 Task: Find a house in Chaska, United States, for 8 guests from 12th to 16th July, with free parking, wifi, TV, gym, breakfast, and a price range of ₹10,000 to ₹16,000.
Action: Mouse moved to (621, 111)
Screenshot: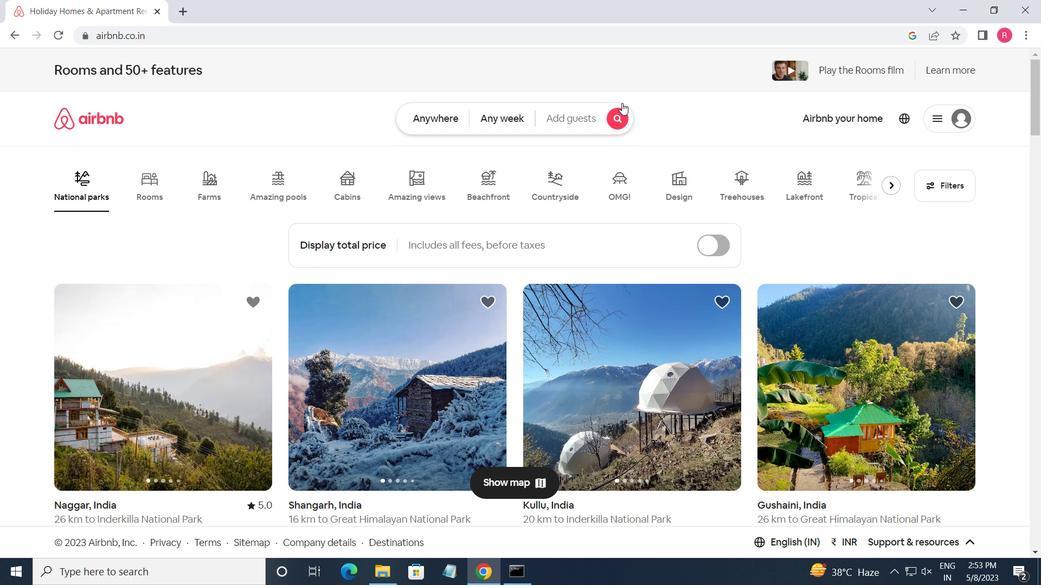 
Action: Mouse pressed left at (621, 111)
Screenshot: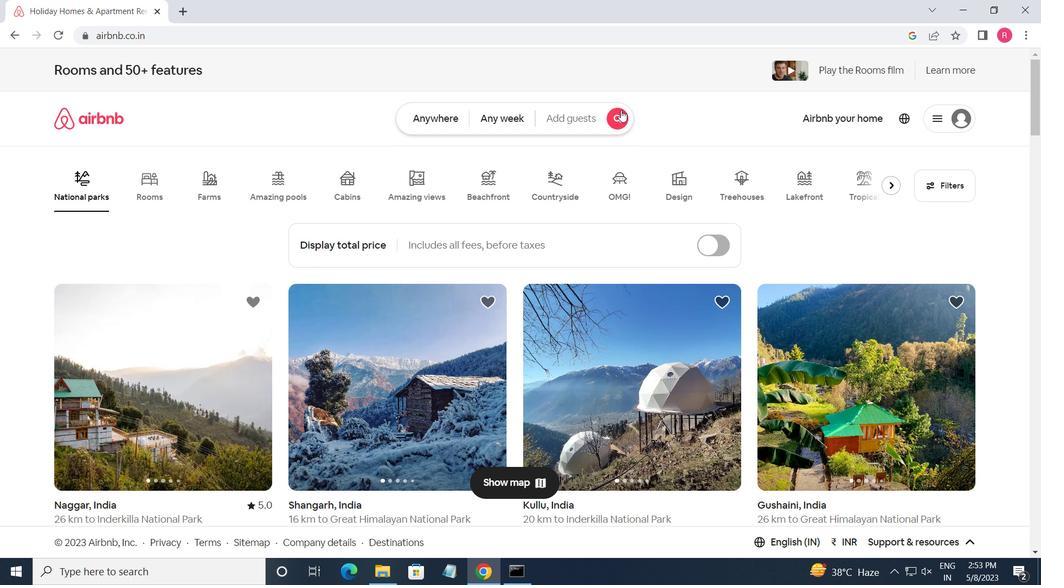 
Action: Mouse moved to (331, 177)
Screenshot: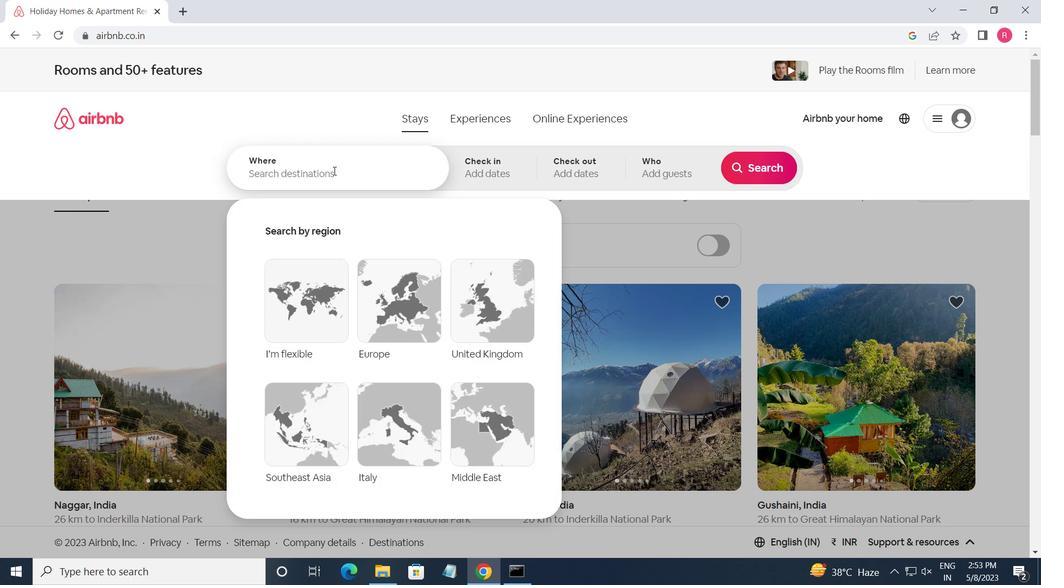 
Action: Mouse pressed left at (331, 177)
Screenshot: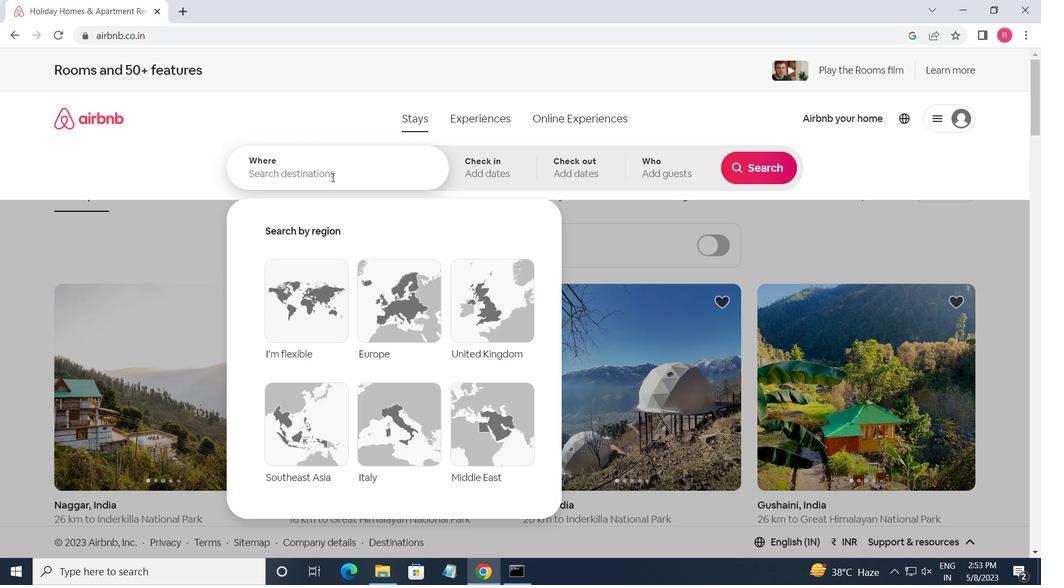 
Action: Mouse moved to (329, 175)
Screenshot: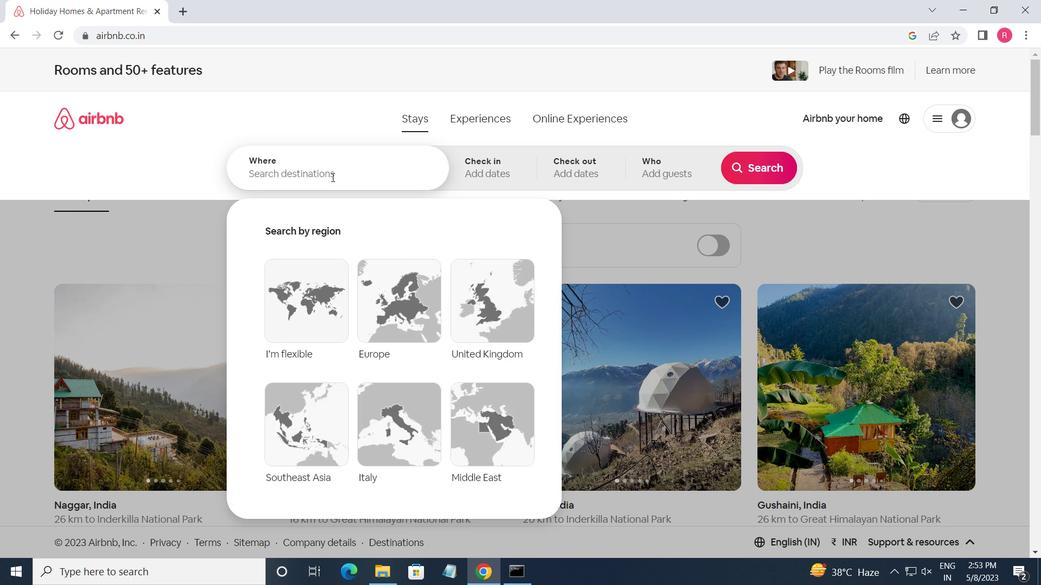 
Action: Key pressed <Key.shift>CHASKA<Key.space><Key.backspace>
Screenshot: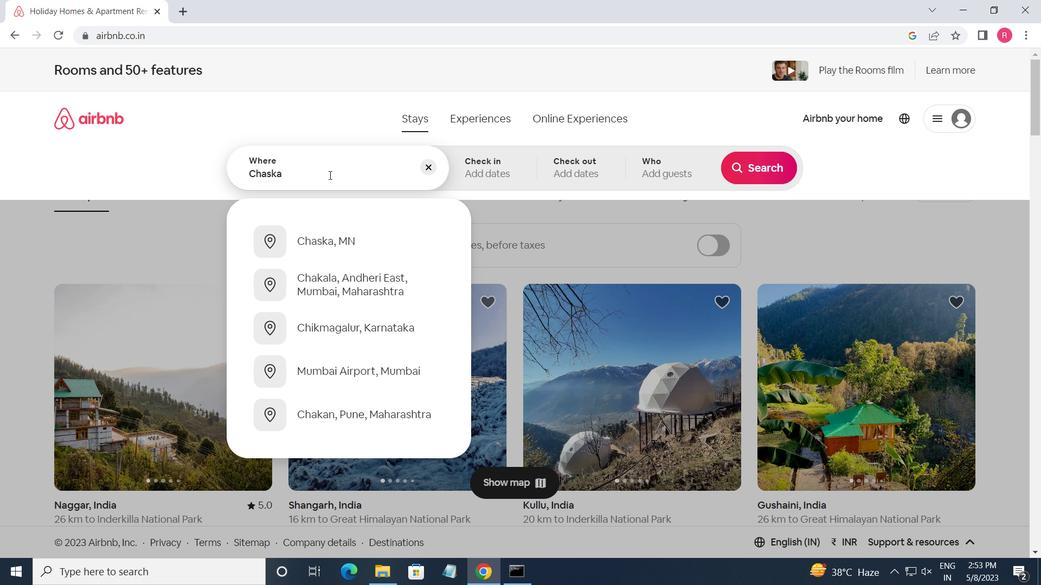 
Action: Mouse moved to (328, 175)
Screenshot: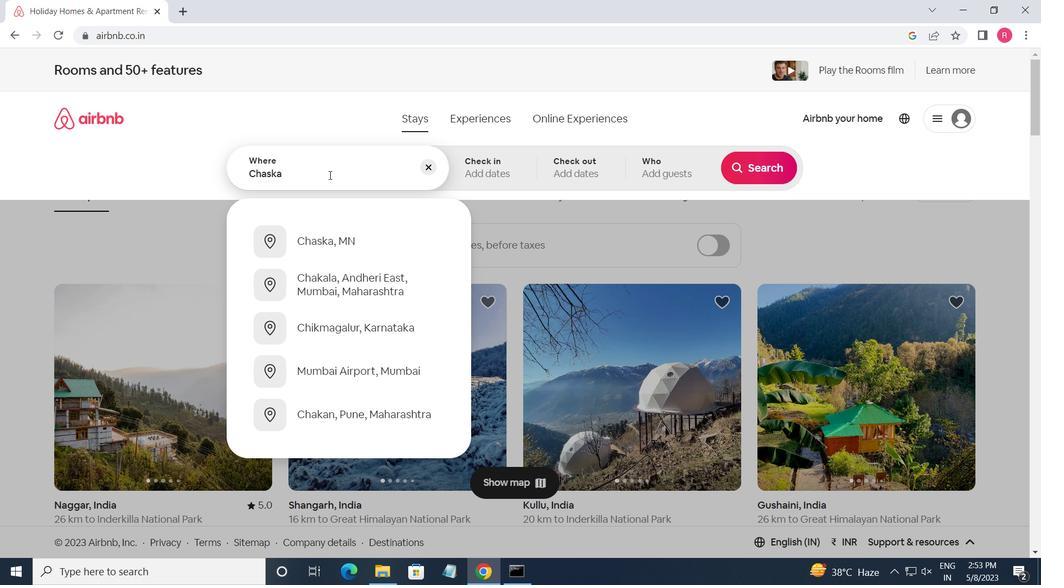 
Action: Key pressed ,<Key.space><Key.shift_r>UNITED<Key.space><Key.shift>STAR<Key.backspace>
Screenshot: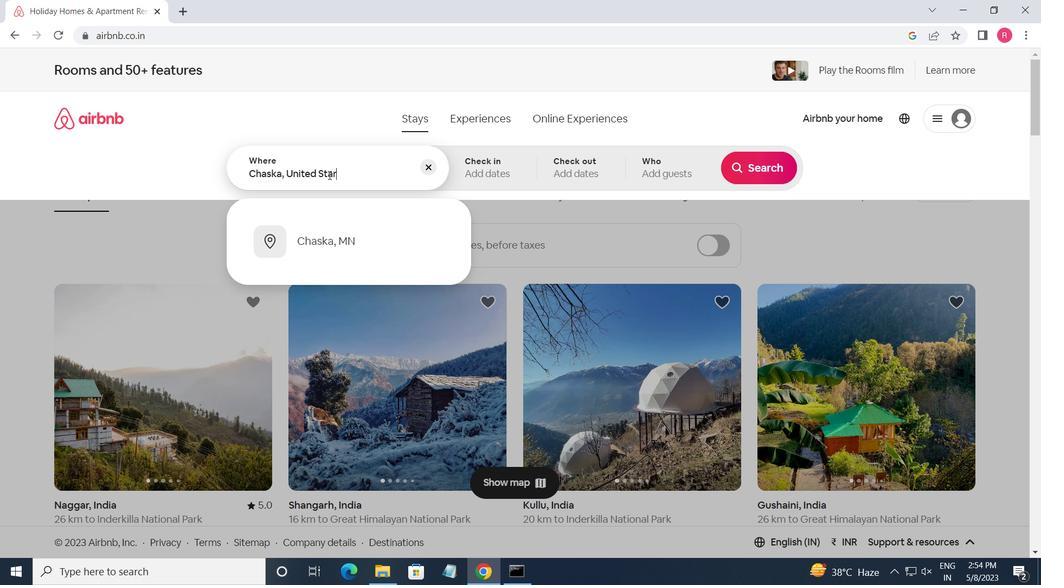 
Action: Mouse moved to (328, 174)
Screenshot: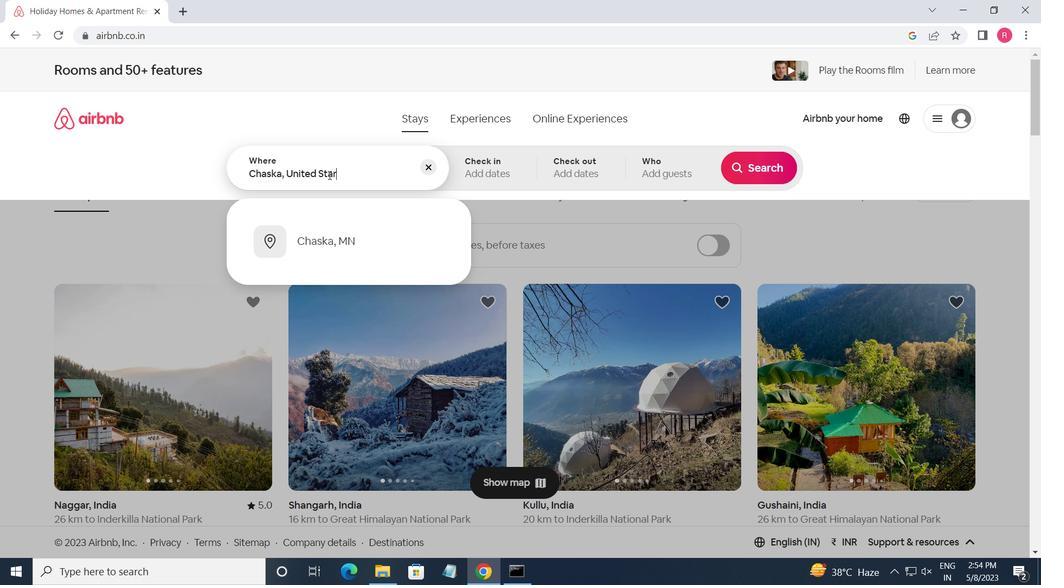 
Action: Key pressed TES<Key.enter><Key.enter>
Screenshot: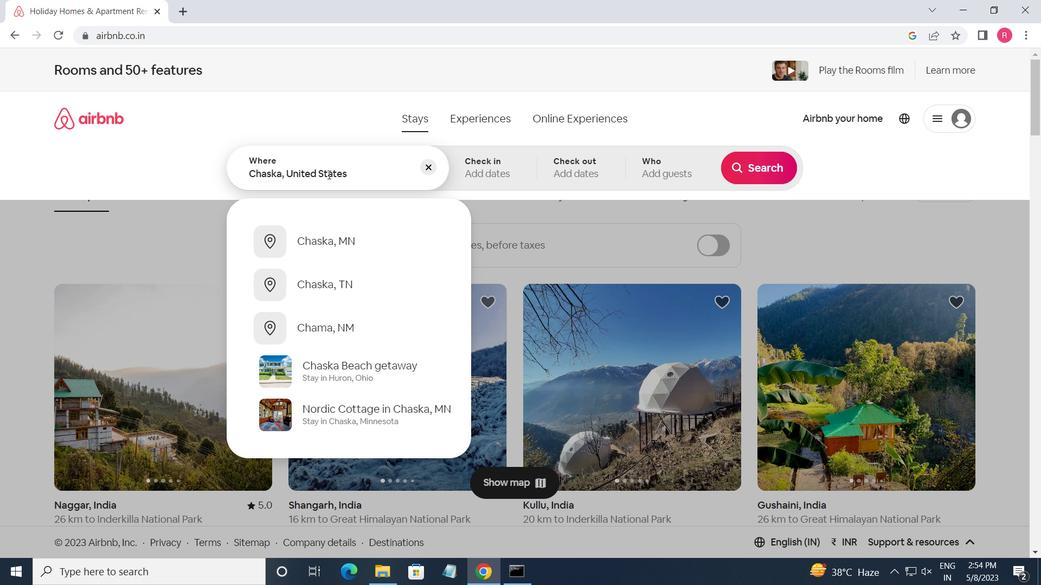 
Action: Mouse moved to (478, 199)
Screenshot: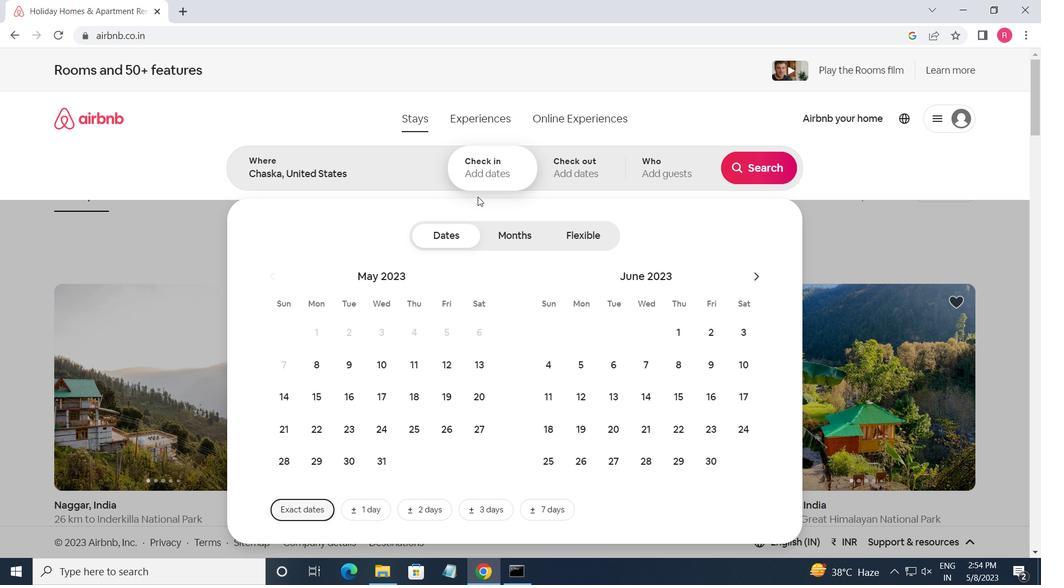 
Action: Mouse scrolled (478, 199) with delta (0, 0)
Screenshot: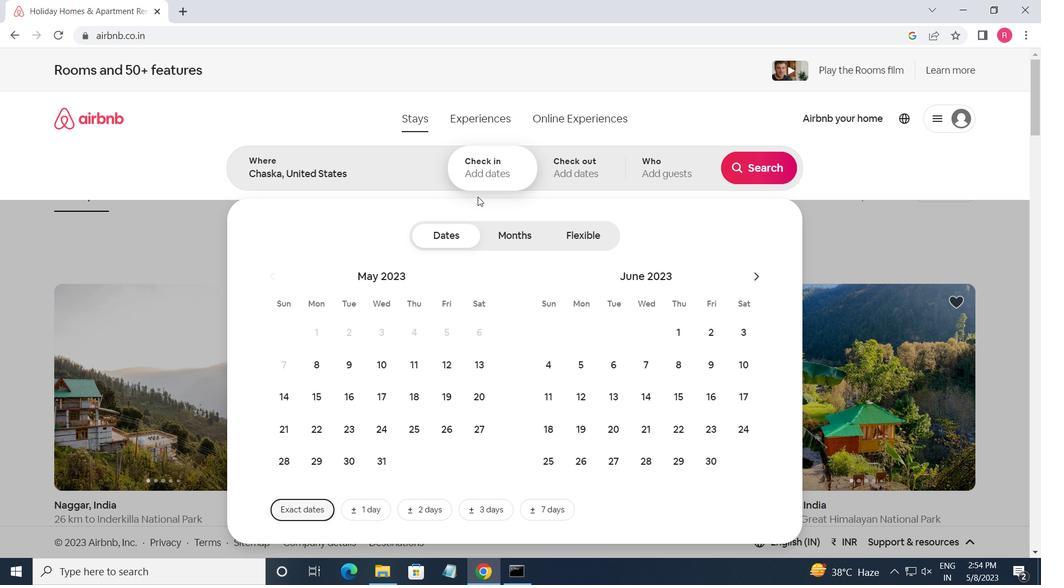 
Action: Mouse moved to (765, 278)
Screenshot: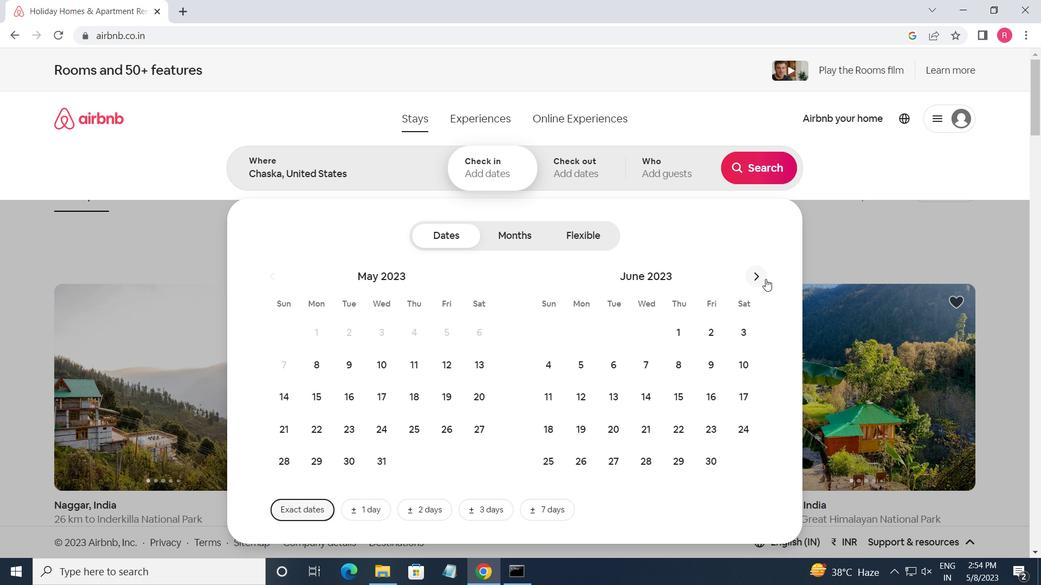 
Action: Mouse pressed left at (765, 278)
Screenshot: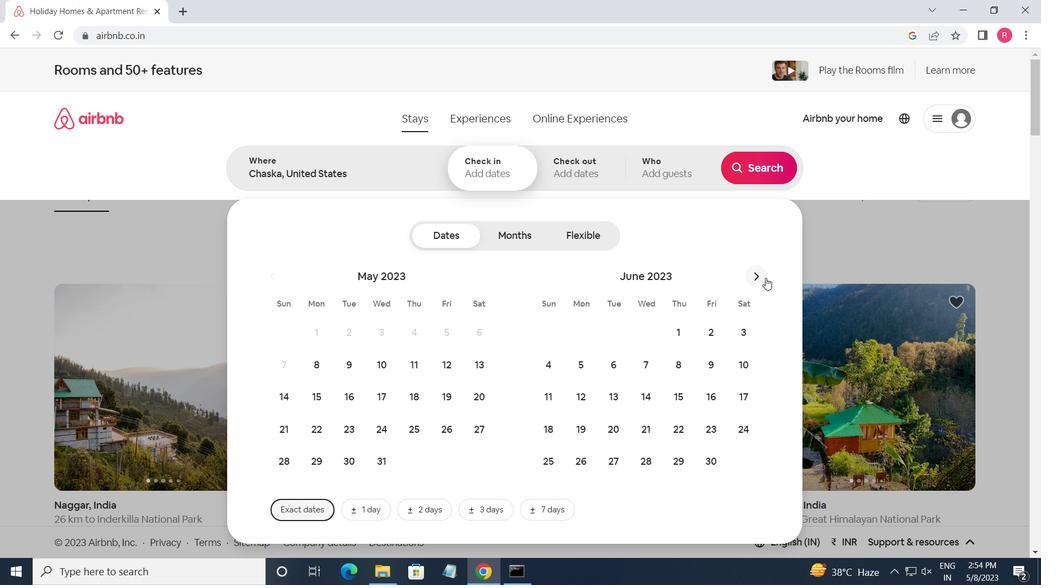 
Action: Mouse moved to (652, 398)
Screenshot: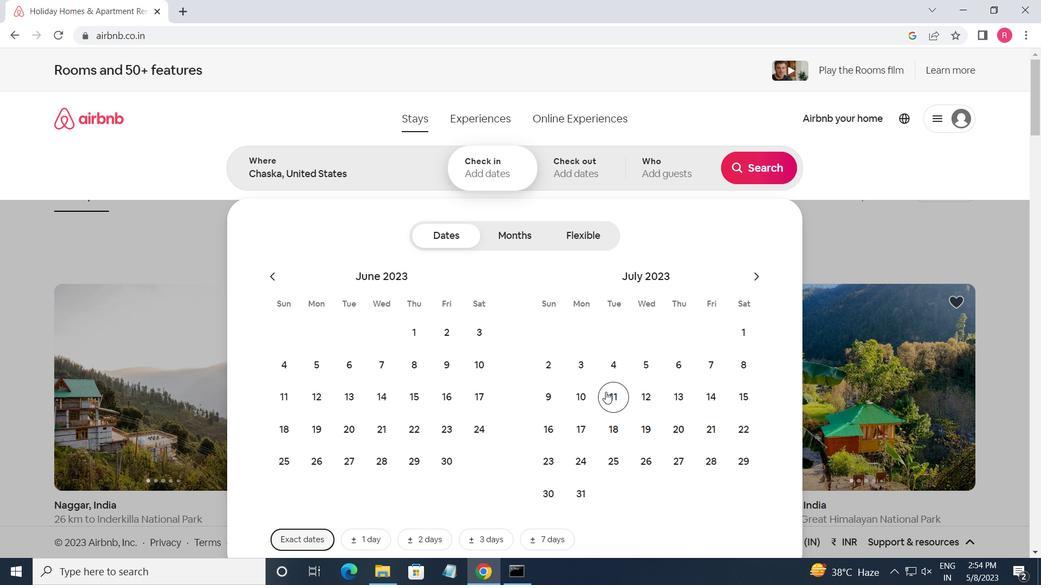 
Action: Mouse pressed left at (652, 398)
Screenshot: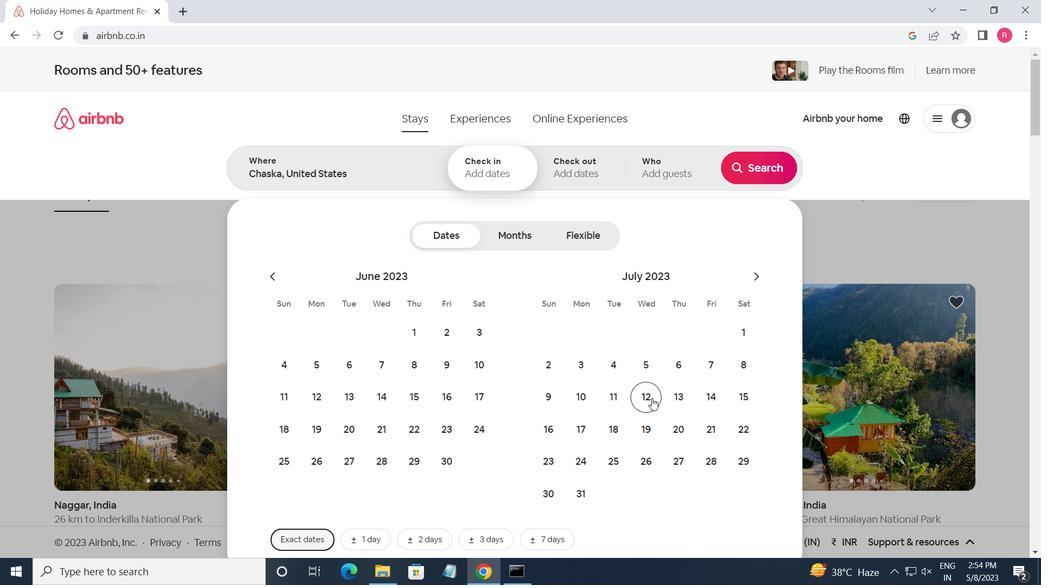 
Action: Mouse moved to (558, 430)
Screenshot: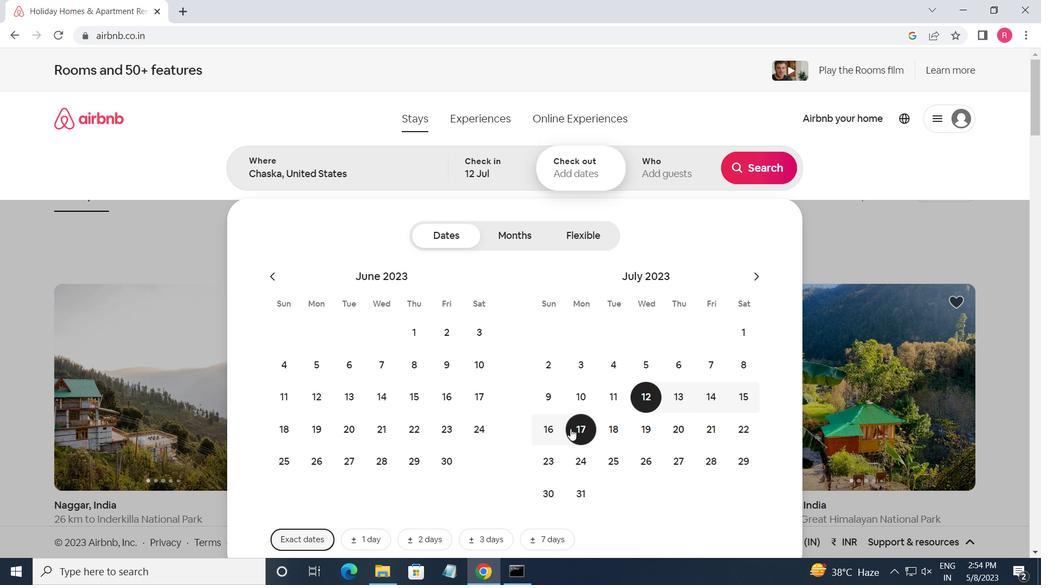 
Action: Mouse pressed left at (558, 430)
Screenshot: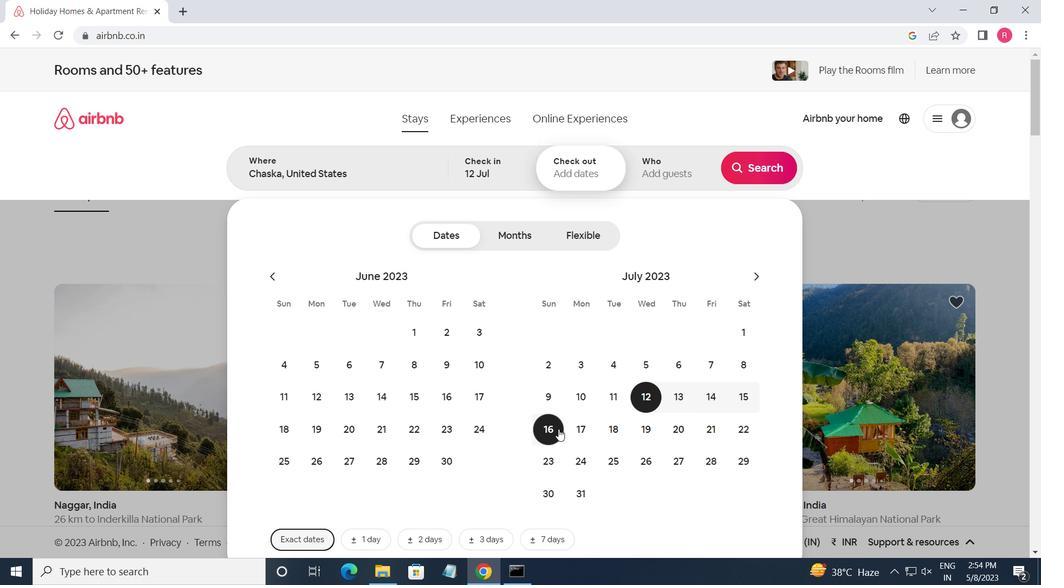 
Action: Mouse moved to (654, 180)
Screenshot: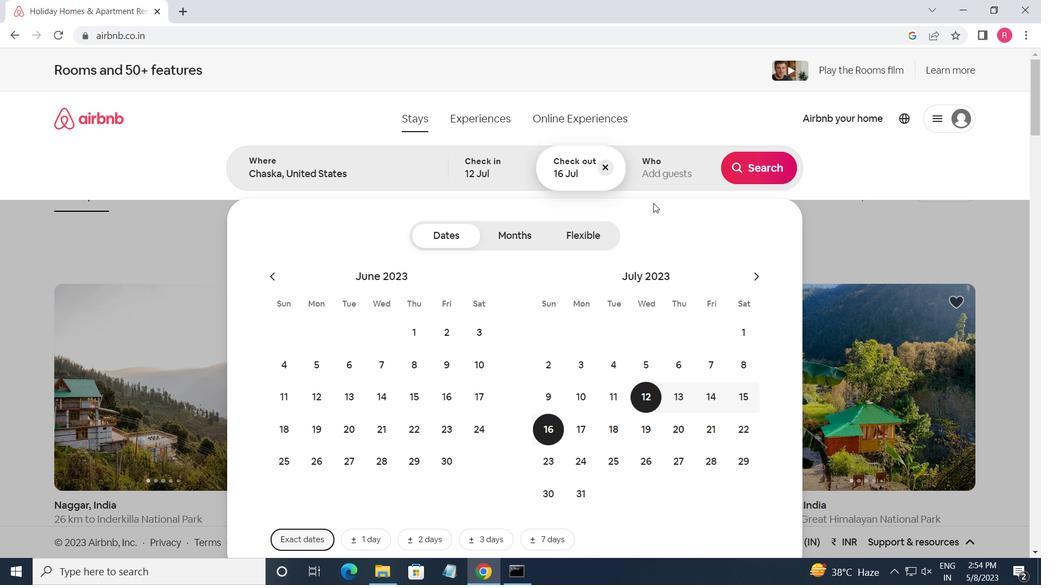 
Action: Mouse pressed left at (654, 180)
Screenshot: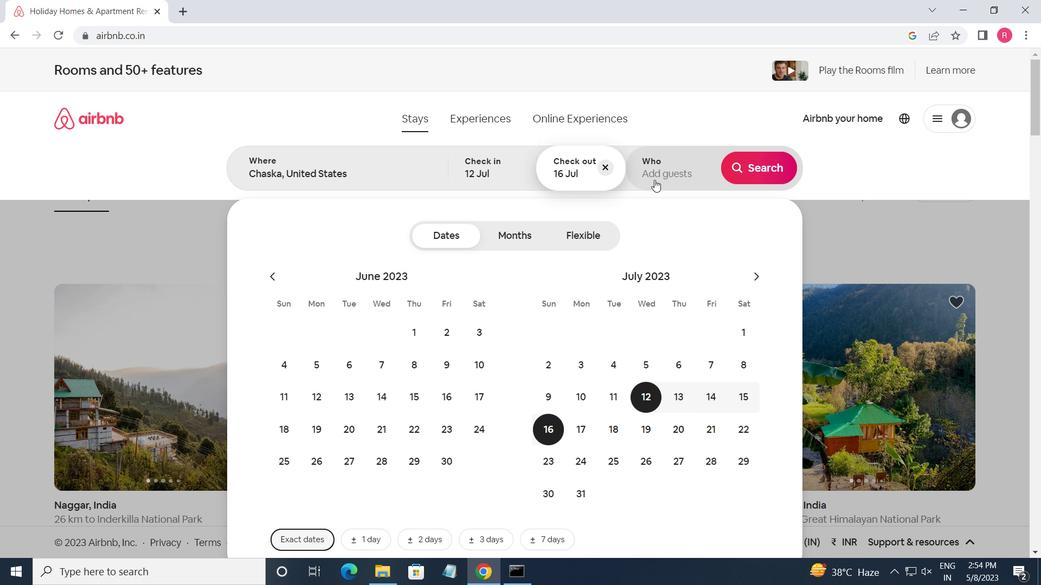 
Action: Mouse moved to (758, 245)
Screenshot: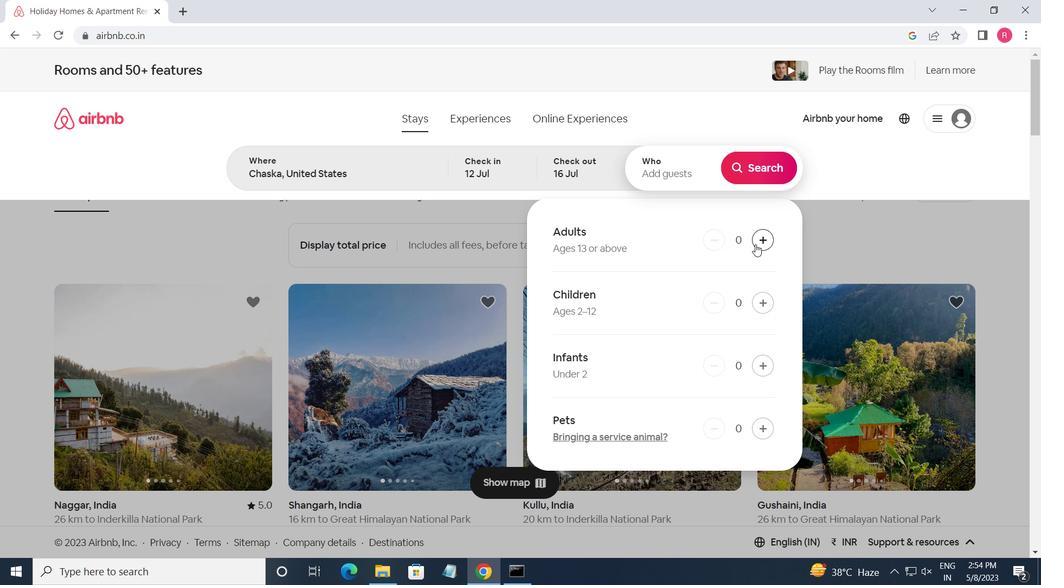 
Action: Mouse pressed left at (758, 245)
Screenshot: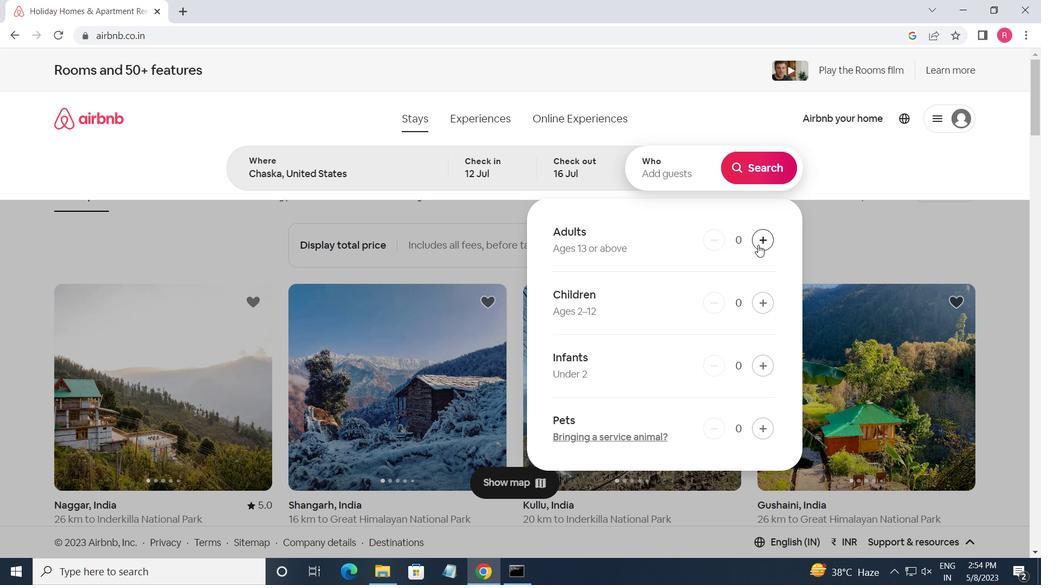 
Action: Mouse pressed left at (758, 245)
Screenshot: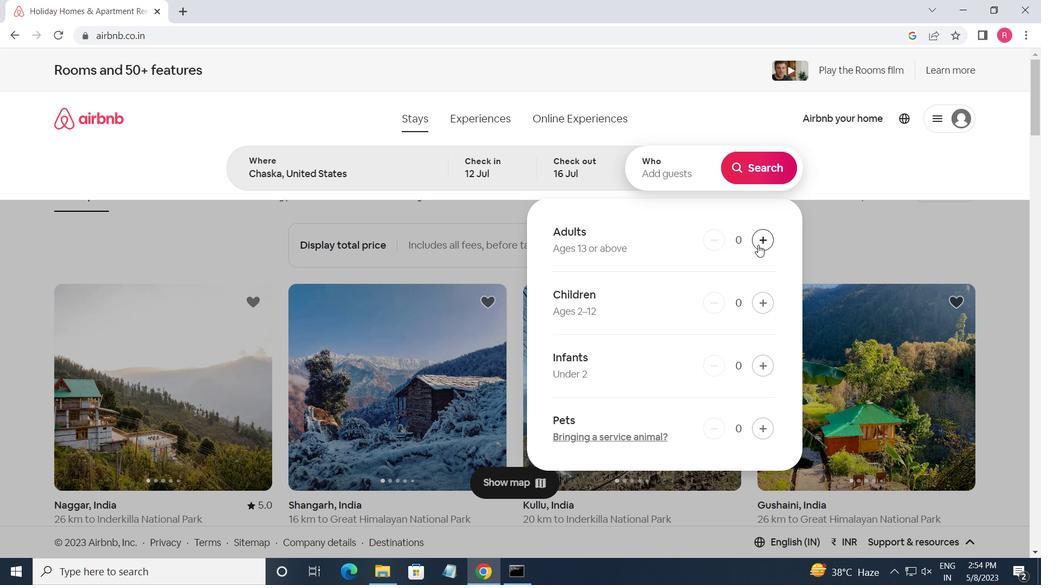 
Action: Mouse moved to (758, 246)
Screenshot: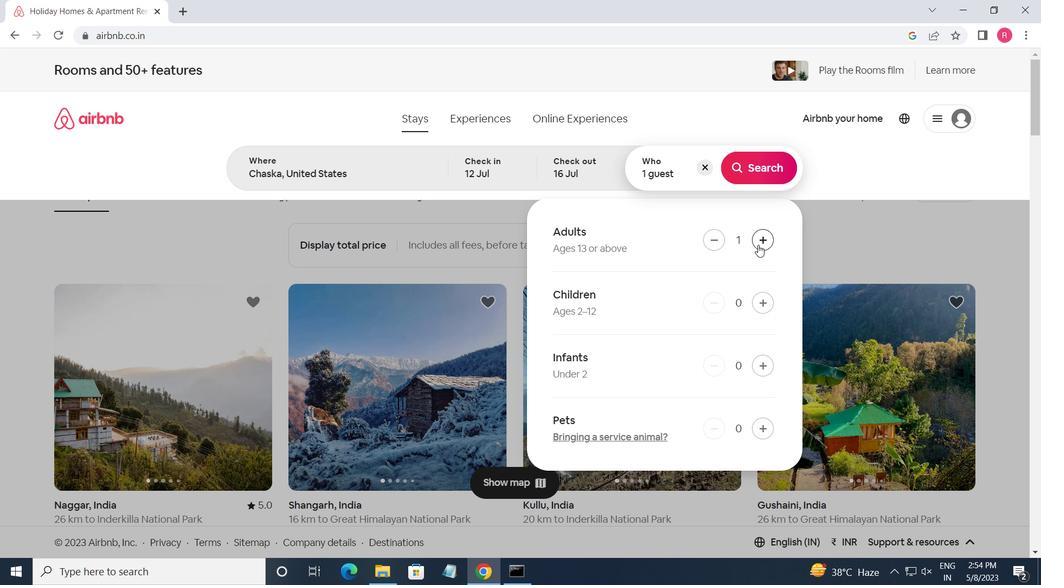
Action: Mouse pressed left at (758, 246)
Screenshot: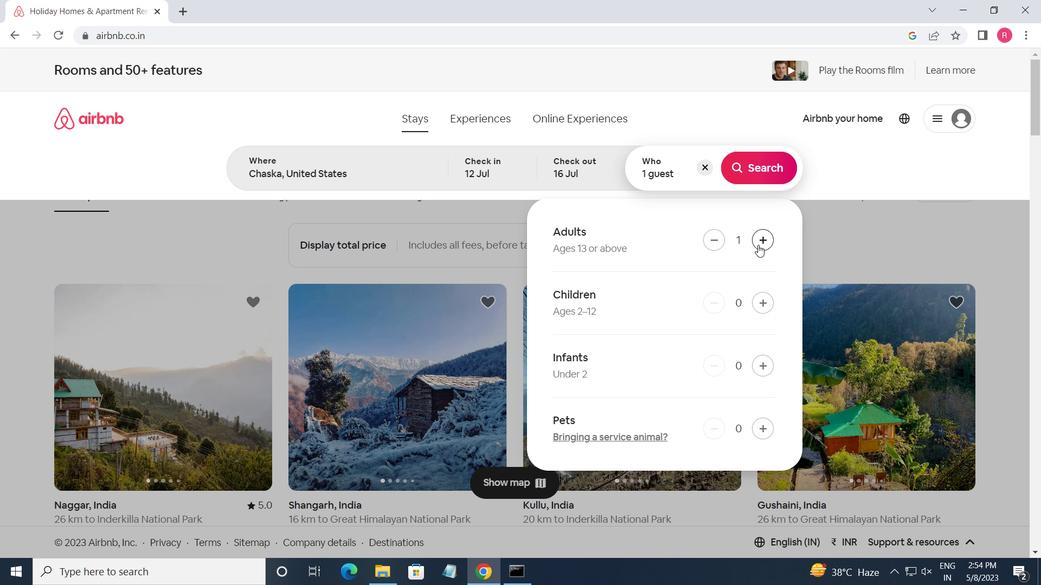 
Action: Mouse pressed left at (758, 246)
Screenshot: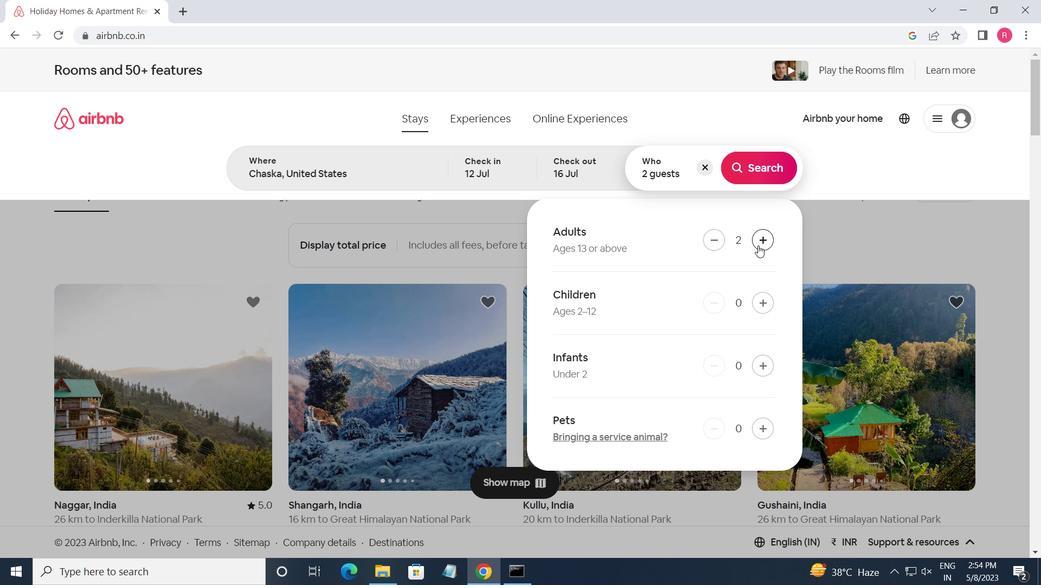 
Action: Mouse pressed left at (758, 246)
Screenshot: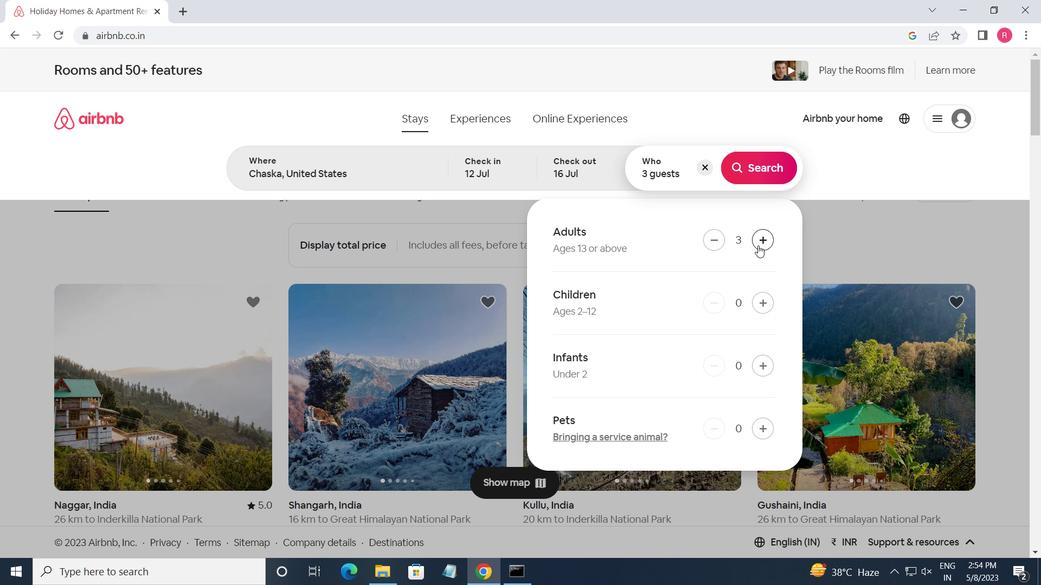 
Action: Mouse pressed left at (758, 246)
Screenshot: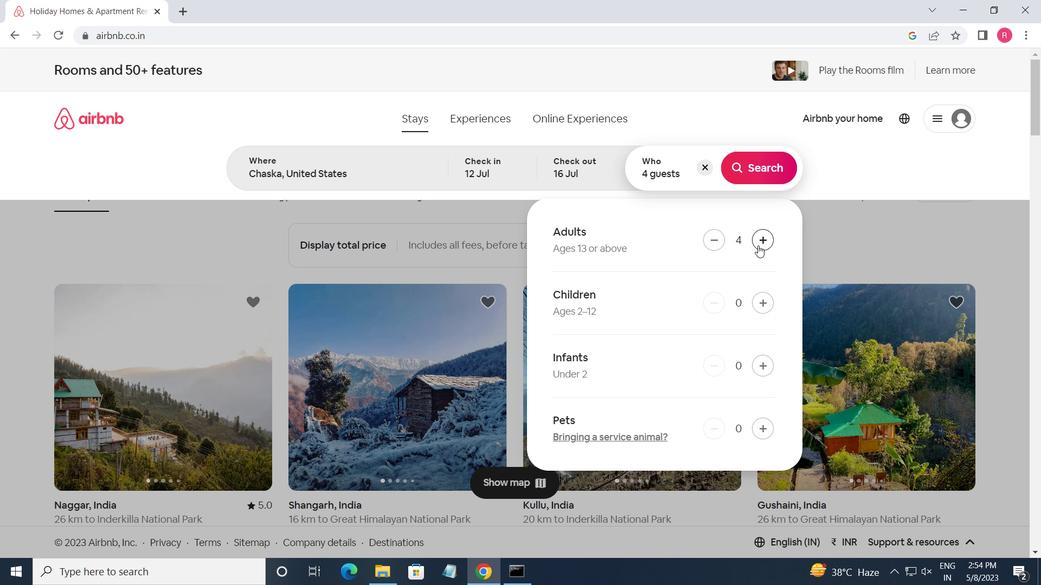 
Action: Mouse moved to (757, 245)
Screenshot: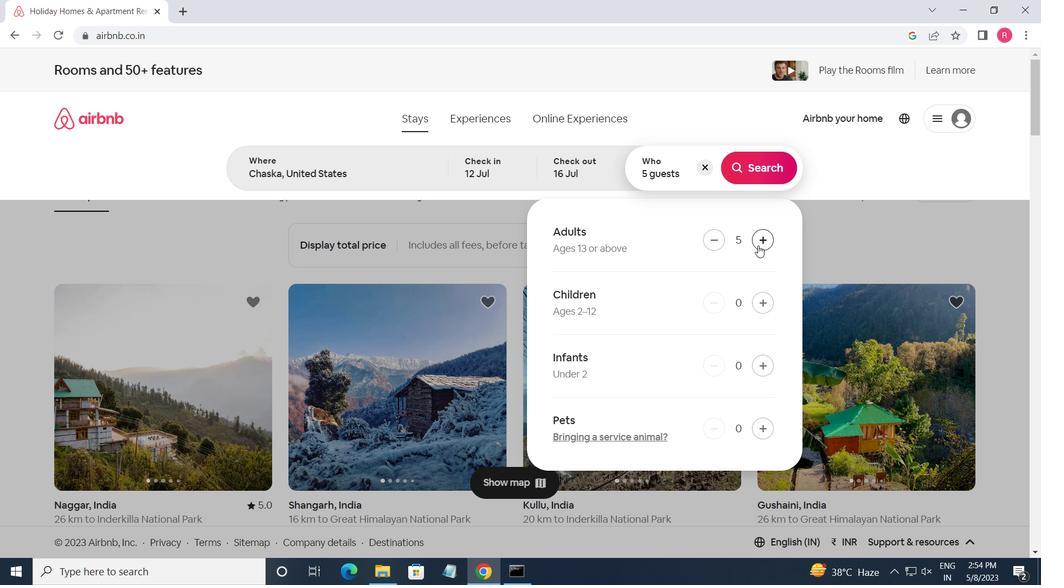 
Action: Mouse pressed left at (757, 245)
Screenshot: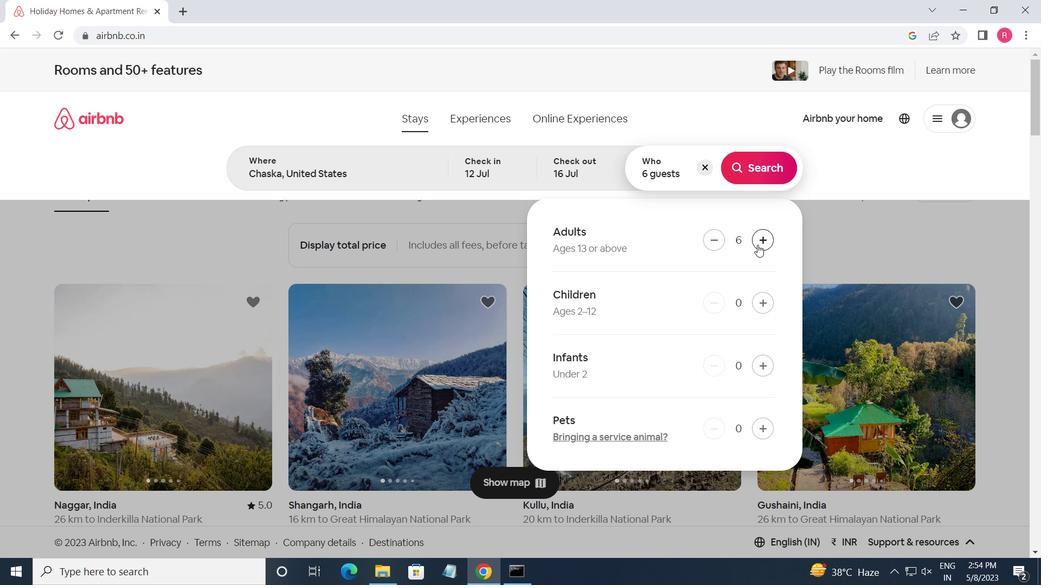 
Action: Mouse pressed left at (757, 245)
Screenshot: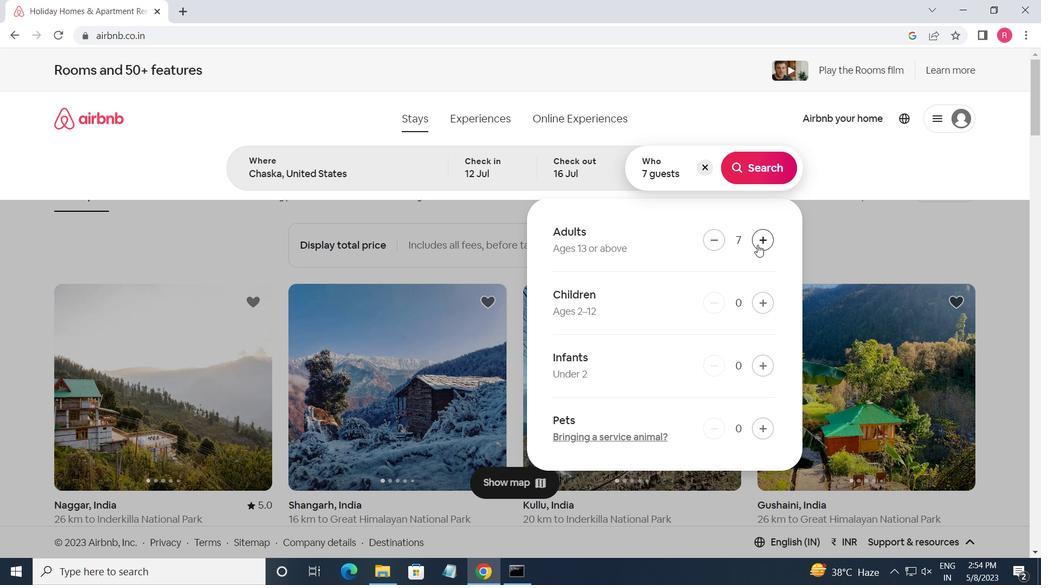 
Action: Mouse moved to (758, 170)
Screenshot: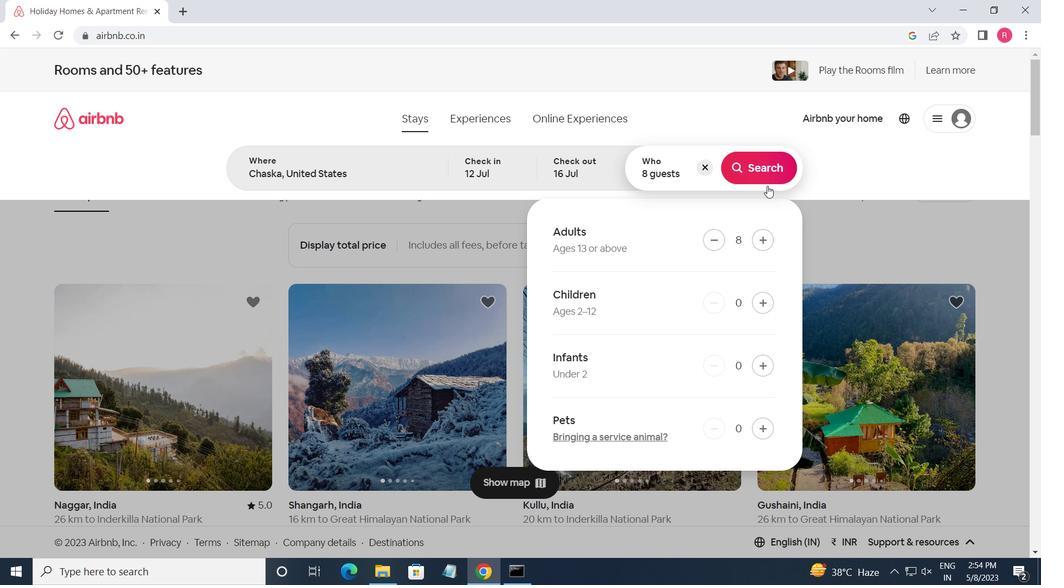
Action: Mouse pressed left at (758, 170)
Screenshot: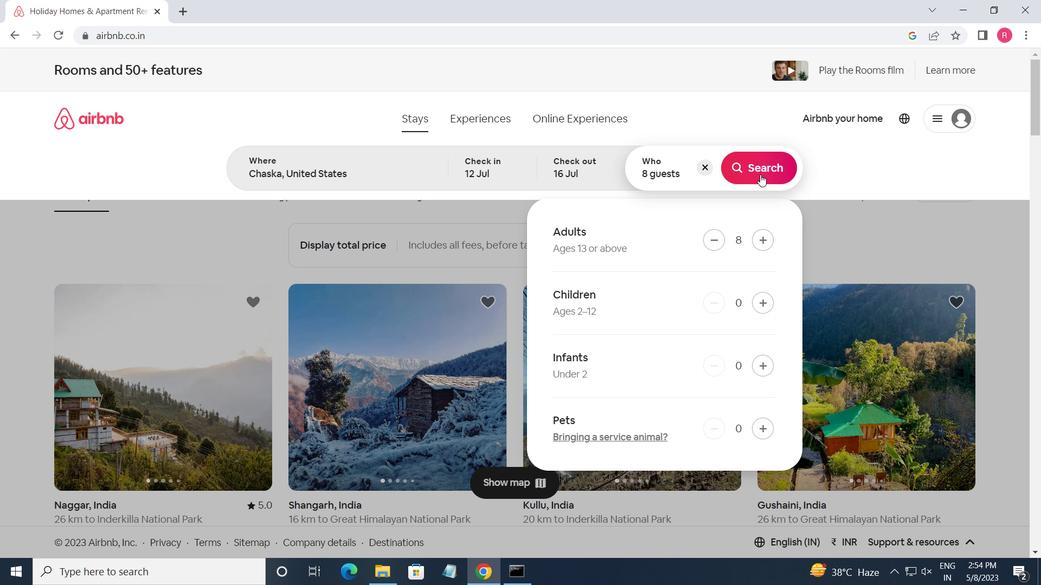 
Action: Mouse moved to (968, 128)
Screenshot: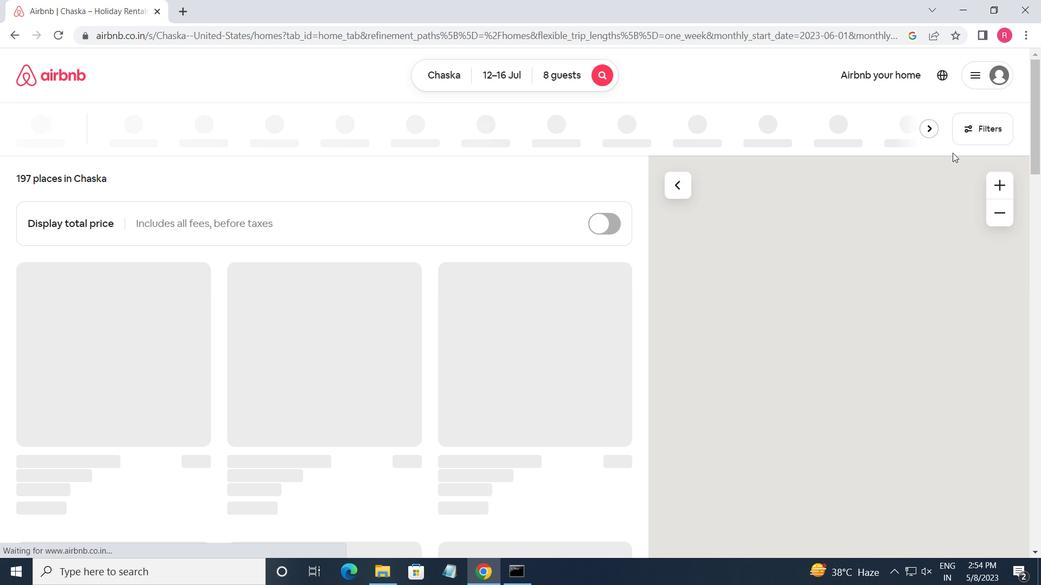
Action: Mouse pressed left at (968, 128)
Screenshot: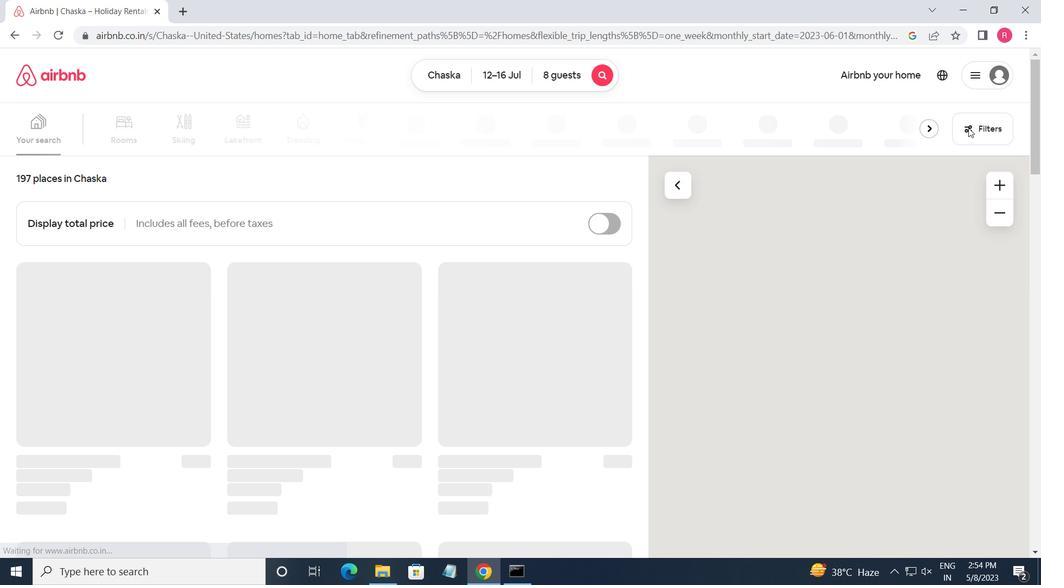 
Action: Mouse moved to (374, 465)
Screenshot: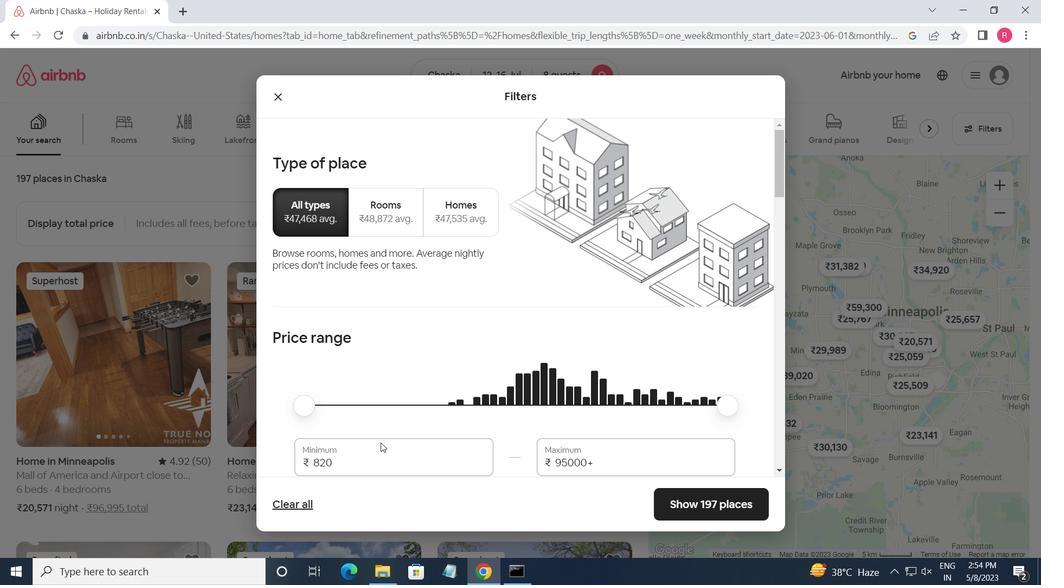 
Action: Mouse pressed left at (374, 465)
Screenshot: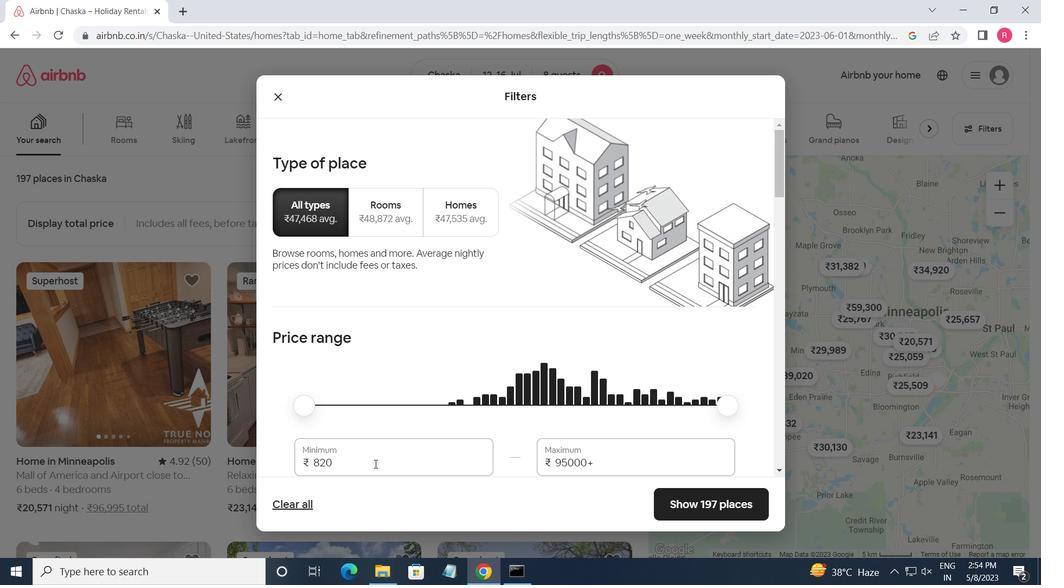 
Action: Mouse pressed left at (374, 465)
Screenshot: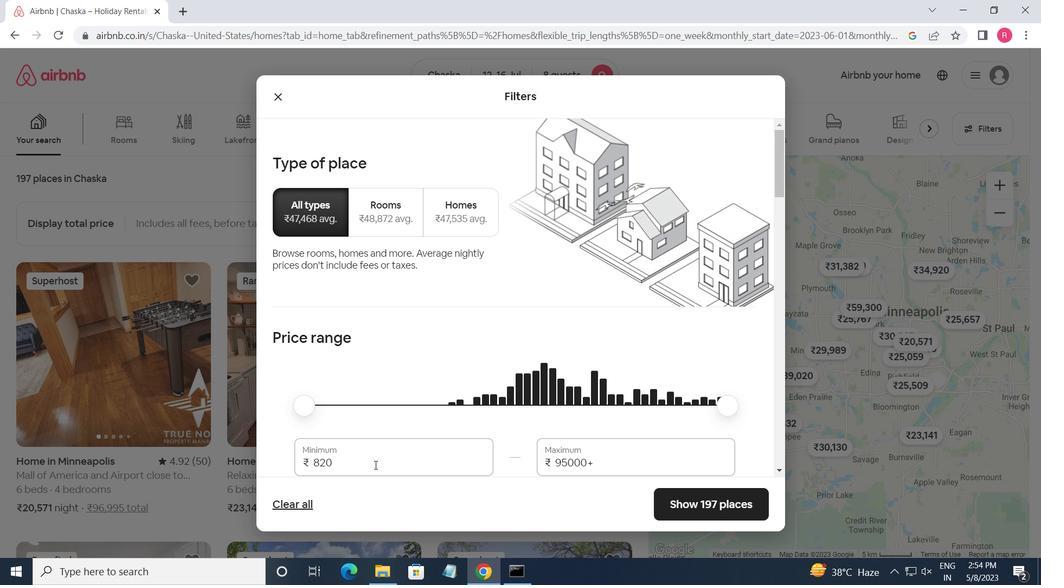 
Action: Mouse moved to (372, 465)
Screenshot: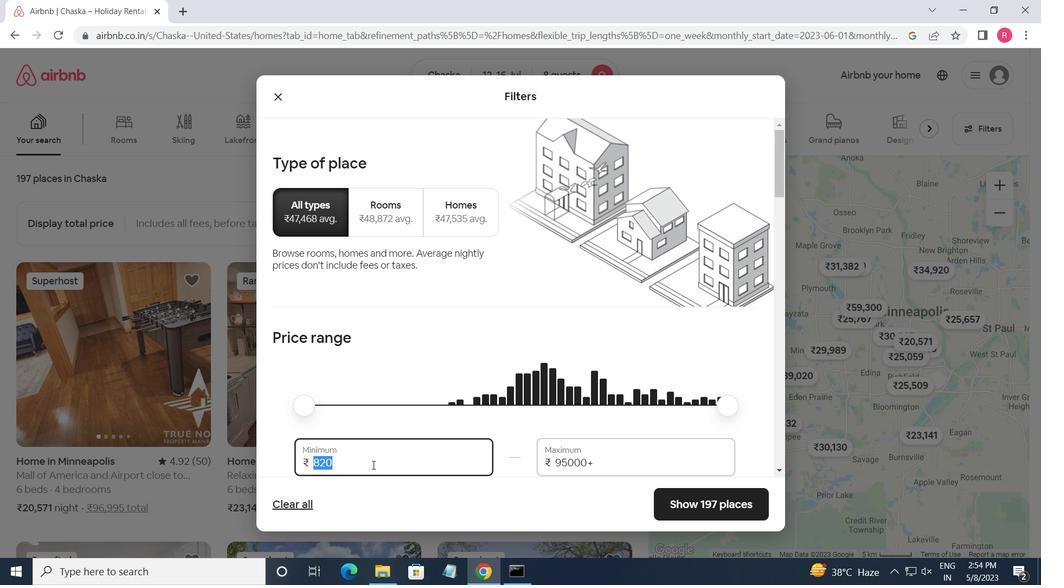 
Action: Key pressed 1
Screenshot: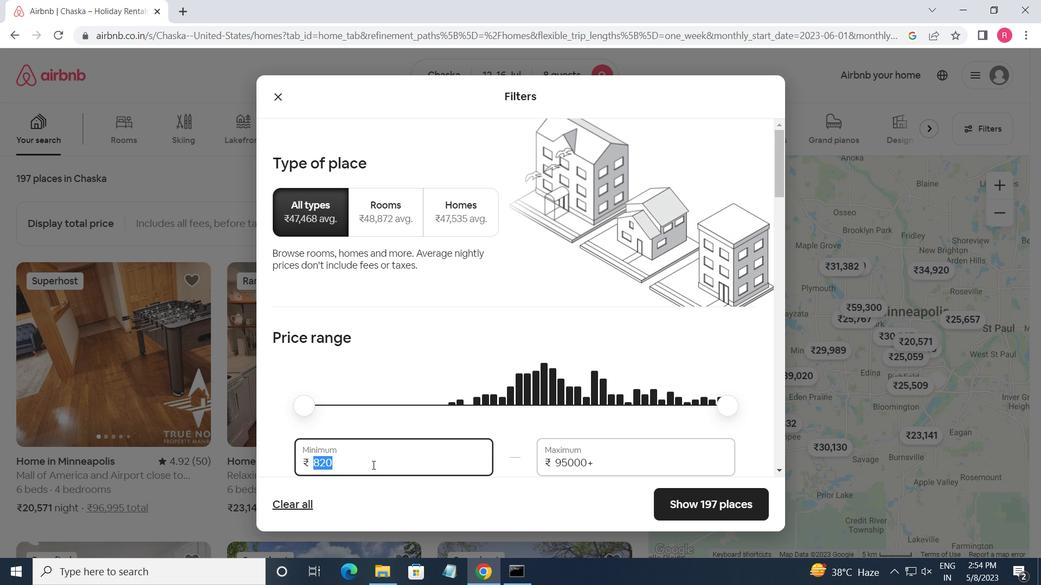 
Action: Mouse moved to (372, 465)
Screenshot: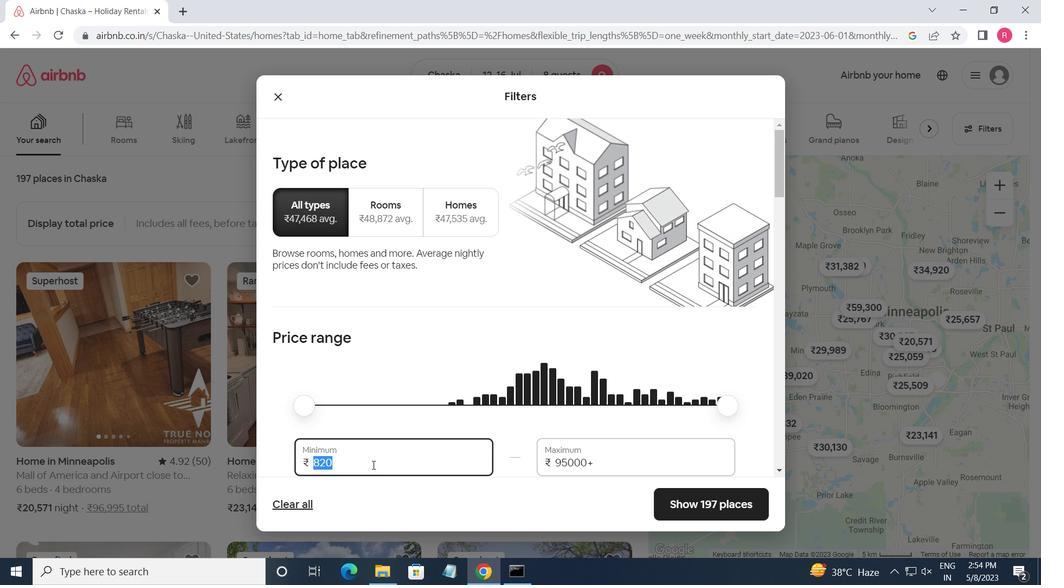 
Action: Key pressed 0000<Key.tab>16000
Screenshot: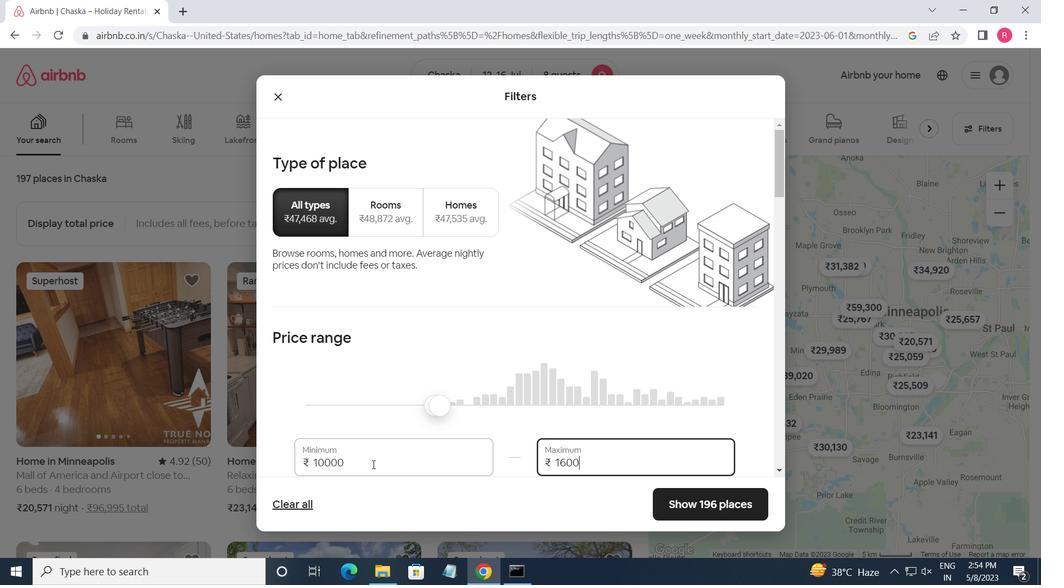 
Action: Mouse moved to (367, 455)
Screenshot: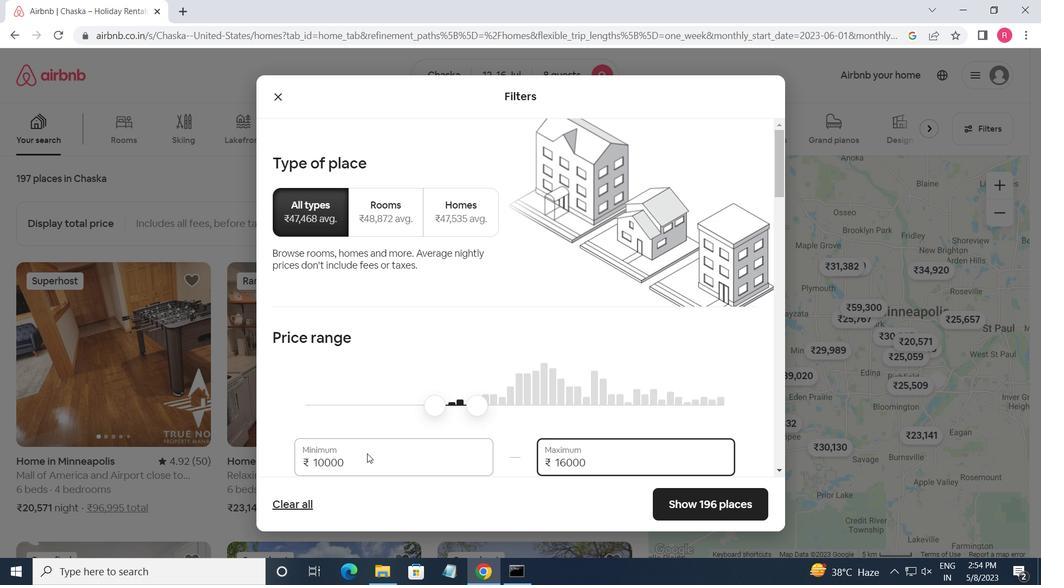 
Action: Mouse scrolled (367, 454) with delta (0, 0)
Screenshot: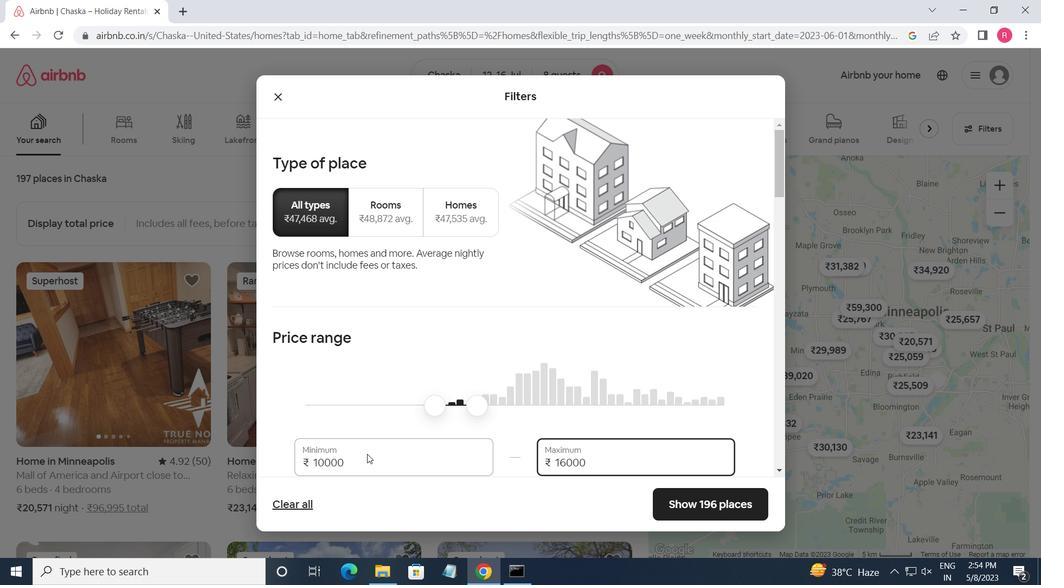 
Action: Mouse moved to (367, 456)
Screenshot: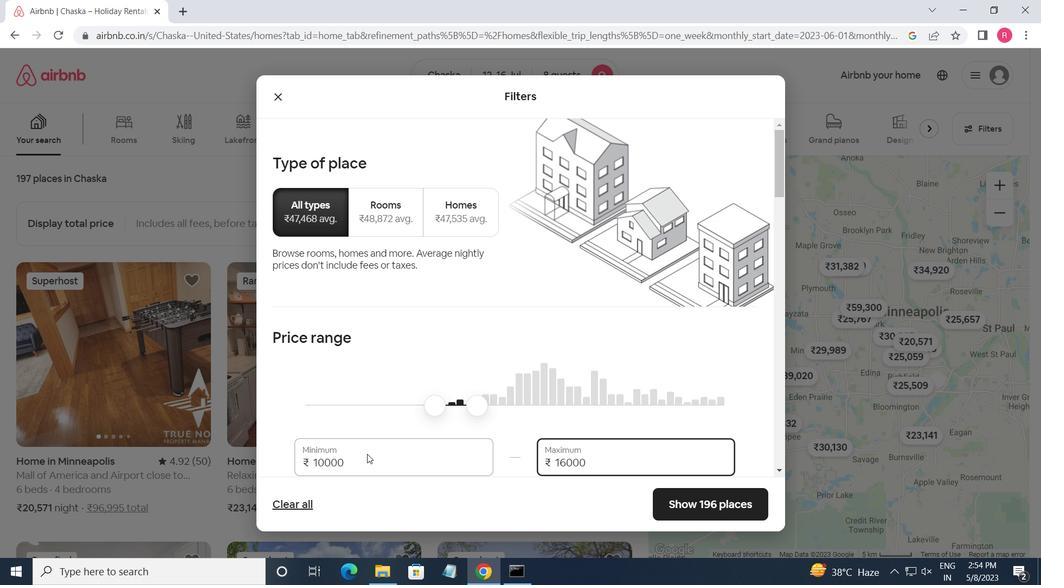 
Action: Mouse scrolled (367, 455) with delta (0, 0)
Screenshot: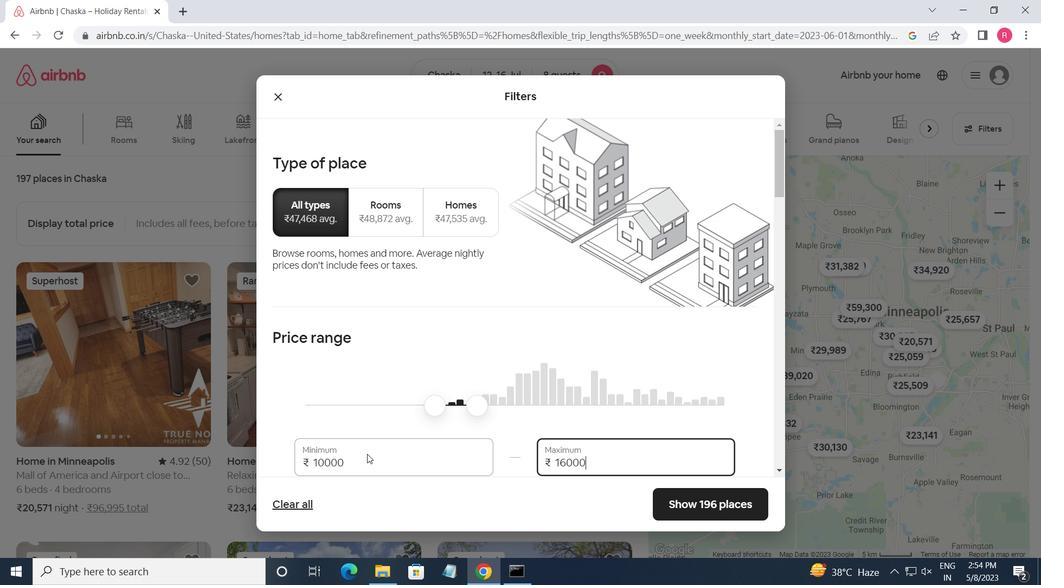 
Action: Mouse moved to (390, 379)
Screenshot: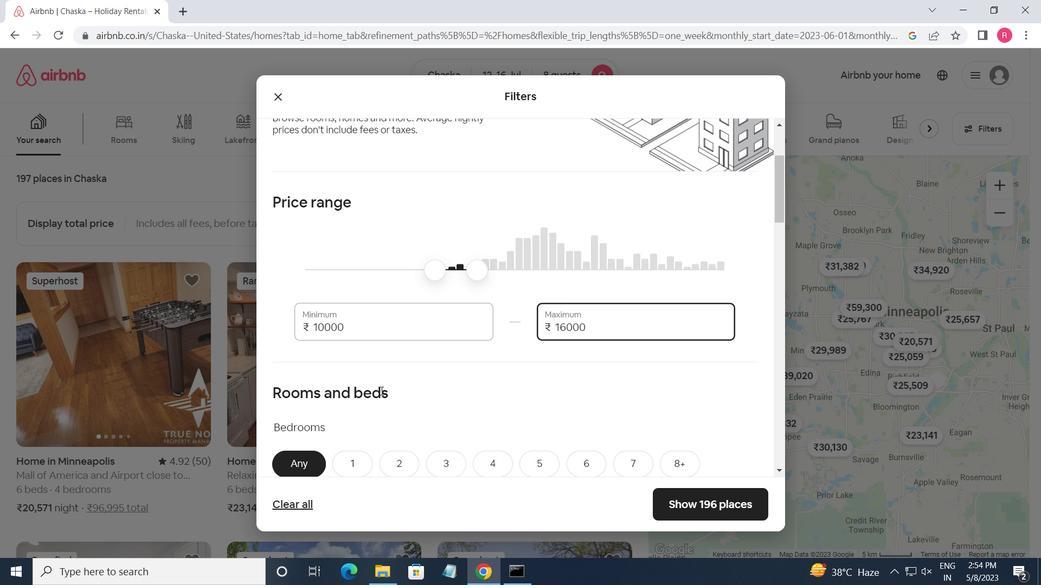 
Action: Mouse scrolled (390, 378) with delta (0, 0)
Screenshot: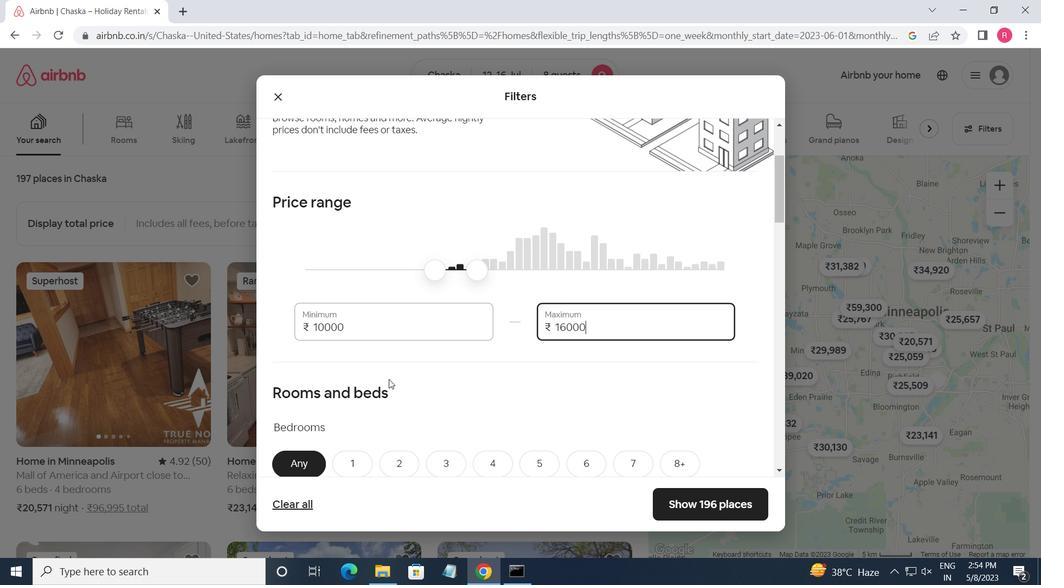 
Action: Mouse scrolled (390, 378) with delta (0, 0)
Screenshot: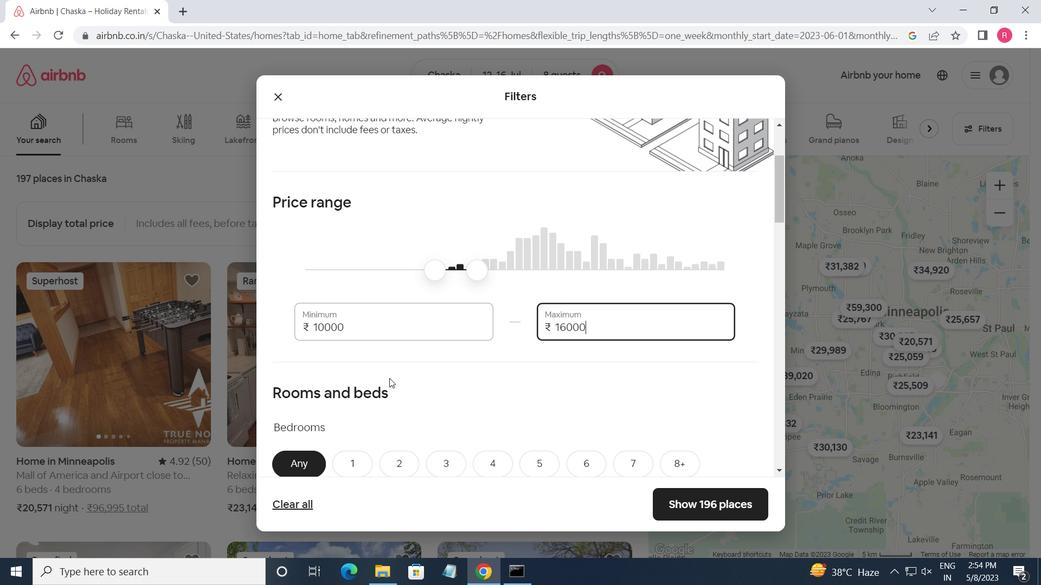 
Action: Mouse moved to (684, 324)
Screenshot: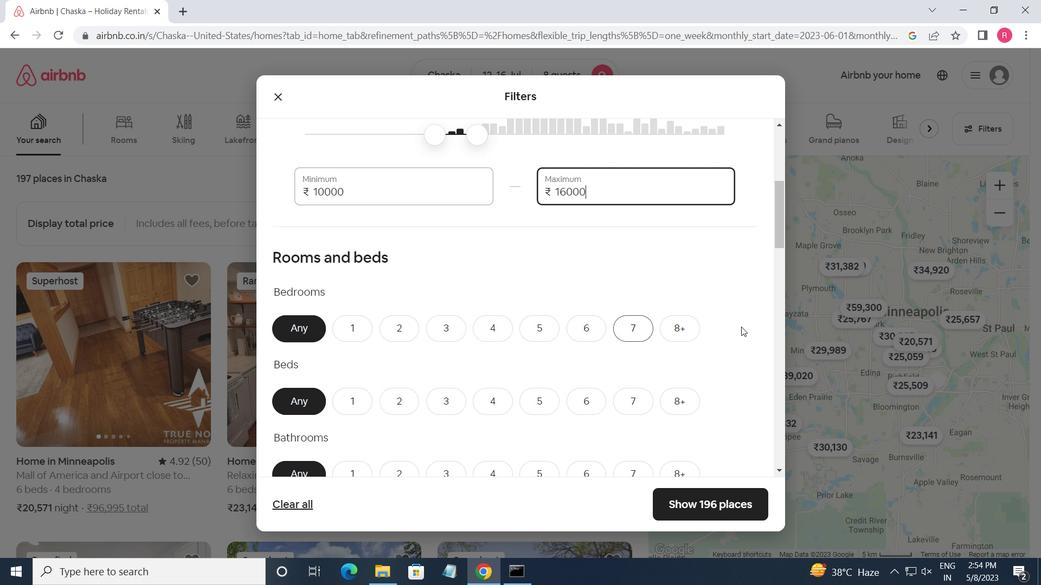 
Action: Mouse pressed left at (684, 324)
Screenshot: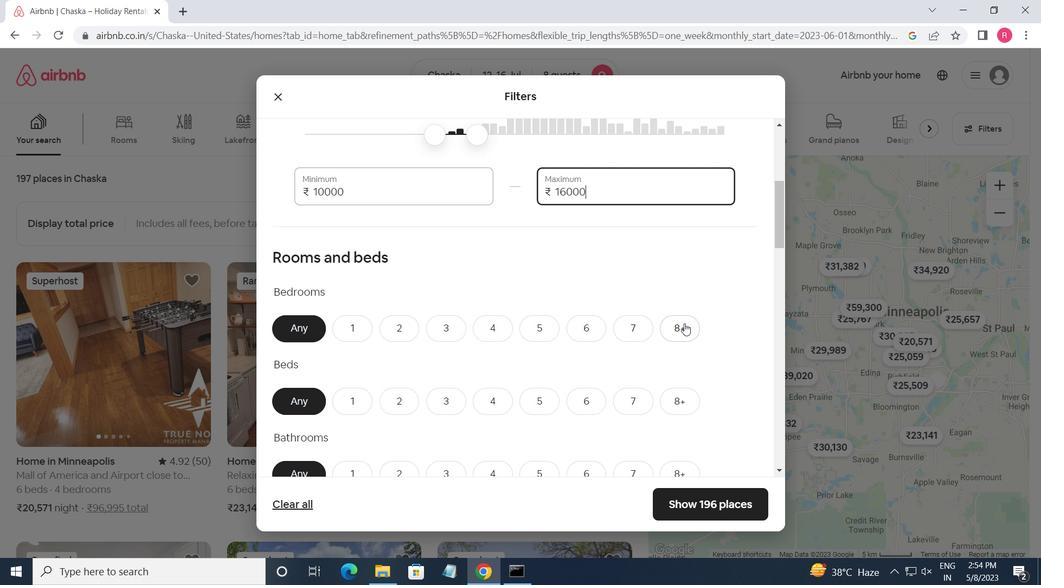 
Action: Mouse moved to (672, 396)
Screenshot: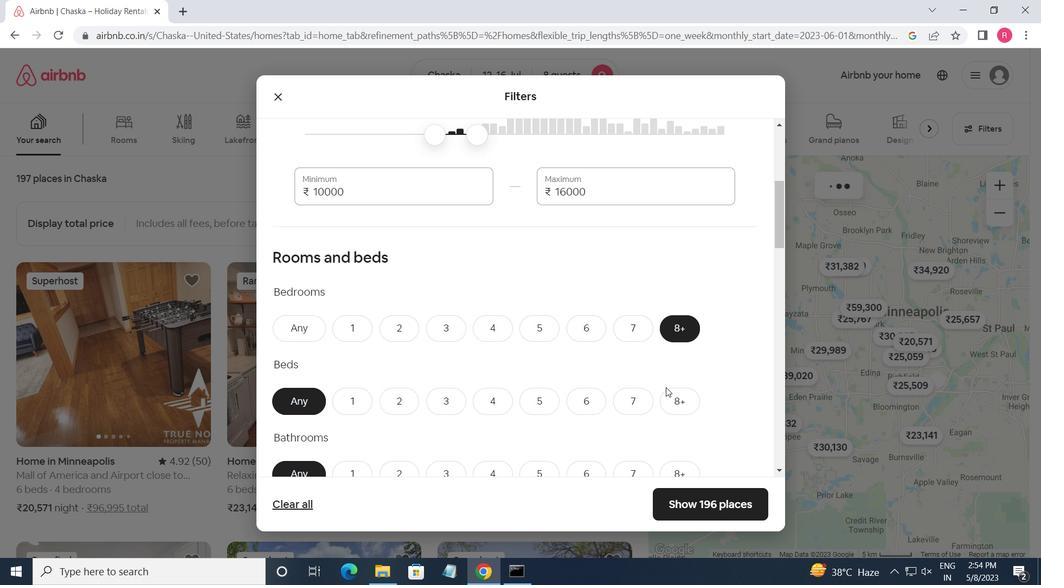 
Action: Mouse pressed left at (672, 396)
Screenshot: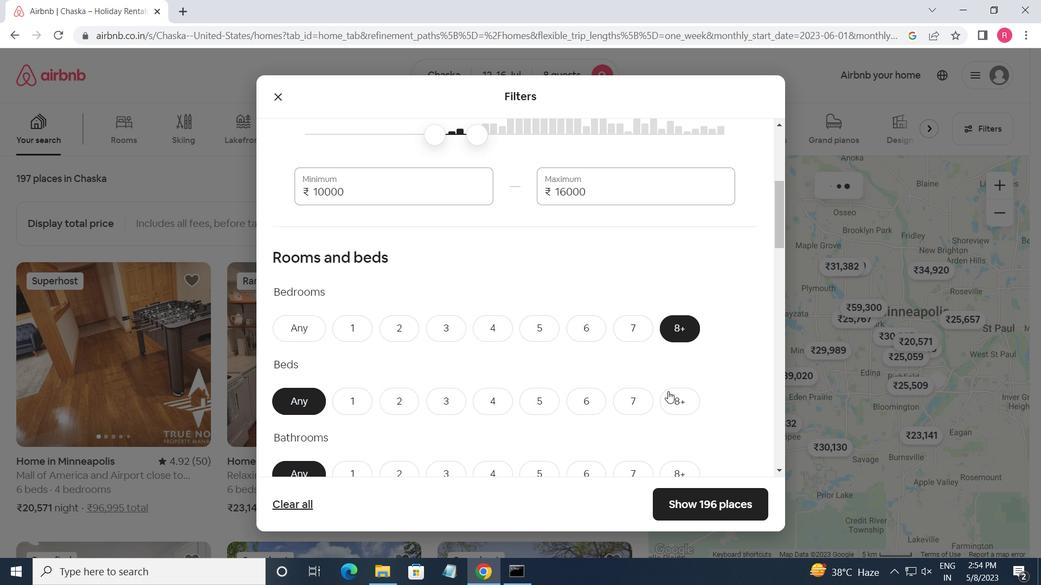 
Action: Mouse moved to (687, 467)
Screenshot: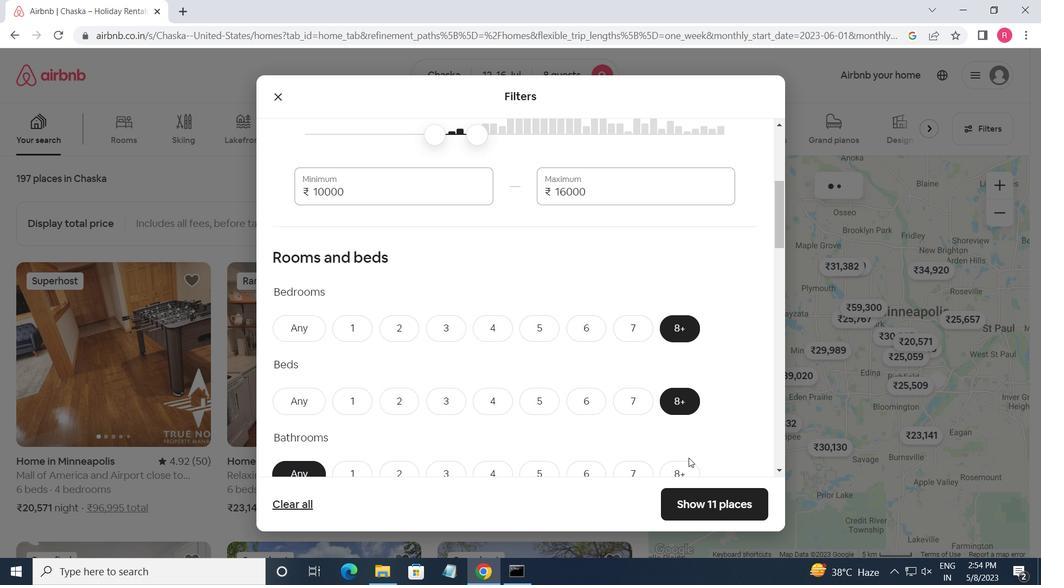 
Action: Mouse pressed left at (687, 467)
Screenshot: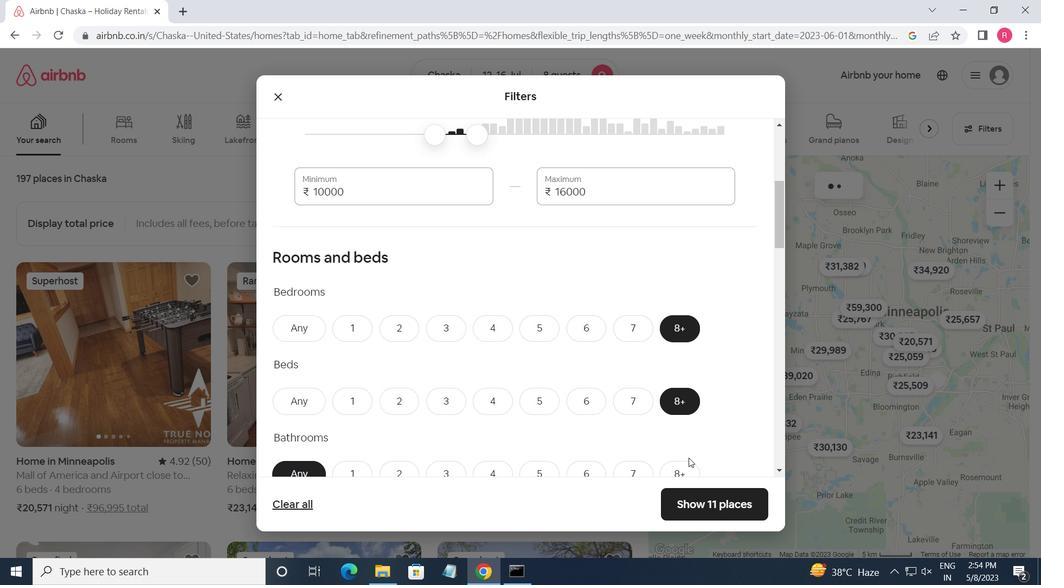 
Action: Mouse moved to (656, 399)
Screenshot: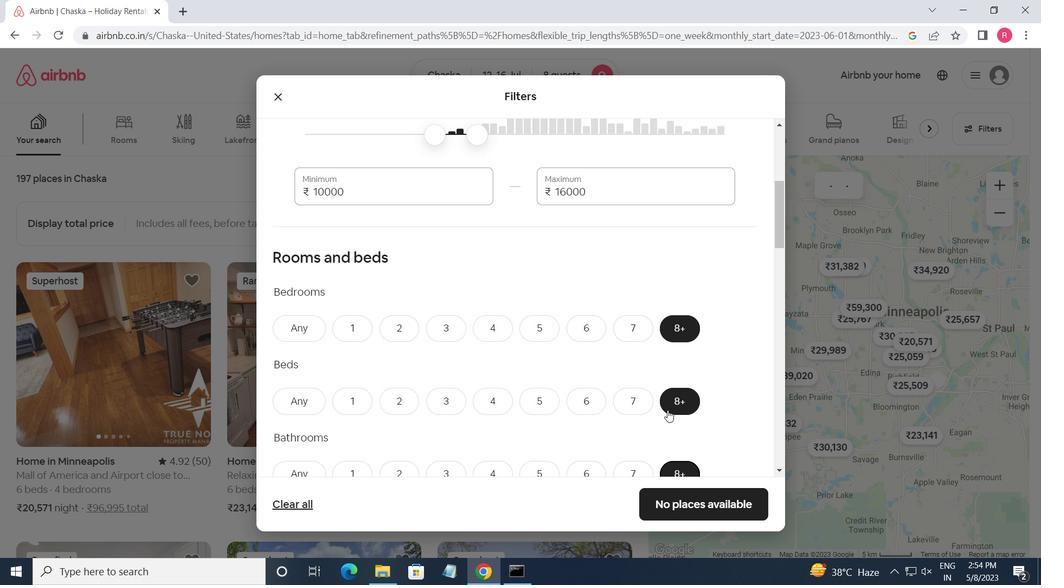 
Action: Mouse scrolled (656, 398) with delta (0, 0)
Screenshot: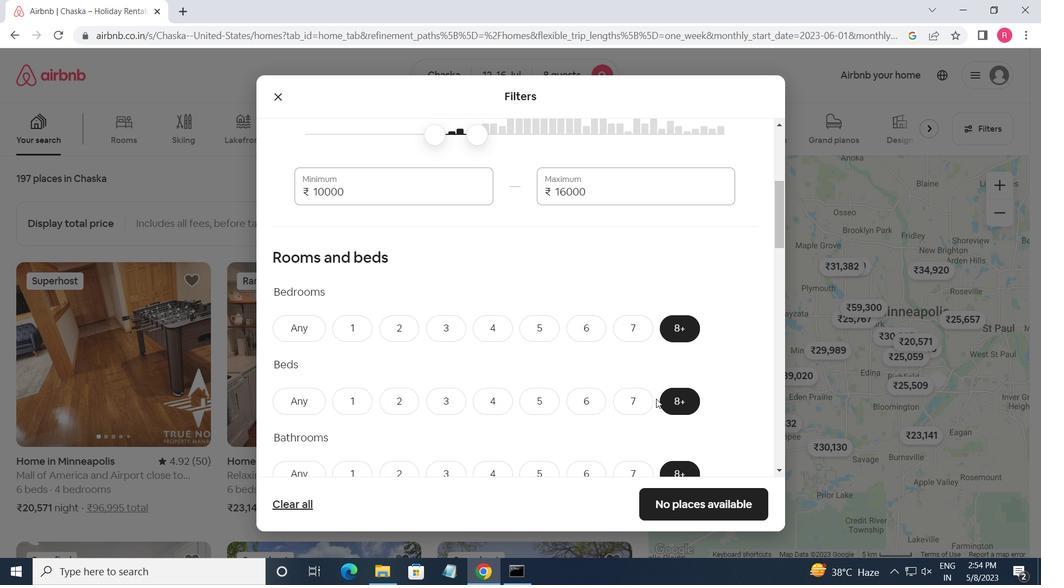 
Action: Mouse scrolled (656, 398) with delta (0, 0)
Screenshot: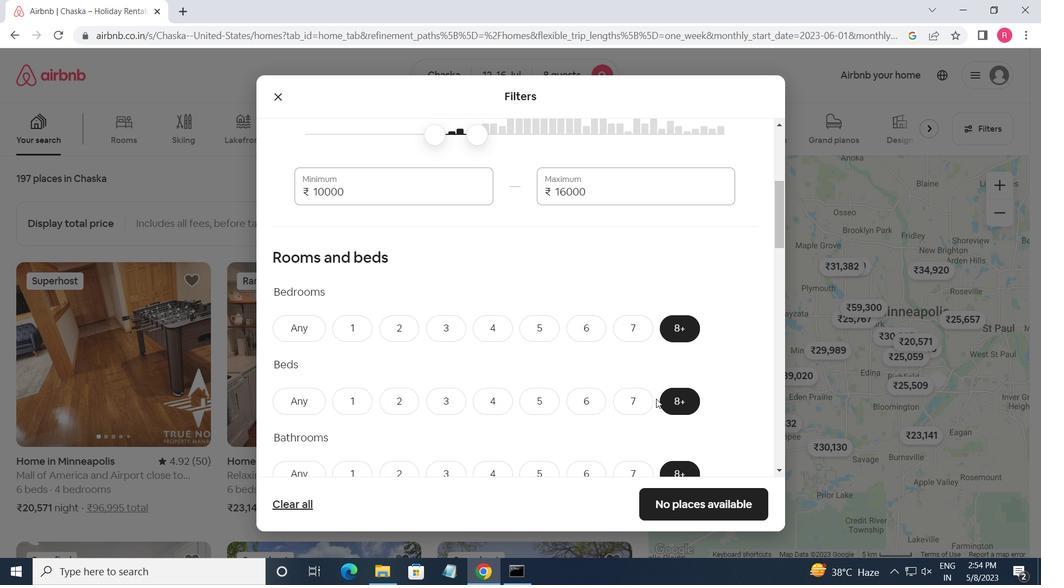 
Action: Mouse moved to (542, 399)
Screenshot: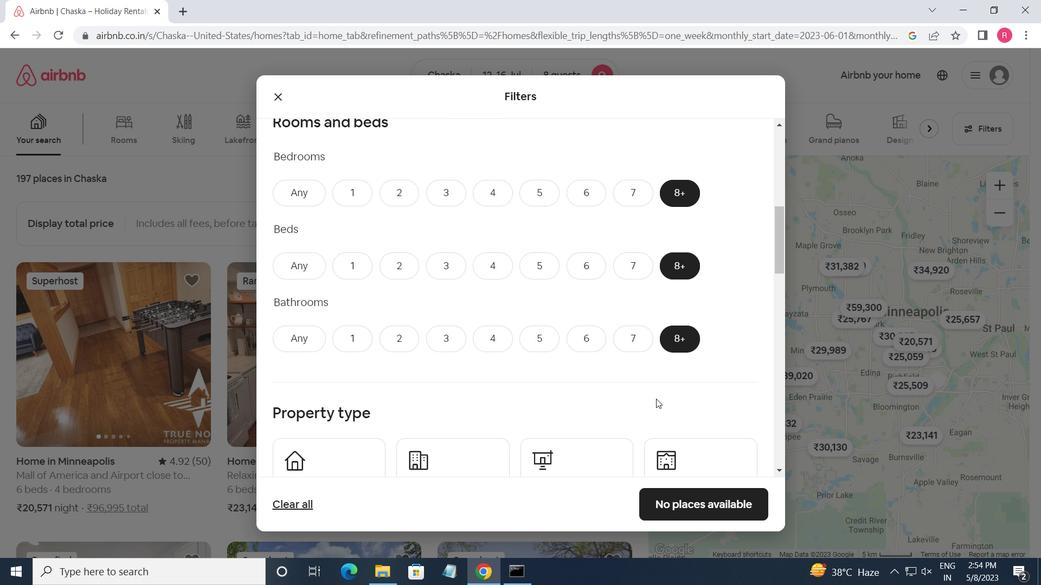 
Action: Mouse scrolled (542, 399) with delta (0, 0)
Screenshot: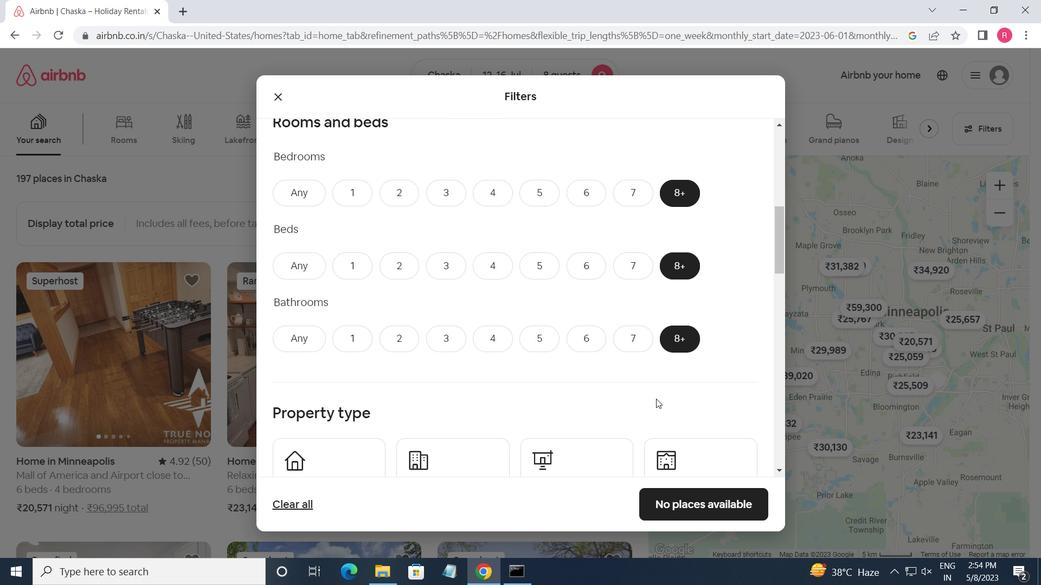 
Action: Mouse moved to (541, 399)
Screenshot: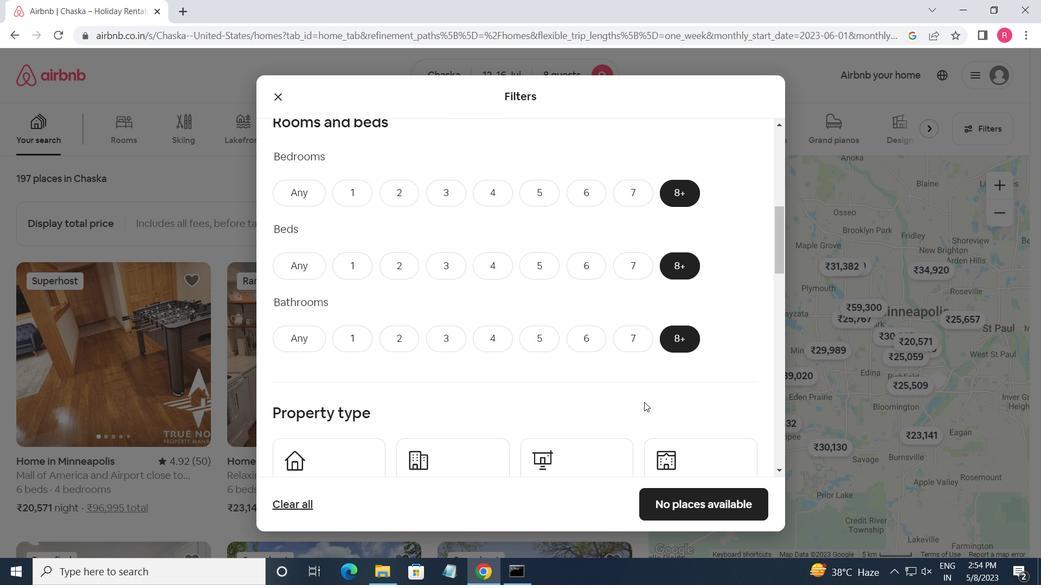 
Action: Mouse scrolled (541, 399) with delta (0, 0)
Screenshot: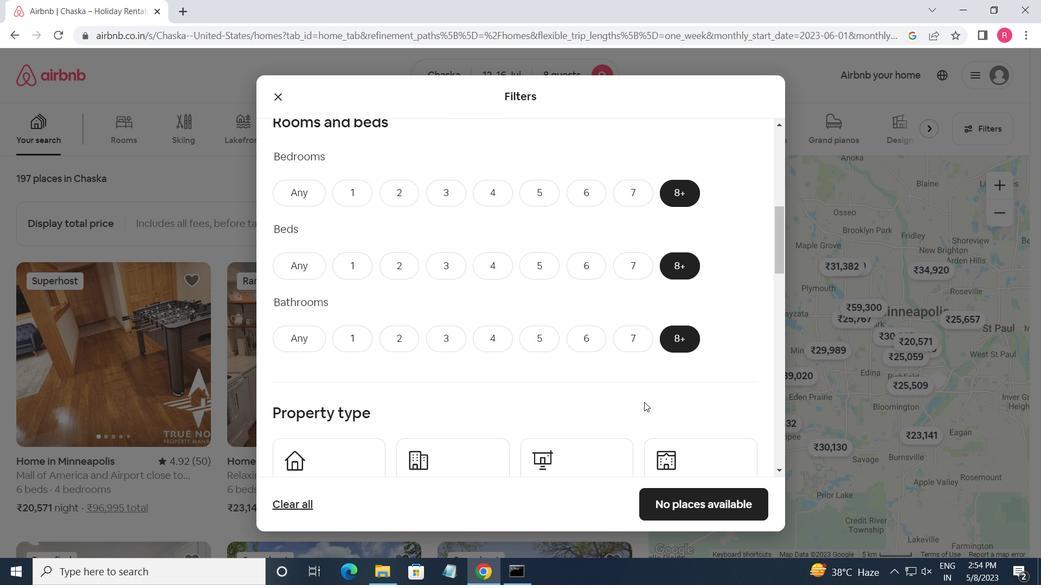 
Action: Mouse moved to (341, 352)
Screenshot: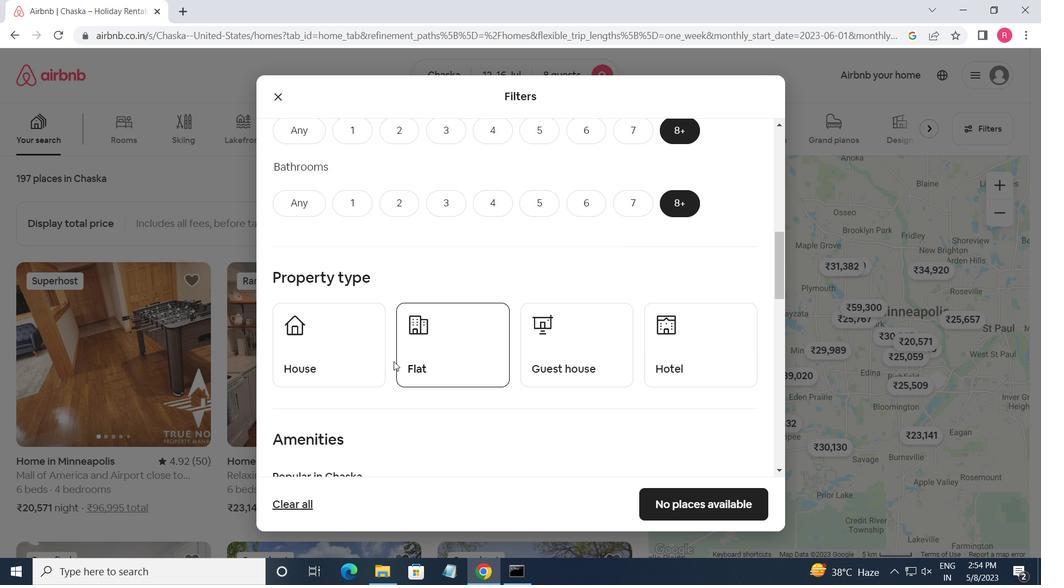 
Action: Mouse pressed left at (341, 352)
Screenshot: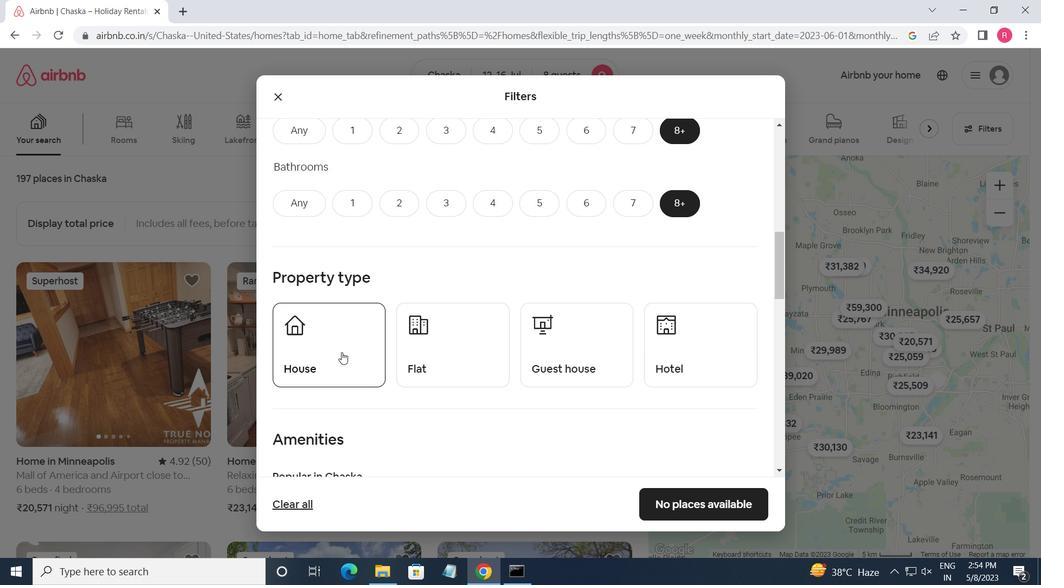 
Action: Mouse moved to (490, 347)
Screenshot: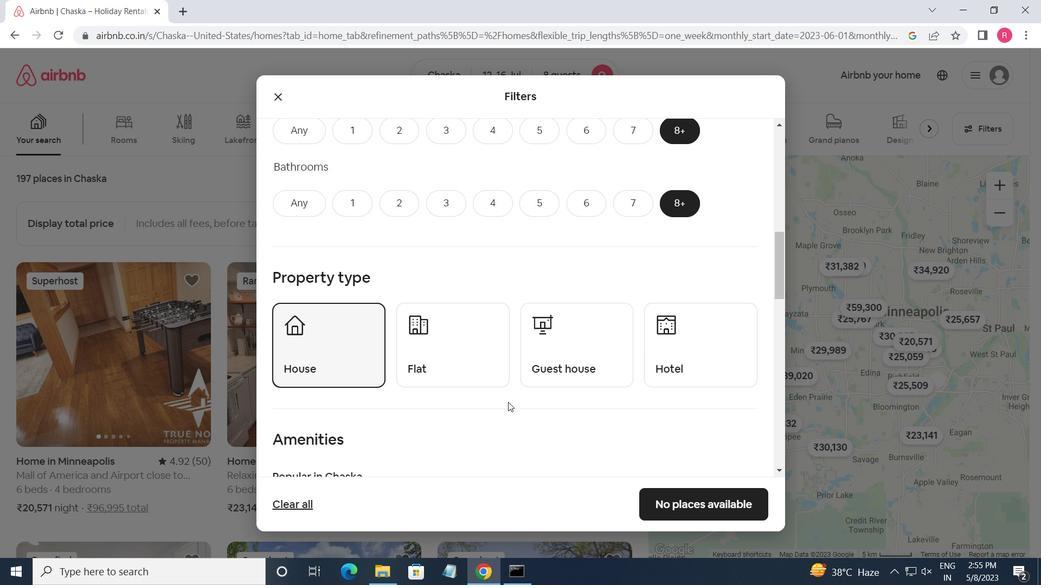 
Action: Mouse pressed left at (490, 347)
Screenshot: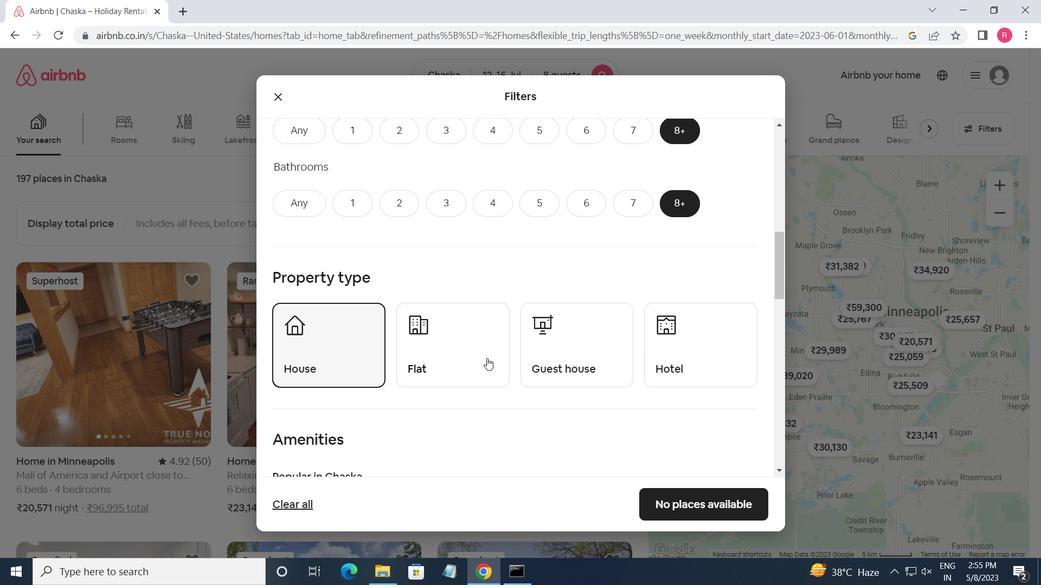 
Action: Mouse moved to (593, 360)
Screenshot: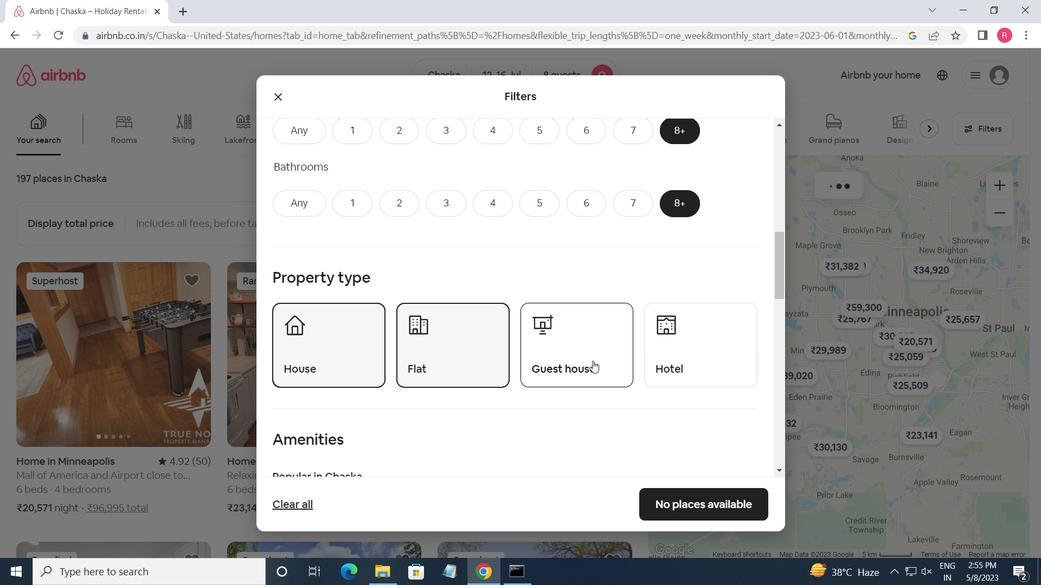 
Action: Mouse pressed left at (593, 360)
Screenshot: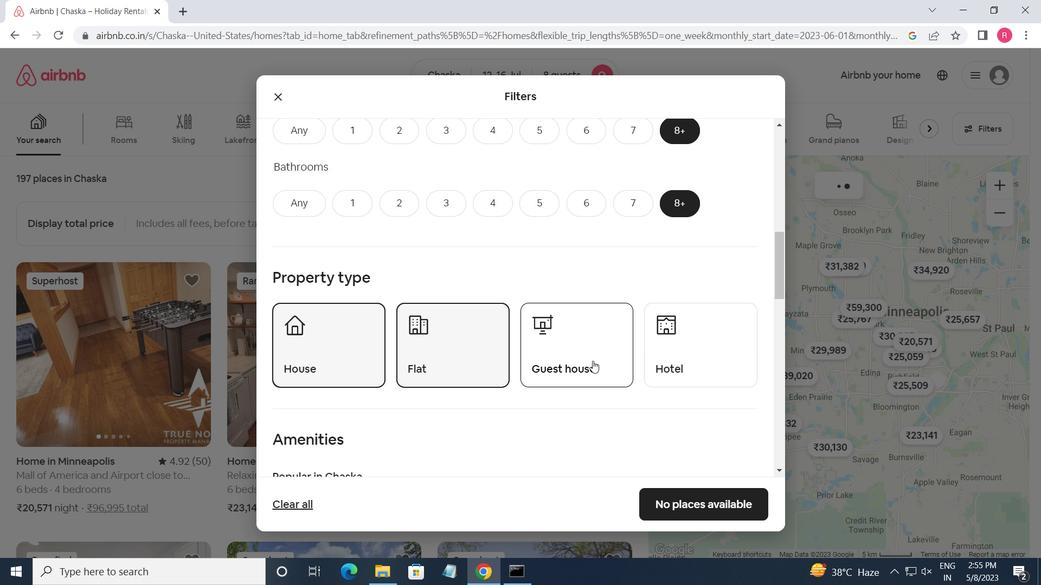 
Action: Mouse moved to (587, 356)
Screenshot: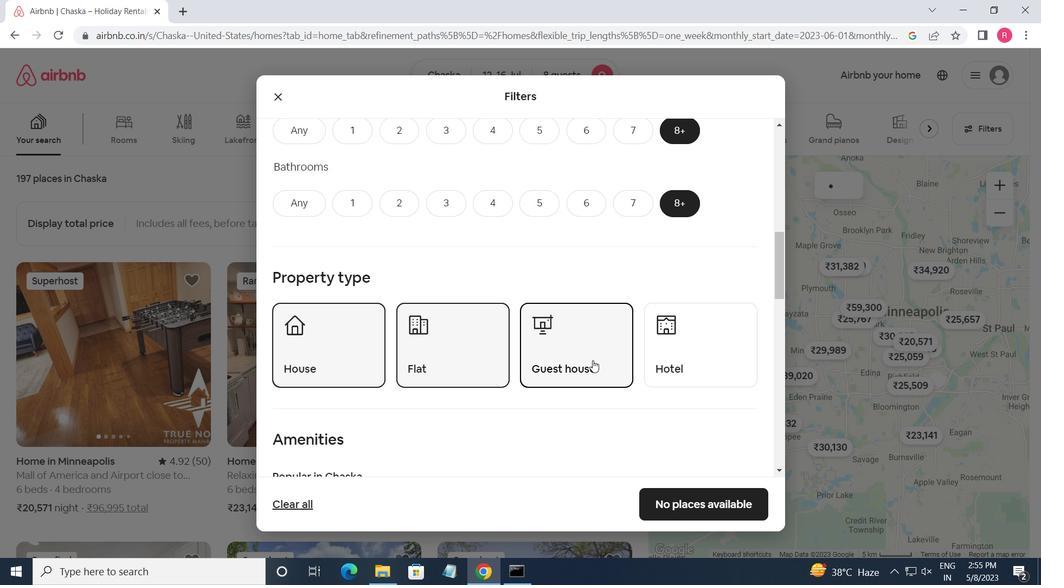 
Action: Mouse scrolled (587, 356) with delta (0, 0)
Screenshot: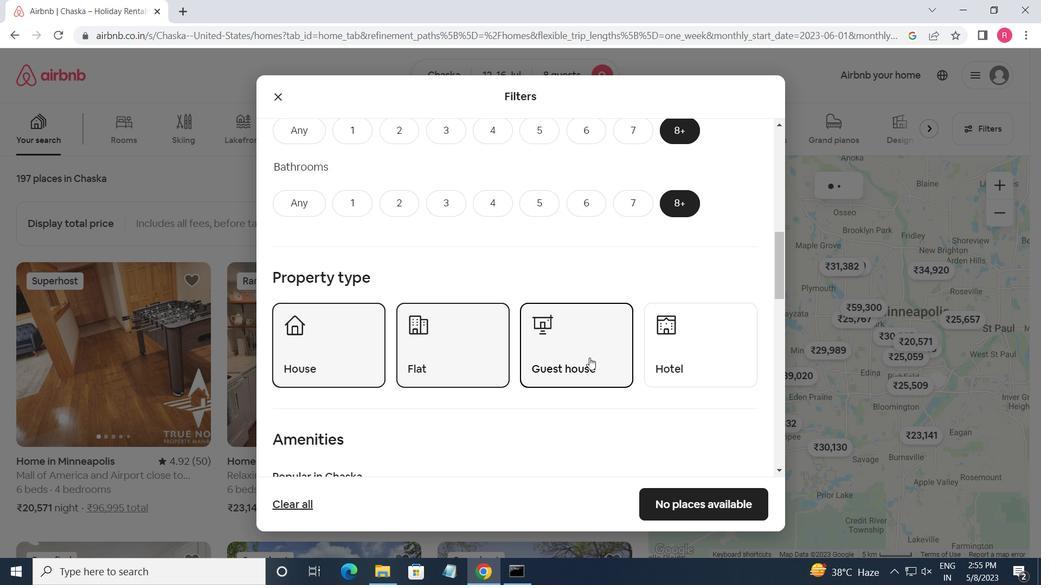 
Action: Mouse scrolled (587, 356) with delta (0, 0)
Screenshot: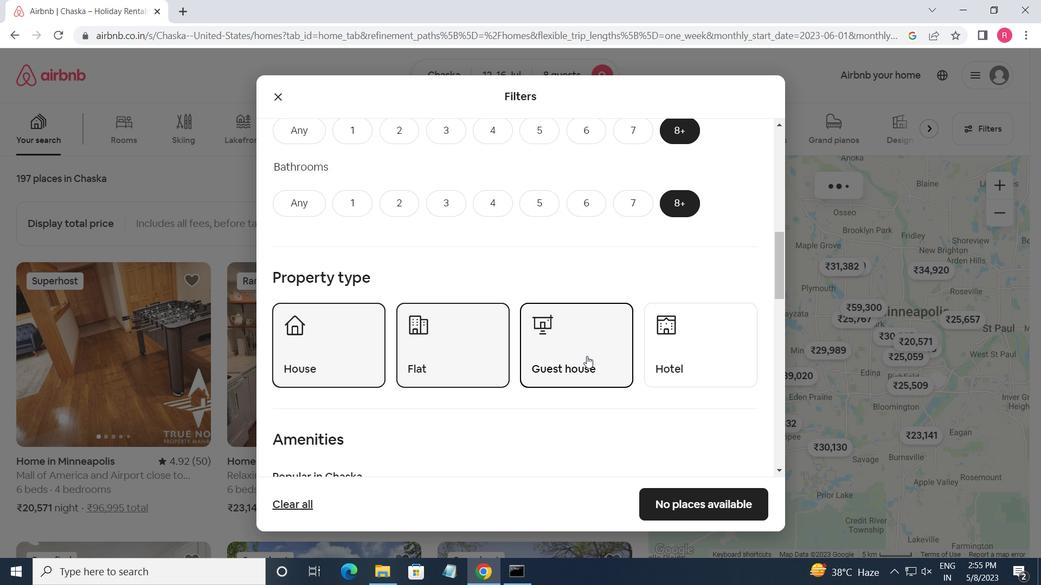
Action: Mouse moved to (587, 356)
Screenshot: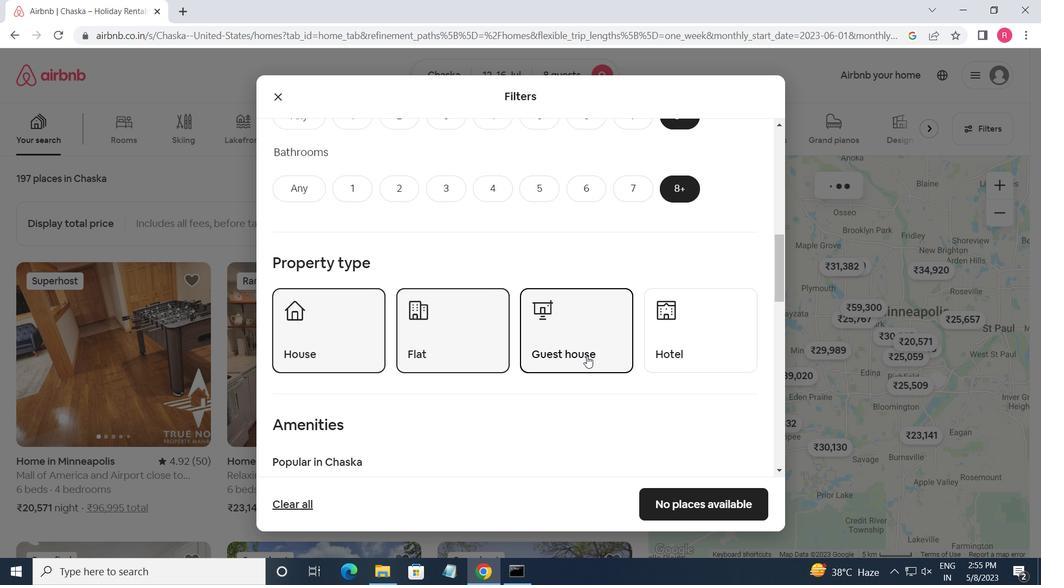 
Action: Mouse scrolled (587, 355) with delta (0, 0)
Screenshot: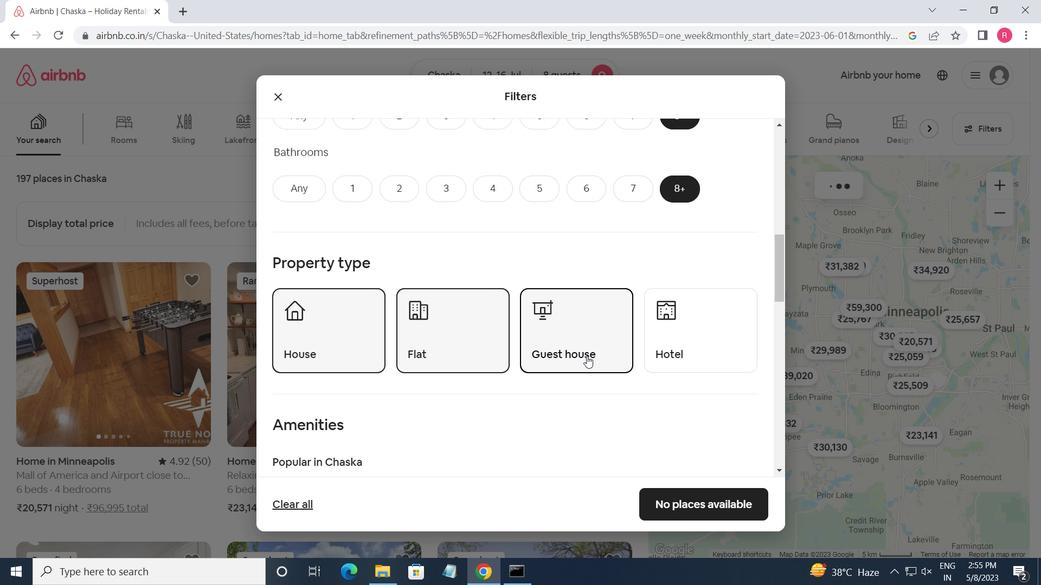 
Action: Mouse moved to (292, 405)
Screenshot: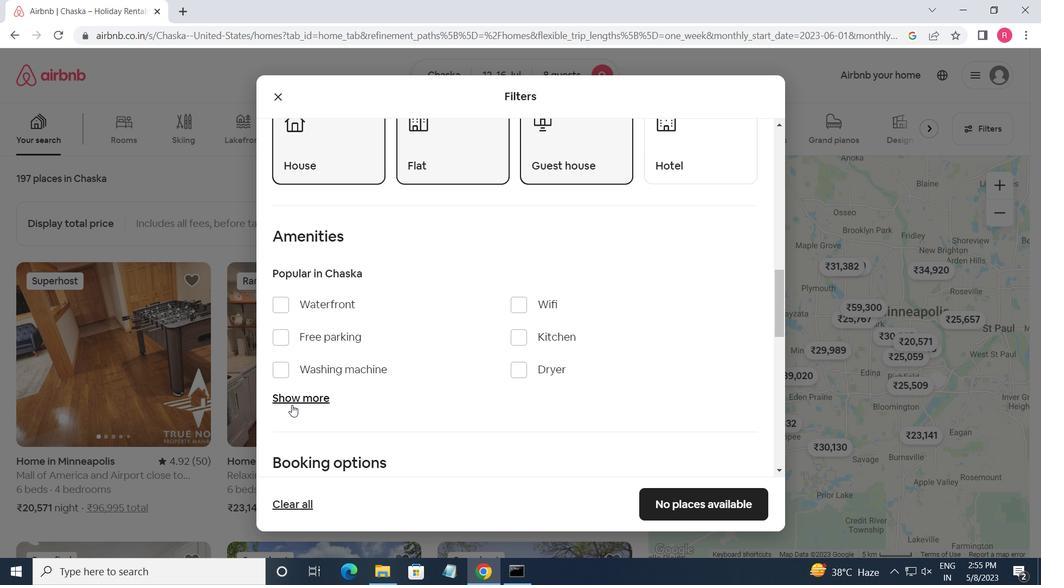 
Action: Mouse pressed left at (292, 405)
Screenshot: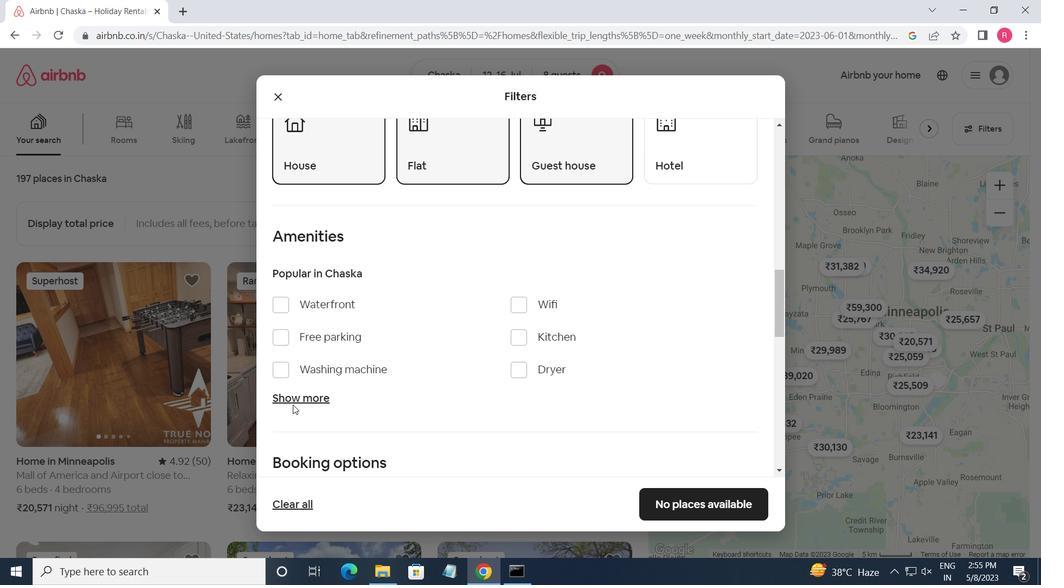 
Action: Mouse moved to (519, 307)
Screenshot: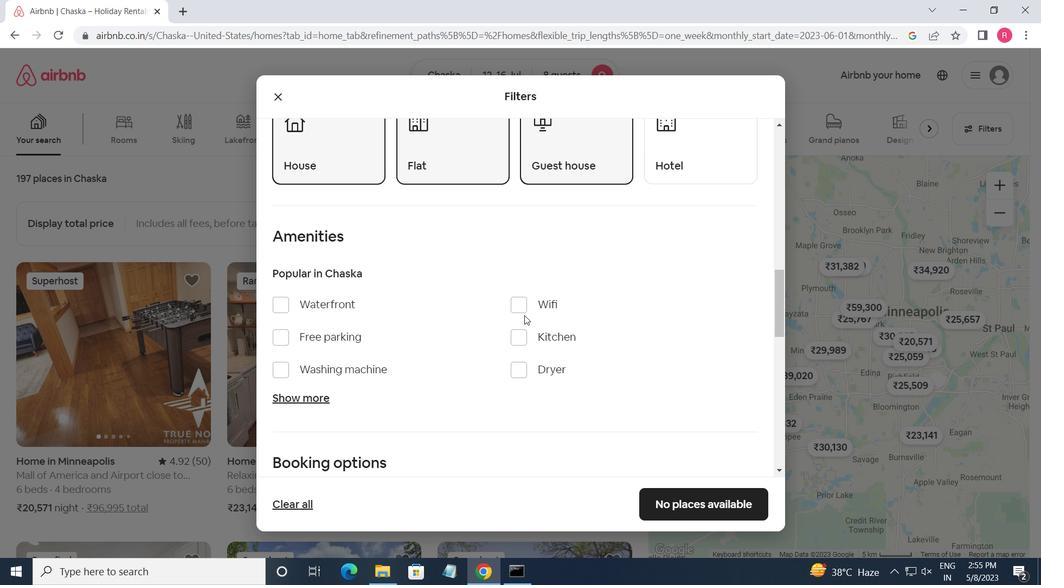 
Action: Mouse pressed left at (519, 307)
Screenshot: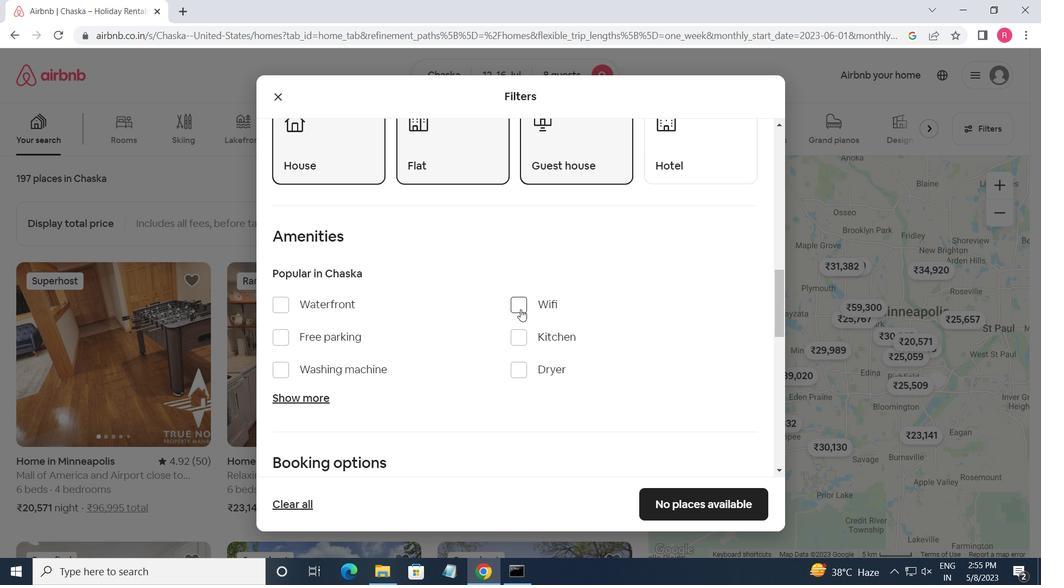 
Action: Mouse moved to (276, 341)
Screenshot: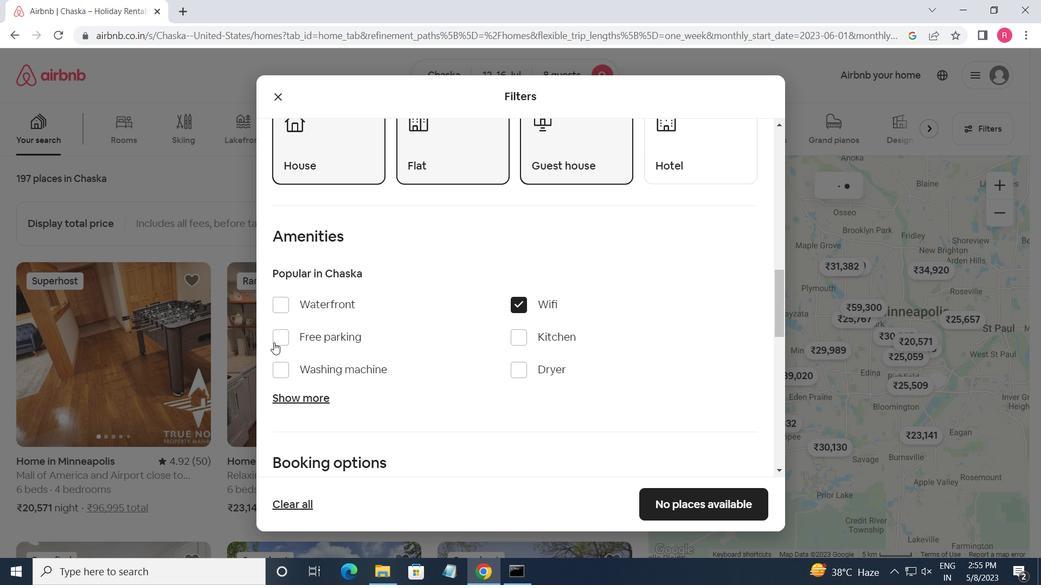 
Action: Mouse pressed left at (276, 341)
Screenshot: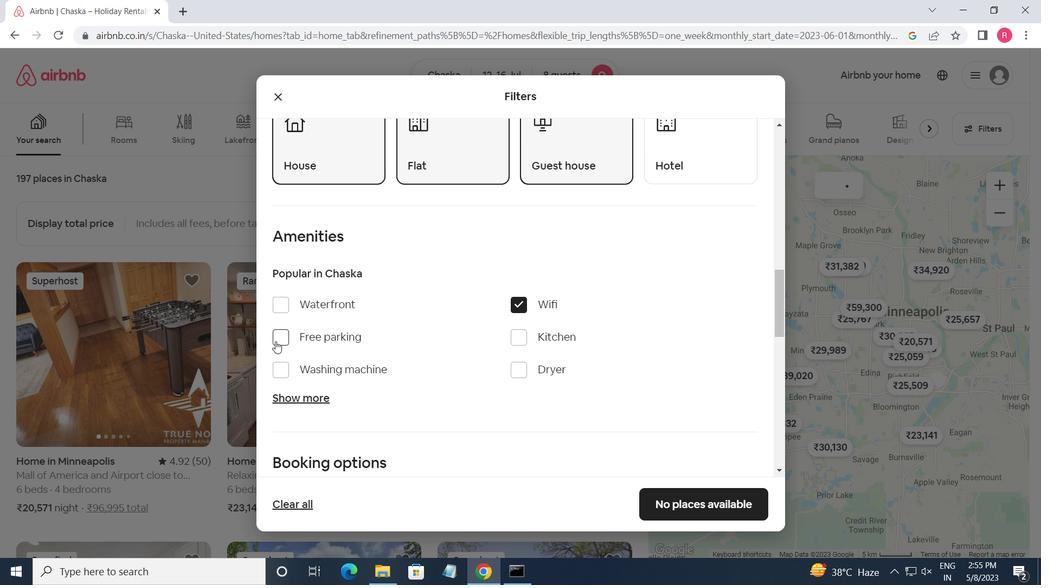 
Action: Mouse moved to (275, 342)
Screenshot: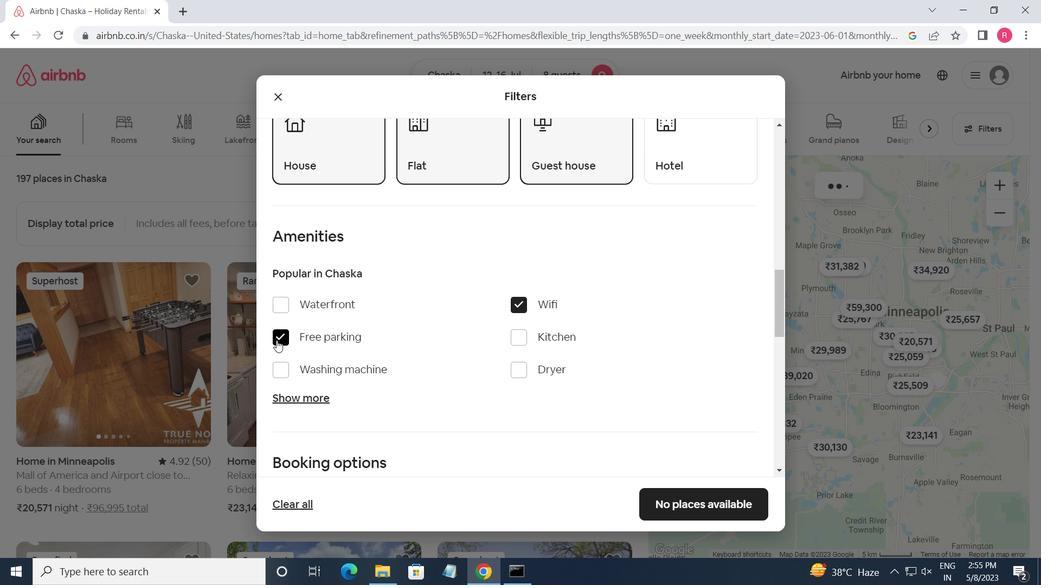 
Action: Mouse scrolled (275, 341) with delta (0, 0)
Screenshot: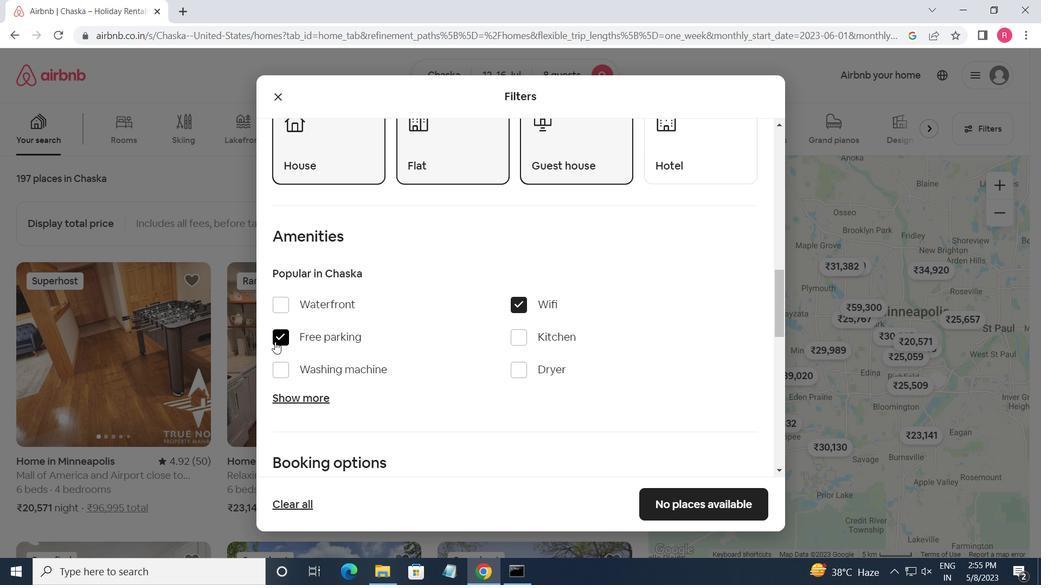 
Action: Mouse scrolled (275, 341) with delta (0, 0)
Screenshot: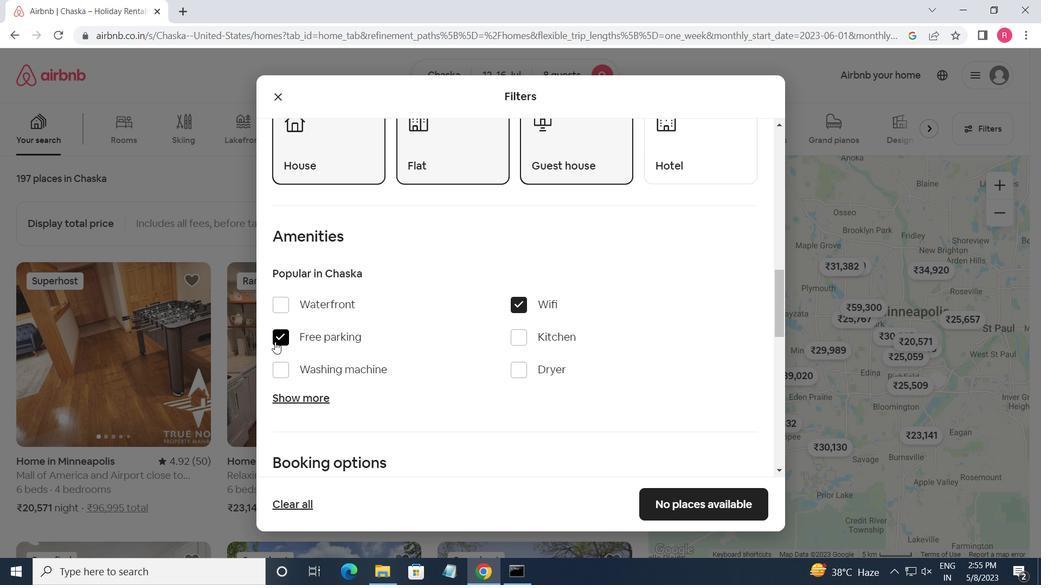 
Action: Mouse moved to (311, 263)
Screenshot: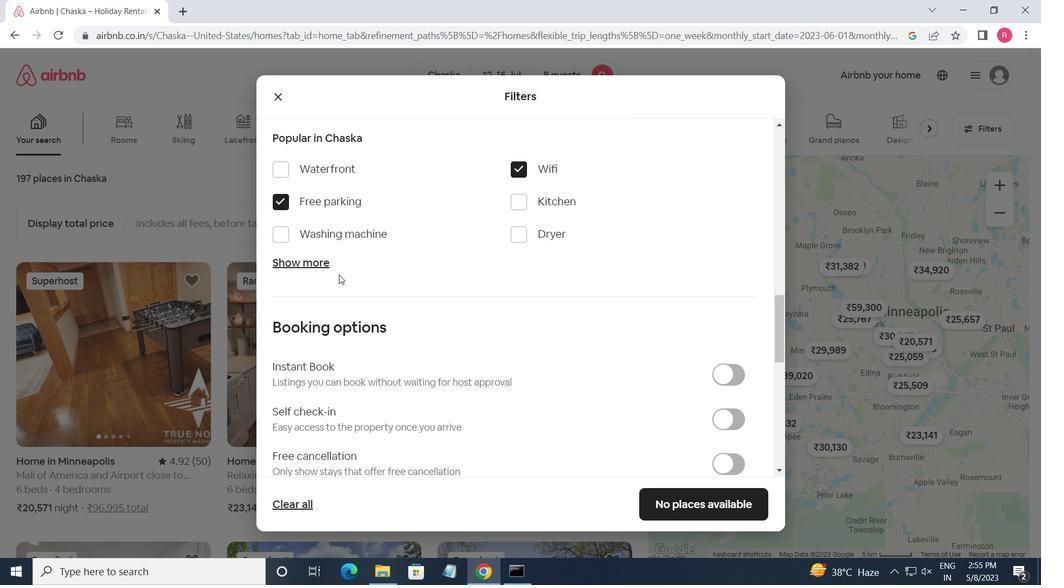 
Action: Mouse pressed left at (311, 263)
Screenshot: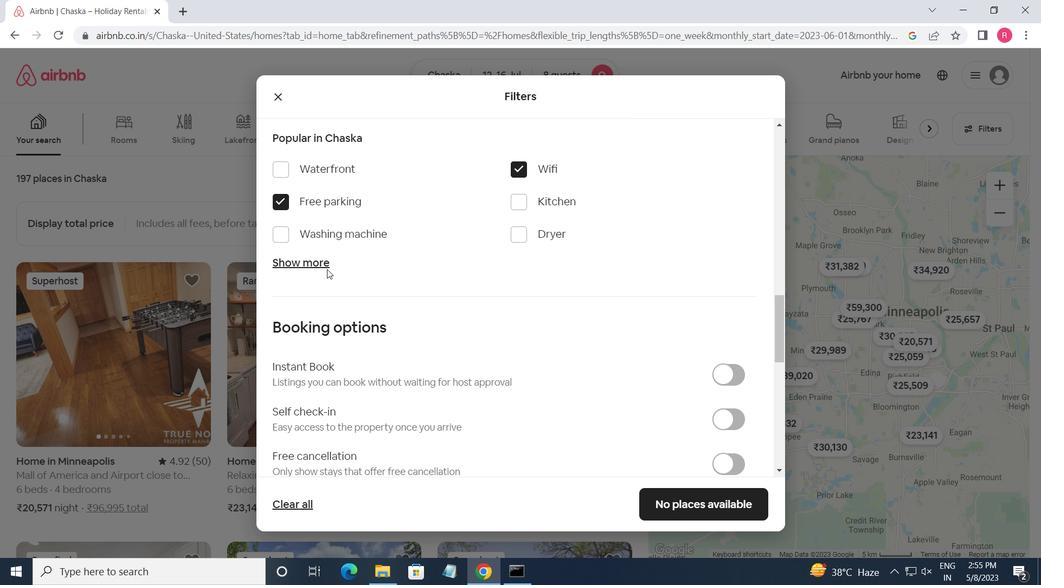 
Action: Mouse moved to (524, 344)
Screenshot: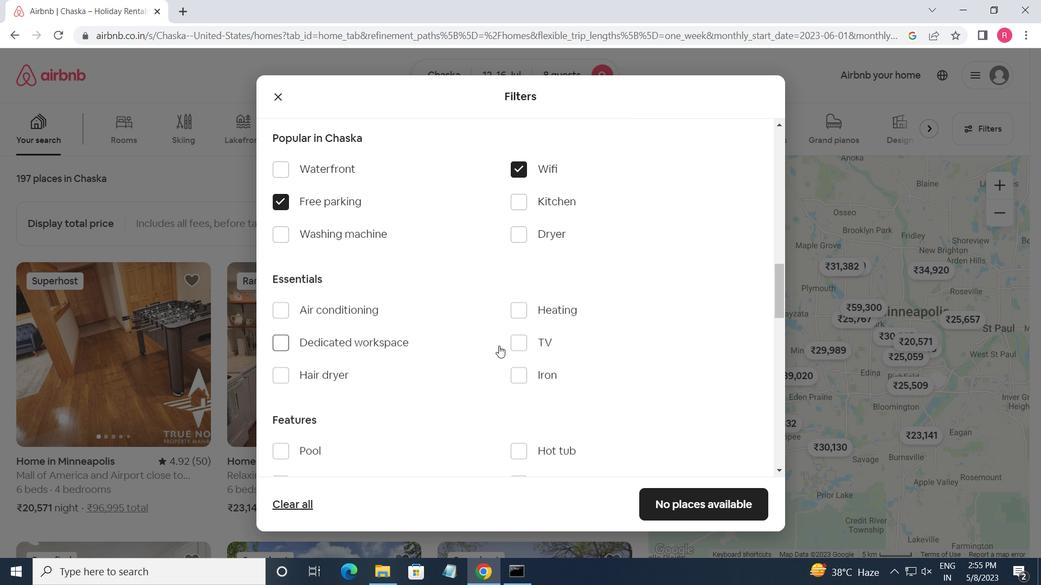 
Action: Mouse pressed left at (524, 344)
Screenshot: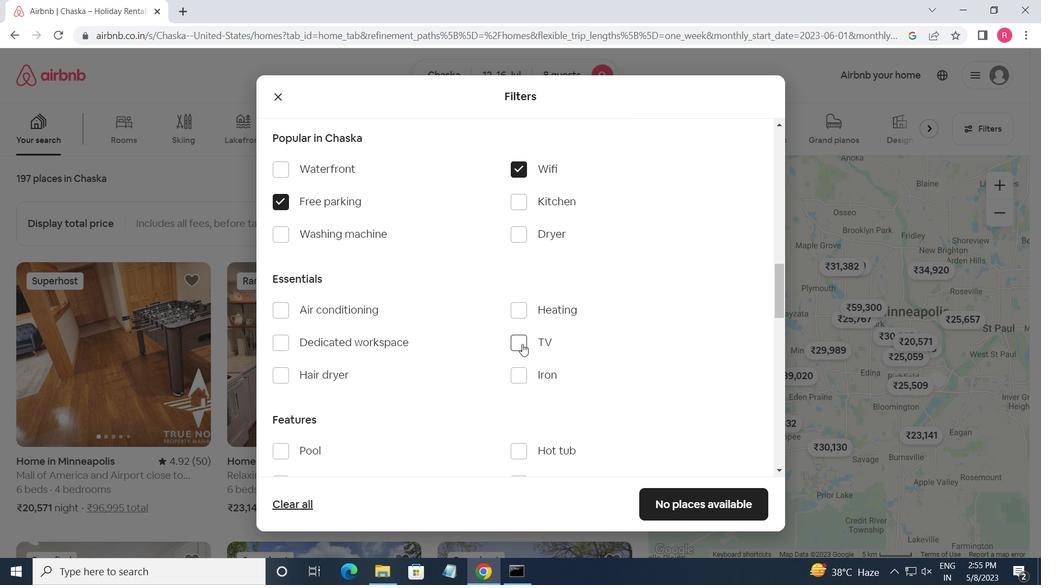 
Action: Mouse moved to (456, 385)
Screenshot: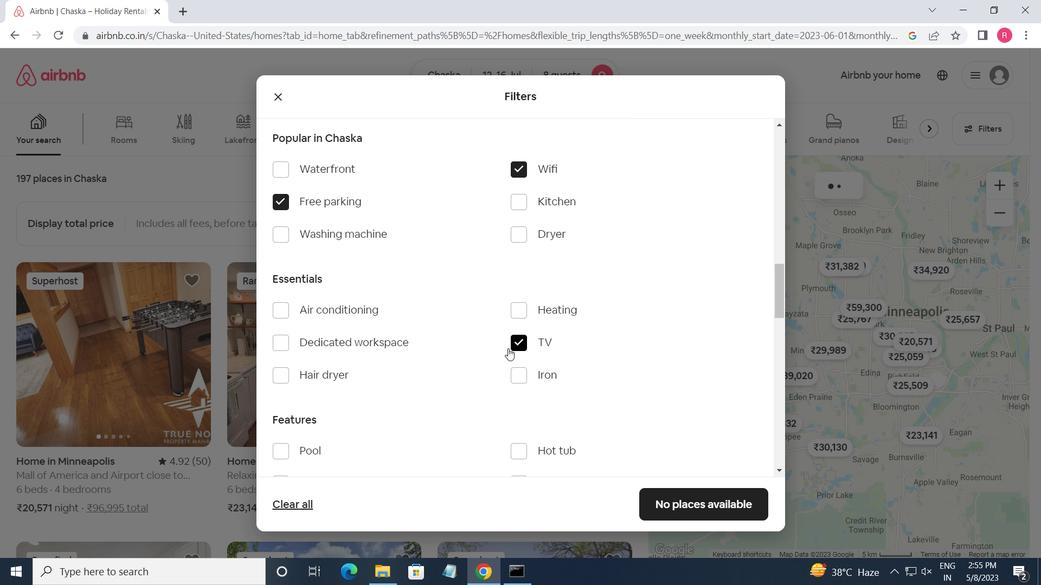 
Action: Mouse scrolled (456, 385) with delta (0, 0)
Screenshot: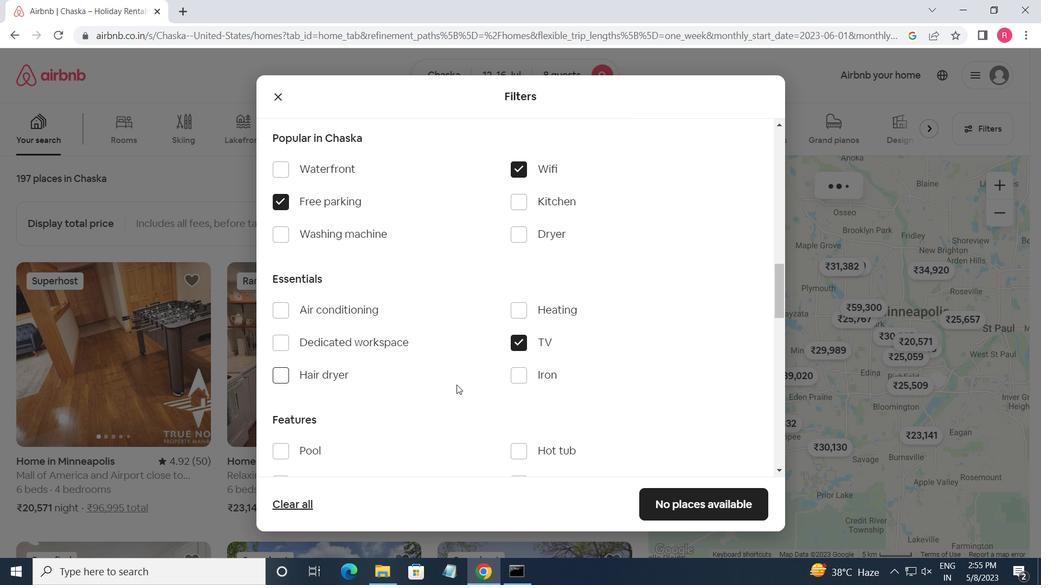 
Action: Mouse scrolled (456, 385) with delta (0, 0)
Screenshot: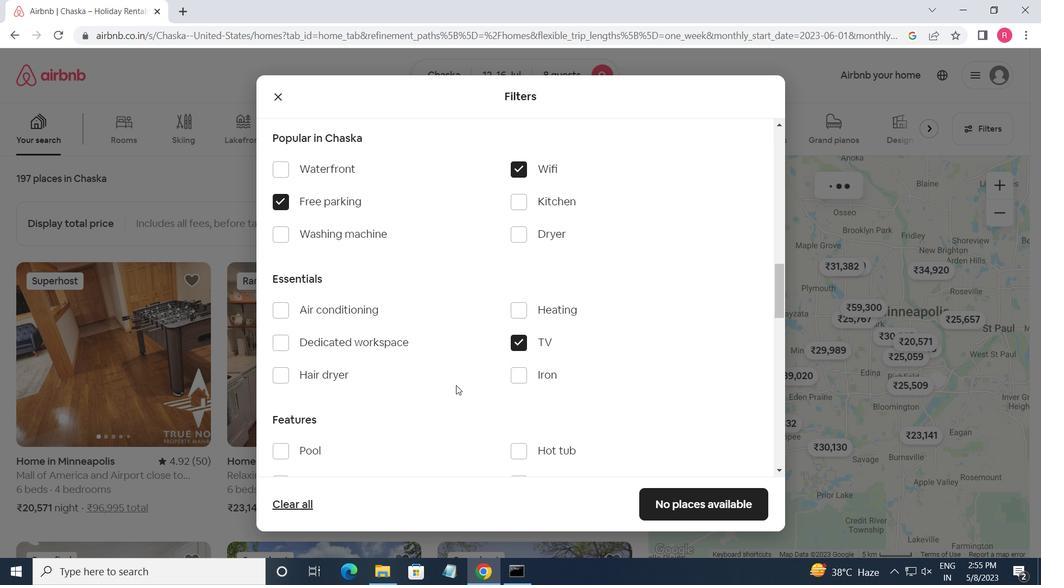 
Action: Mouse moved to (283, 380)
Screenshot: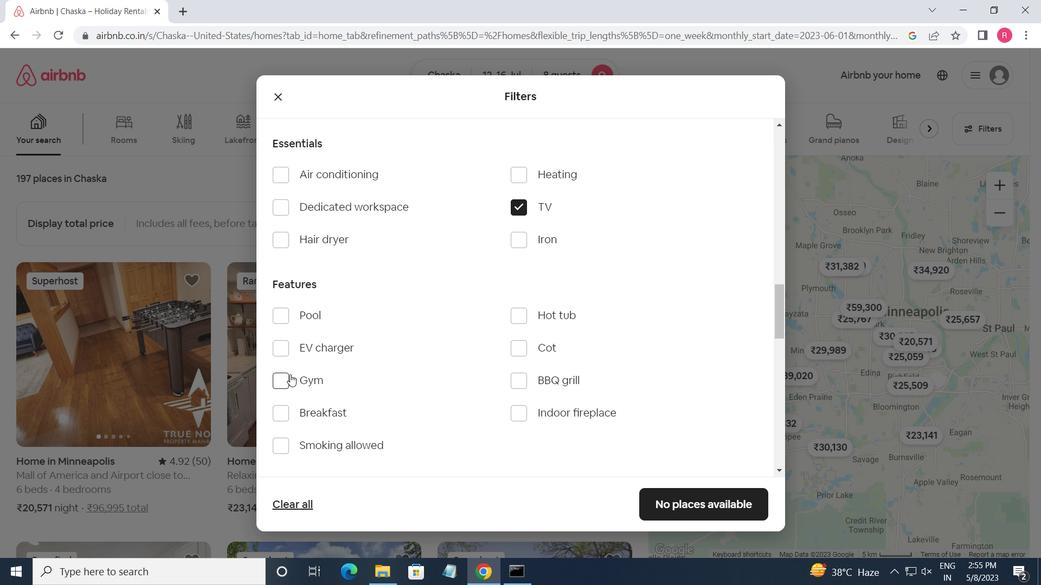 
Action: Mouse pressed left at (283, 380)
Screenshot: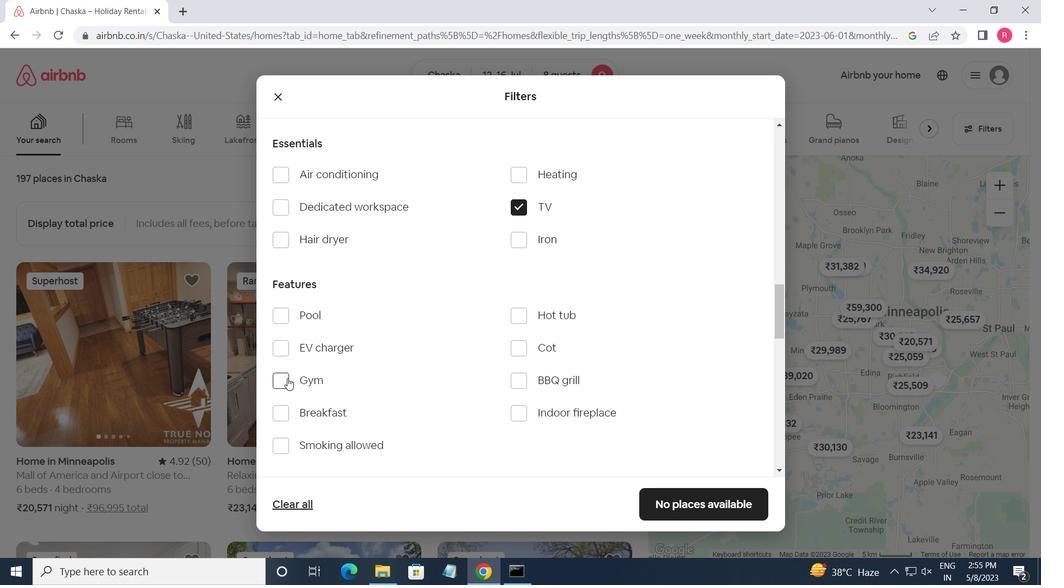 
Action: Mouse moved to (284, 414)
Screenshot: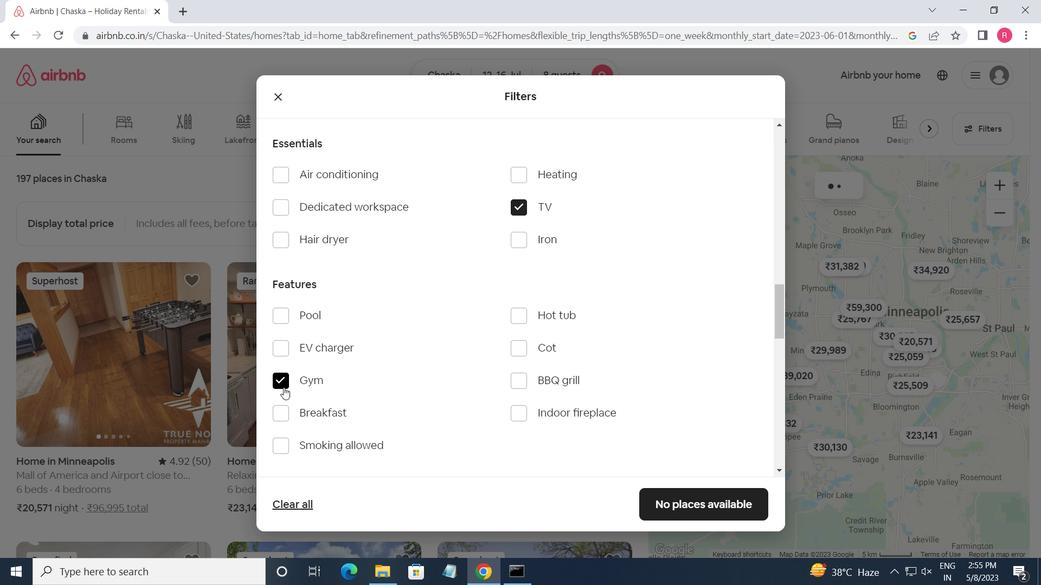 
Action: Mouse pressed left at (284, 414)
Screenshot: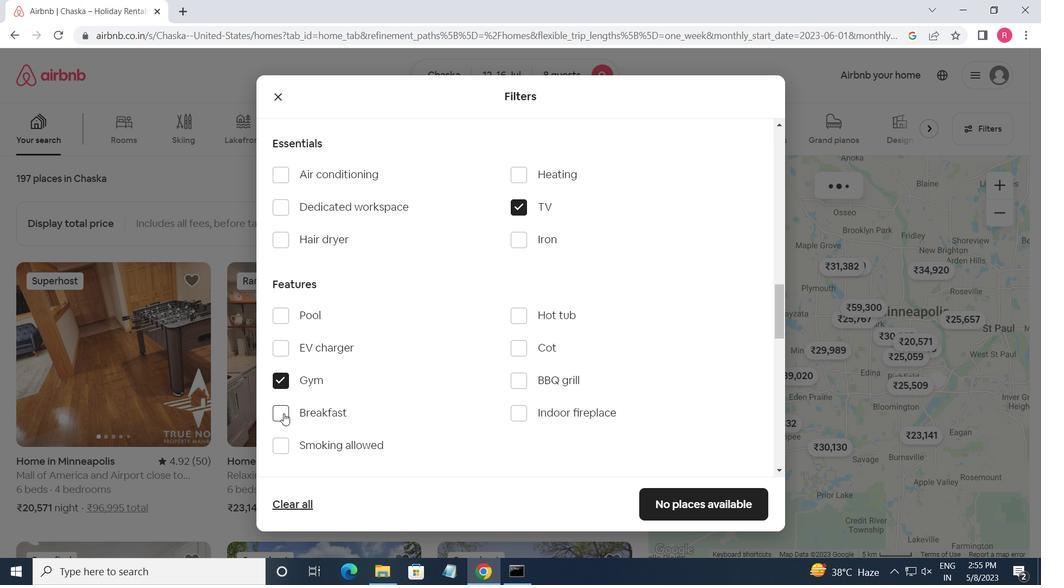 
Action: Mouse moved to (321, 414)
Screenshot: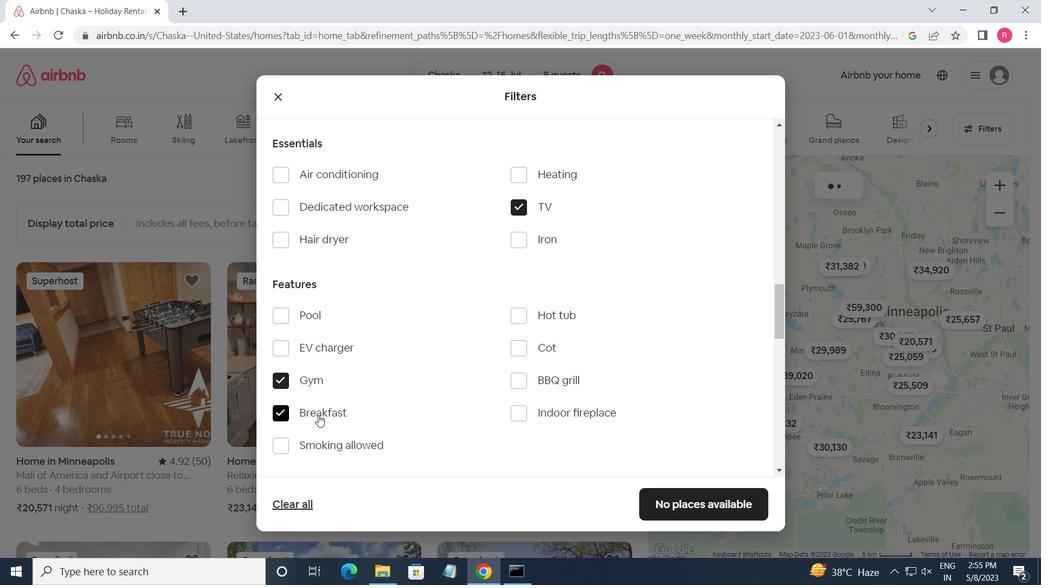 
Action: Mouse scrolled (321, 413) with delta (0, 0)
Screenshot: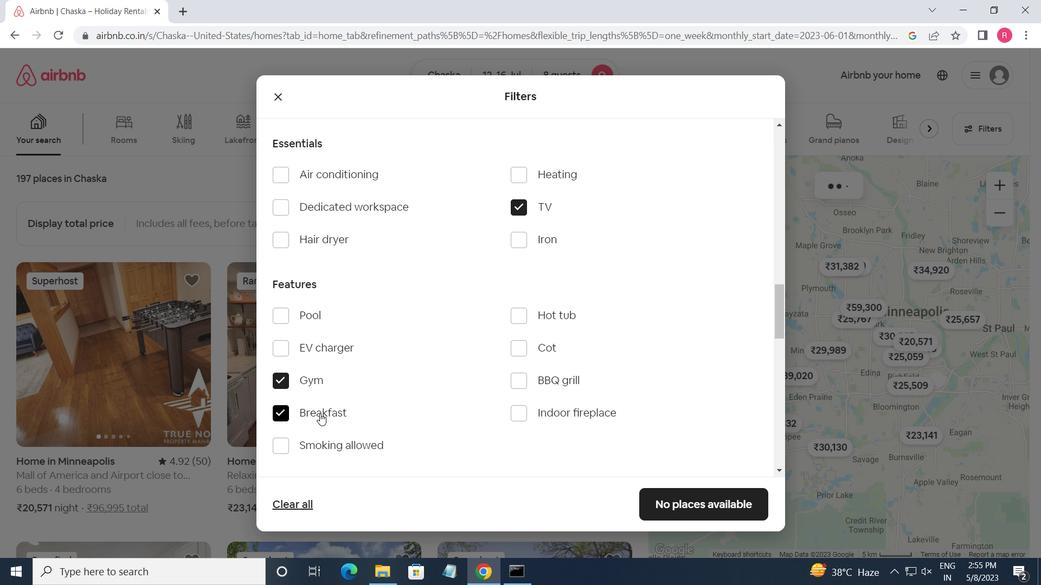 
Action: Mouse moved to (321, 414)
Screenshot: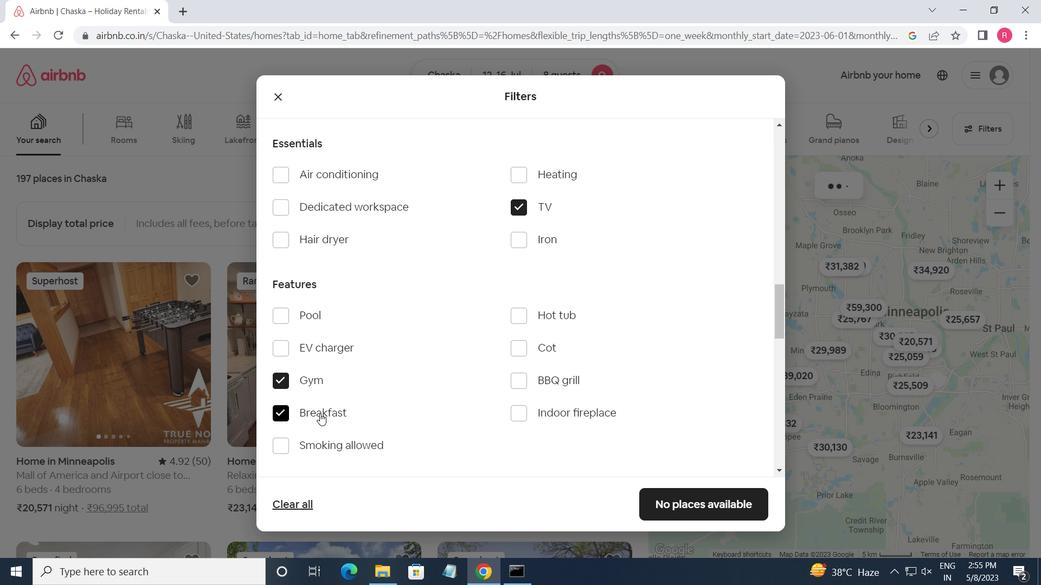 
Action: Mouse scrolled (321, 413) with delta (0, 0)
Screenshot: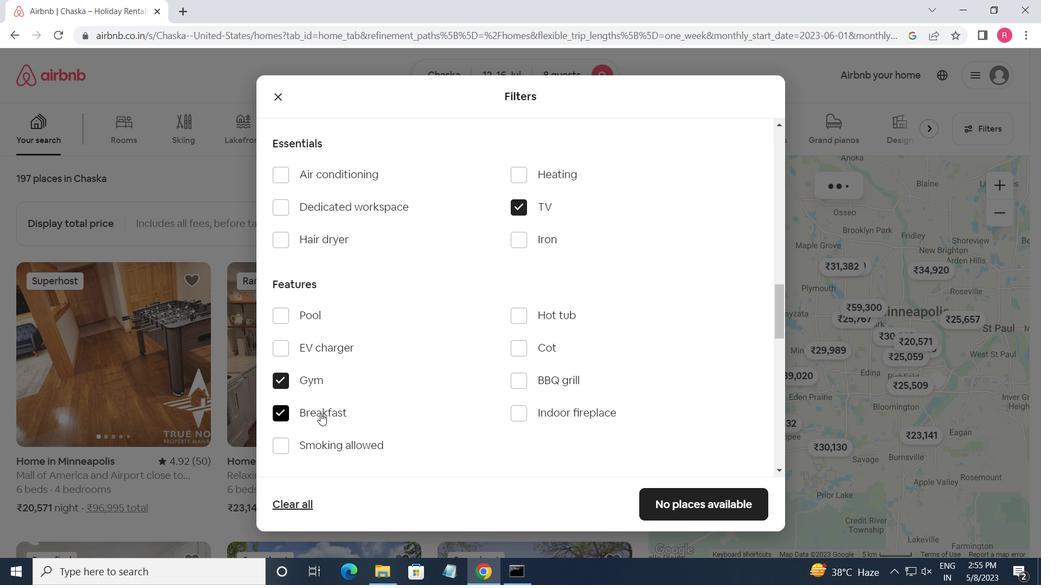 
Action: Mouse scrolled (321, 413) with delta (0, 0)
Screenshot: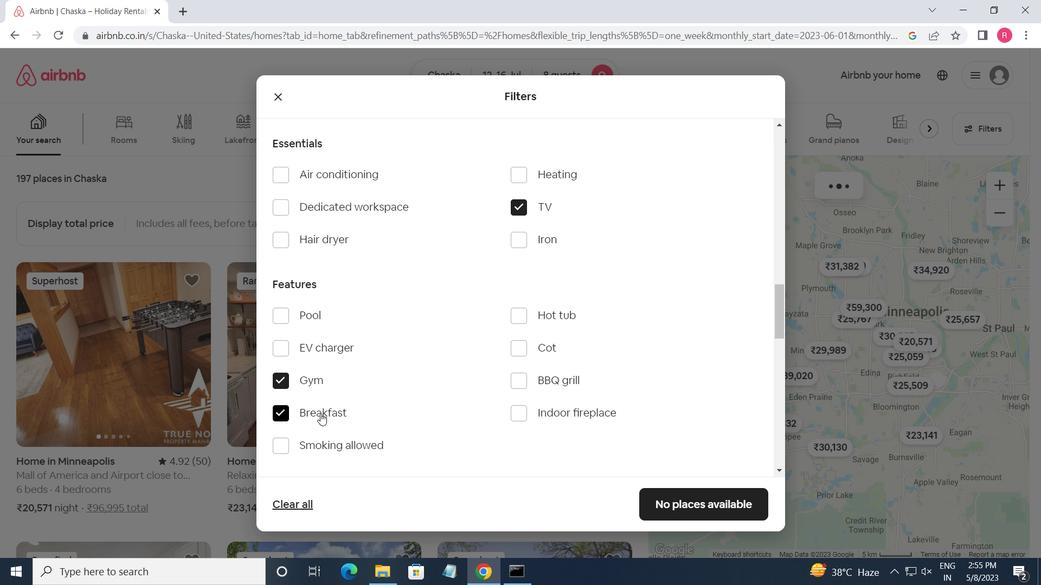 
Action: Mouse moved to (322, 414)
Screenshot: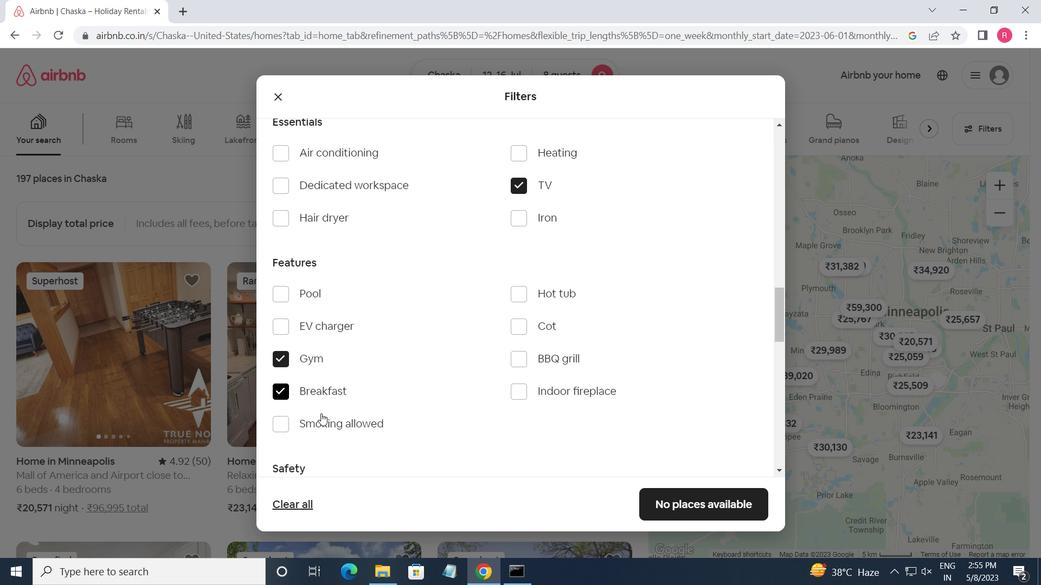
Action: Mouse scrolled (322, 413) with delta (0, 0)
Screenshot: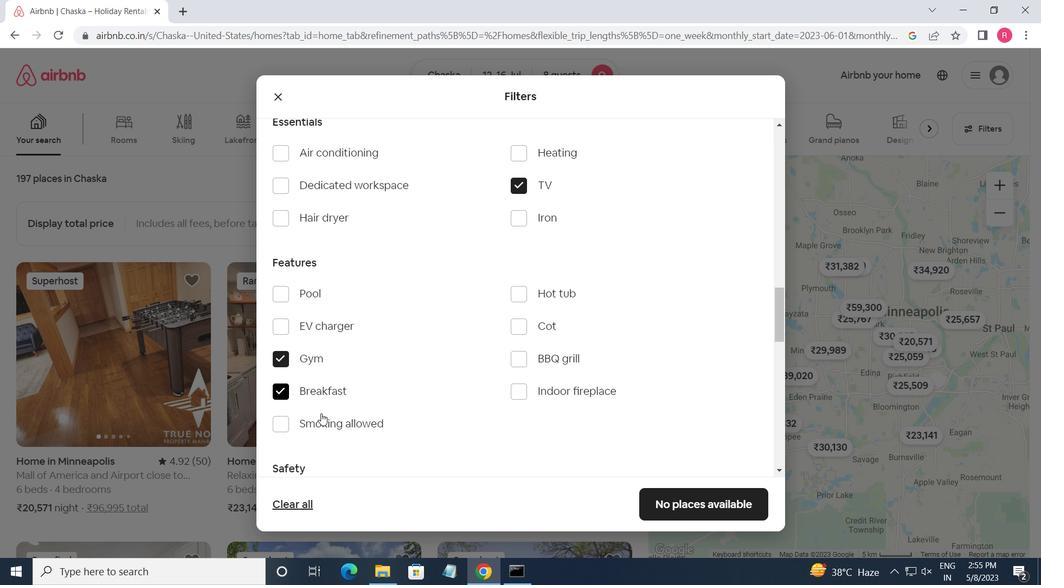 
Action: Mouse moved to (331, 413)
Screenshot: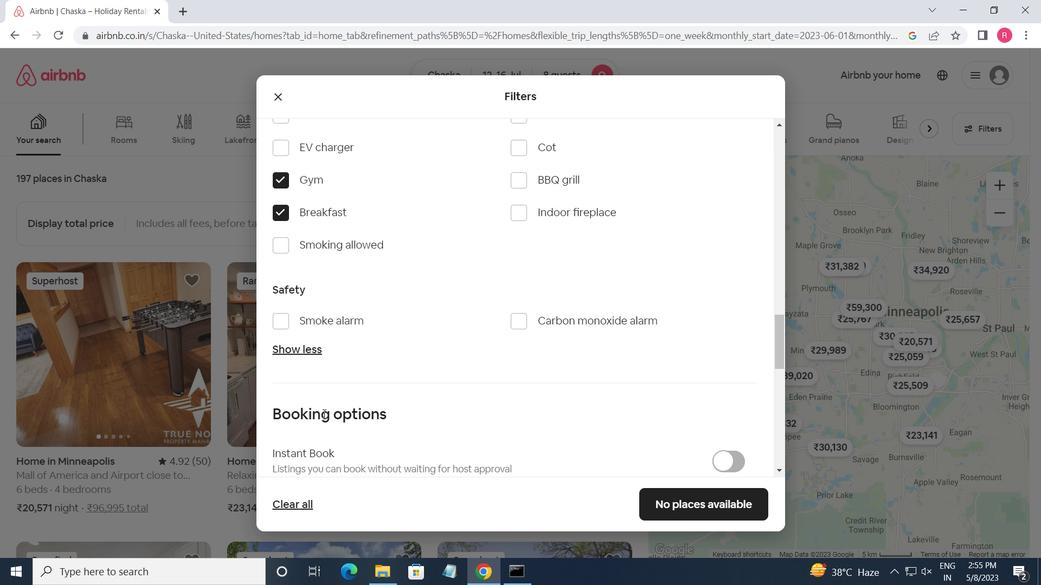 
Action: Mouse scrolled (331, 412) with delta (0, 0)
Screenshot: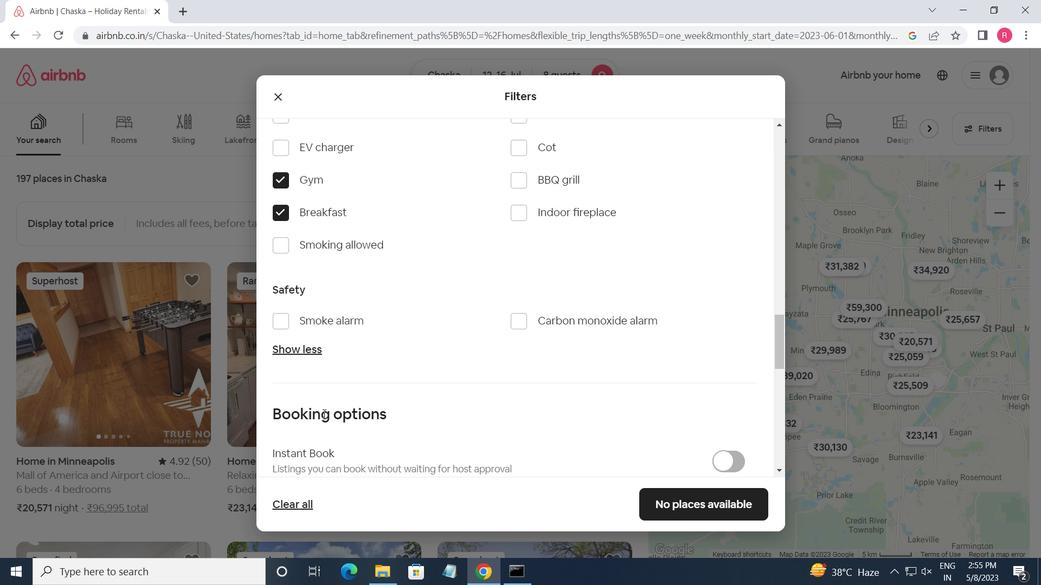 
Action: Mouse moved to (744, 367)
Screenshot: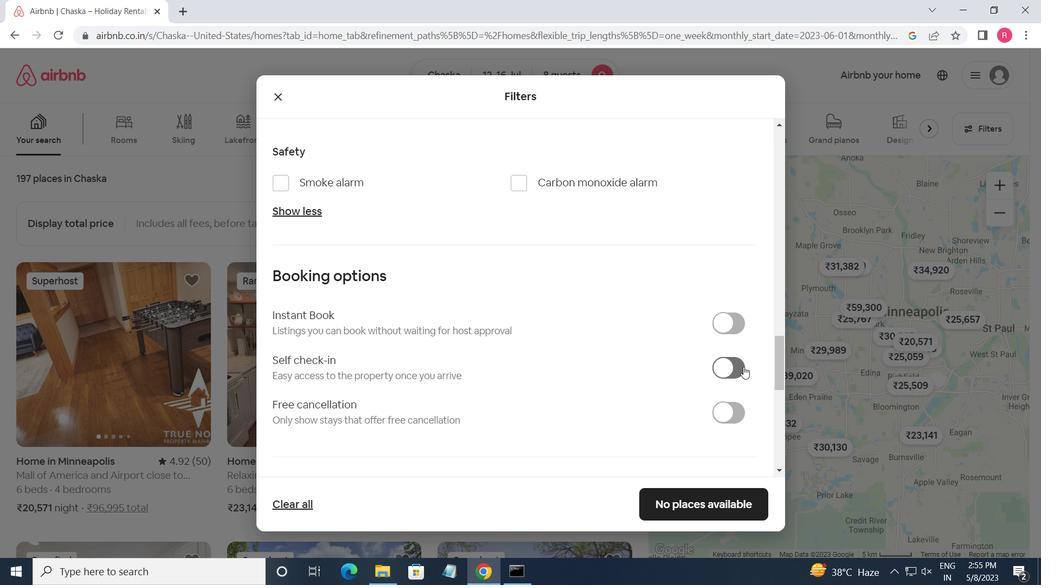 
Action: Mouse pressed left at (744, 367)
Screenshot: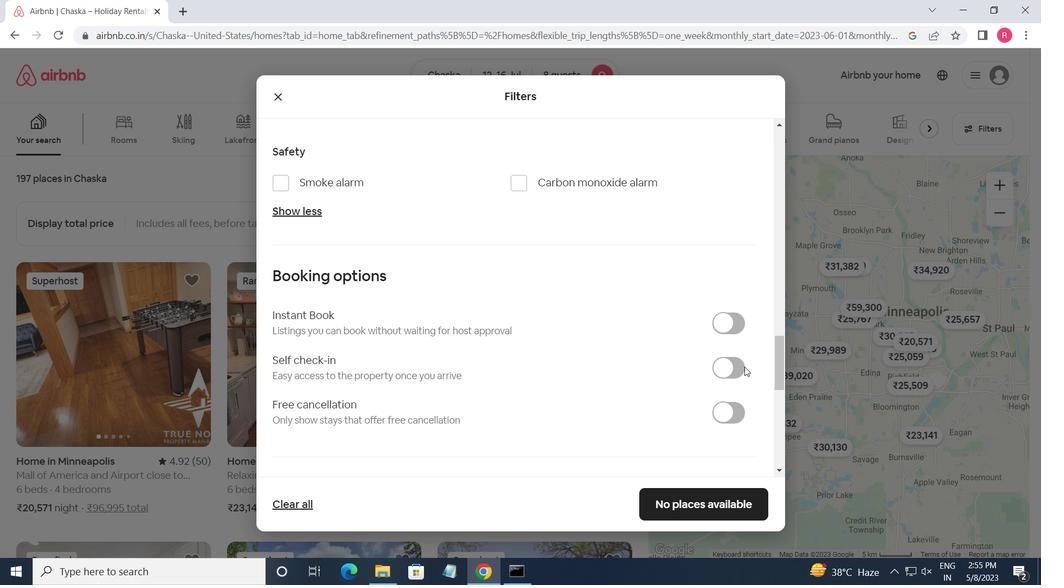 
Action: Mouse moved to (533, 378)
Screenshot: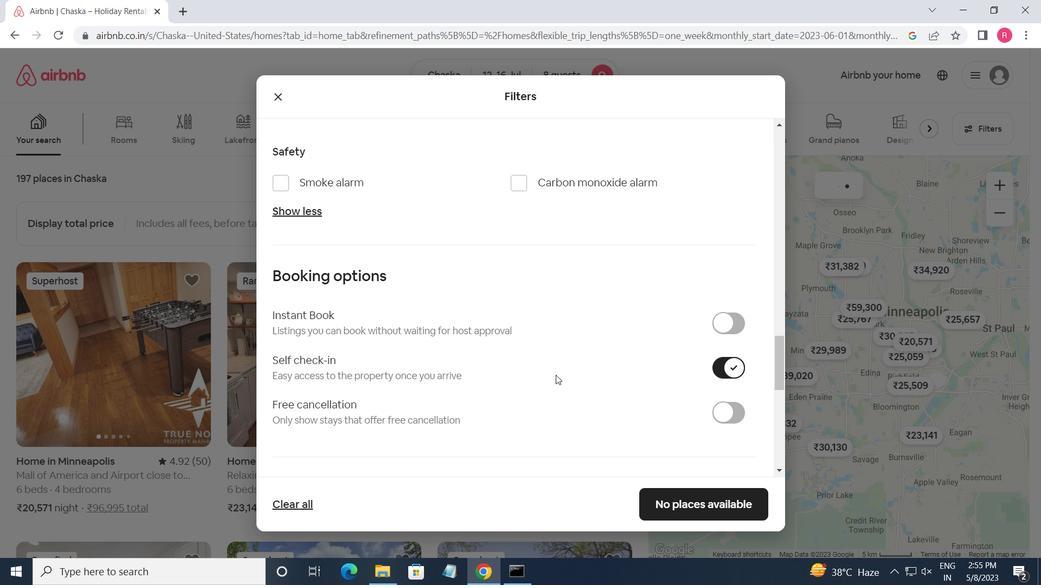 
Action: Mouse scrolled (533, 378) with delta (0, 0)
Screenshot: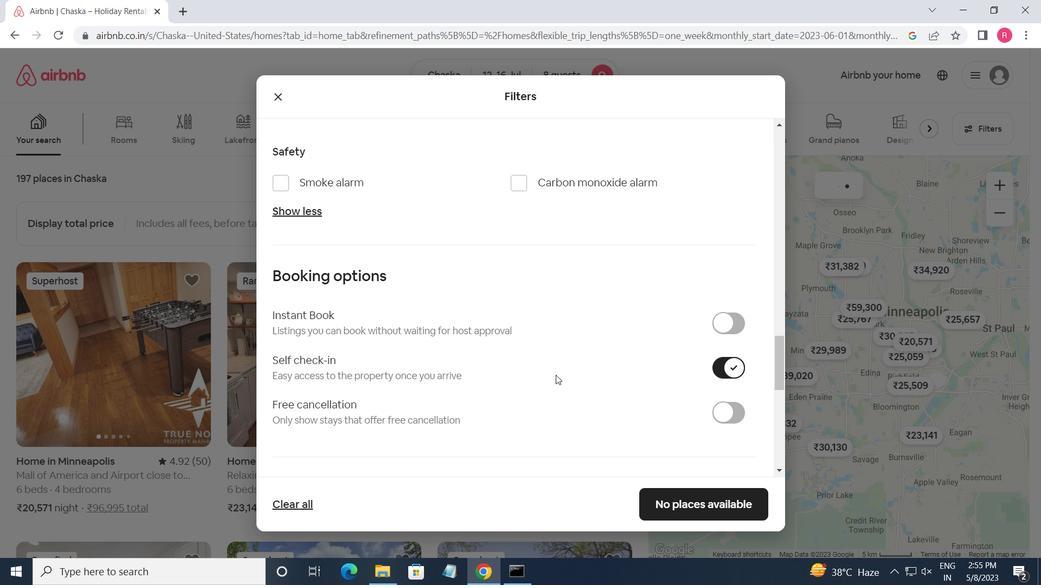 
Action: Mouse moved to (533, 378)
Screenshot: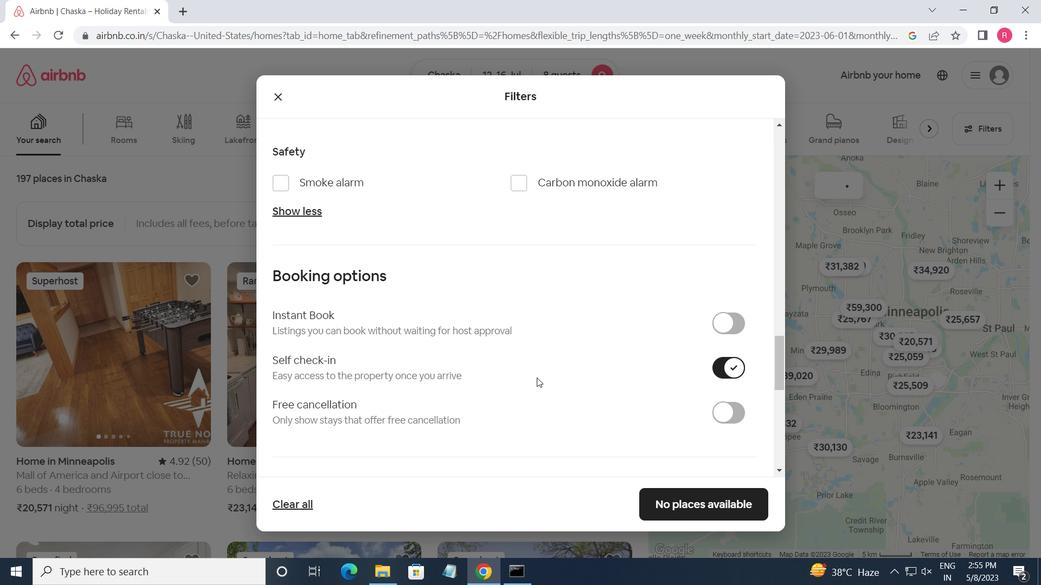 
Action: Mouse scrolled (533, 377) with delta (0, 0)
Screenshot: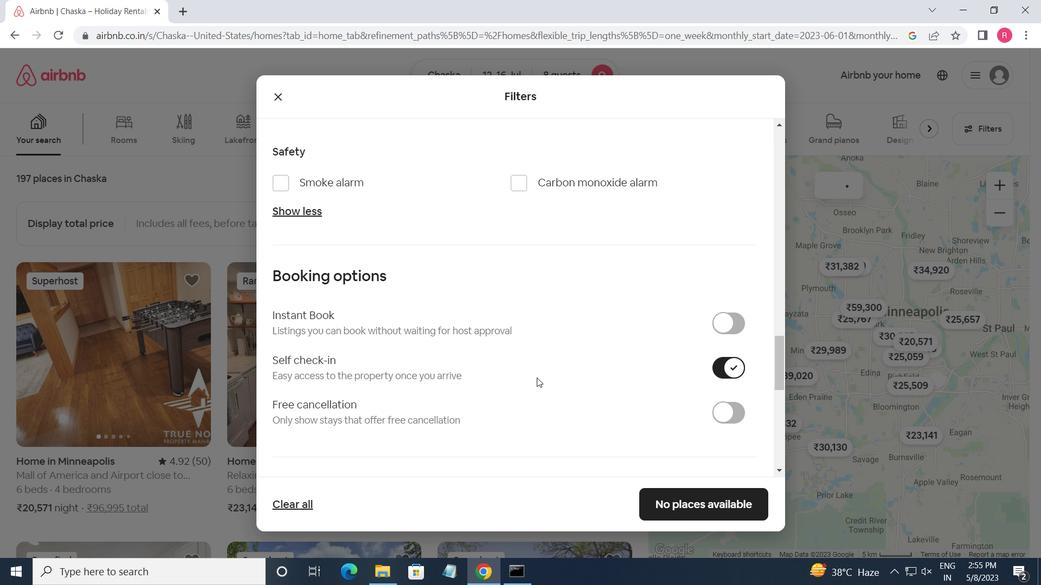 
Action: Mouse scrolled (533, 377) with delta (0, 0)
Screenshot: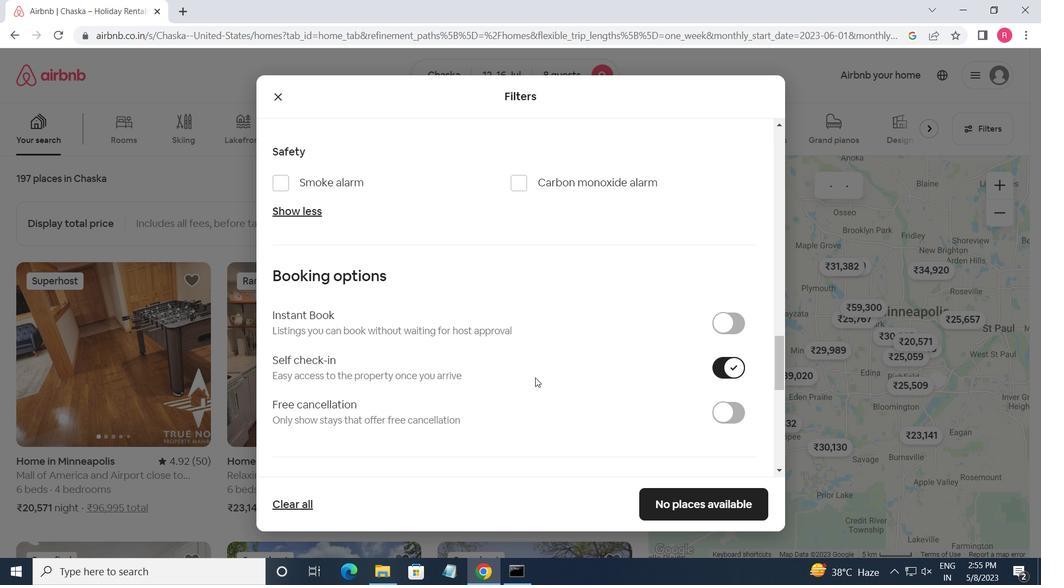 
Action: Mouse scrolled (533, 377) with delta (0, 0)
Screenshot: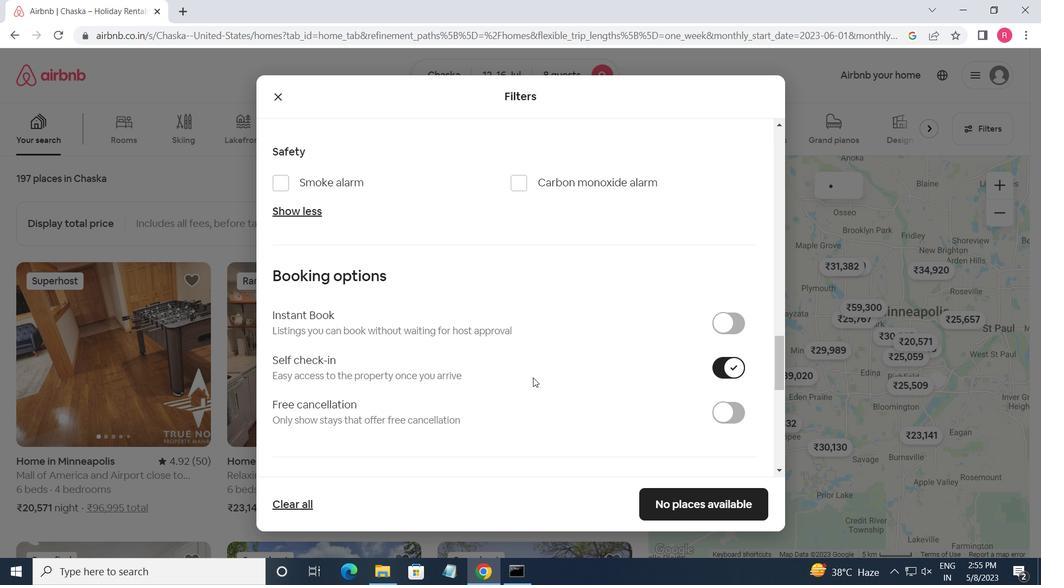 
Action: Mouse moved to (505, 378)
Screenshot: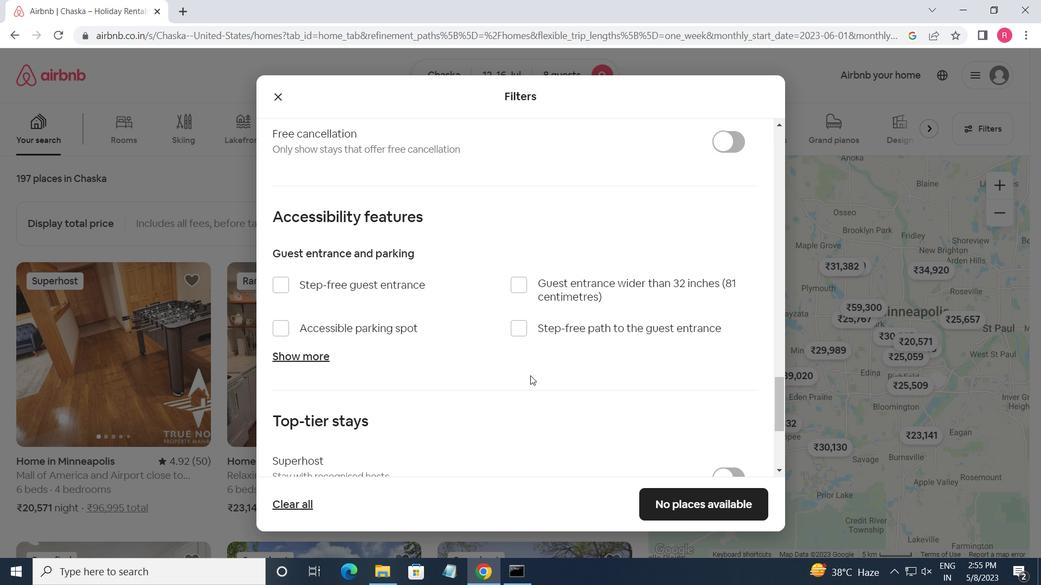 
Action: Mouse scrolled (505, 377) with delta (0, 0)
Screenshot: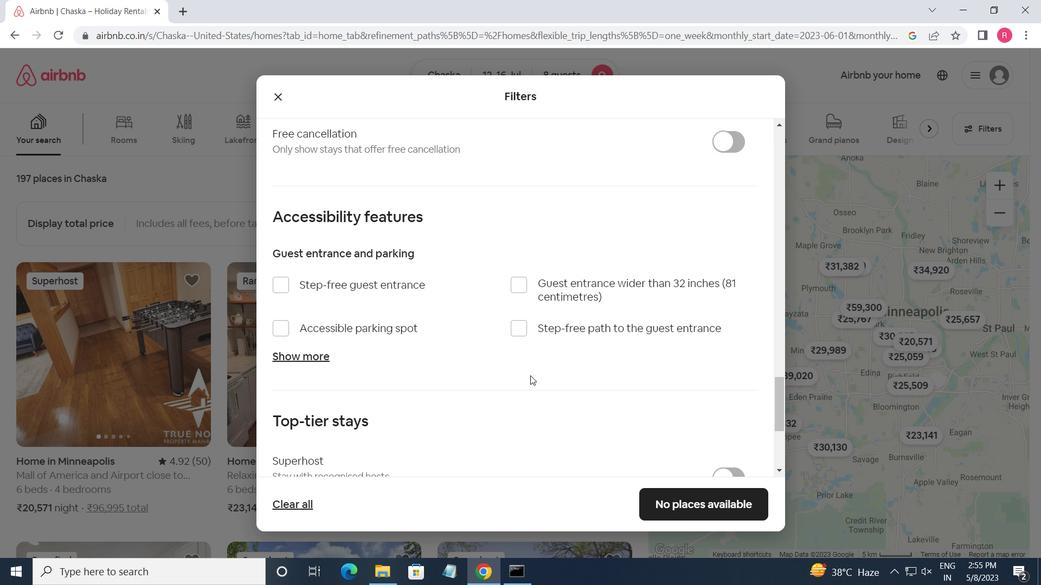 
Action: Mouse scrolled (505, 377) with delta (0, 0)
Screenshot: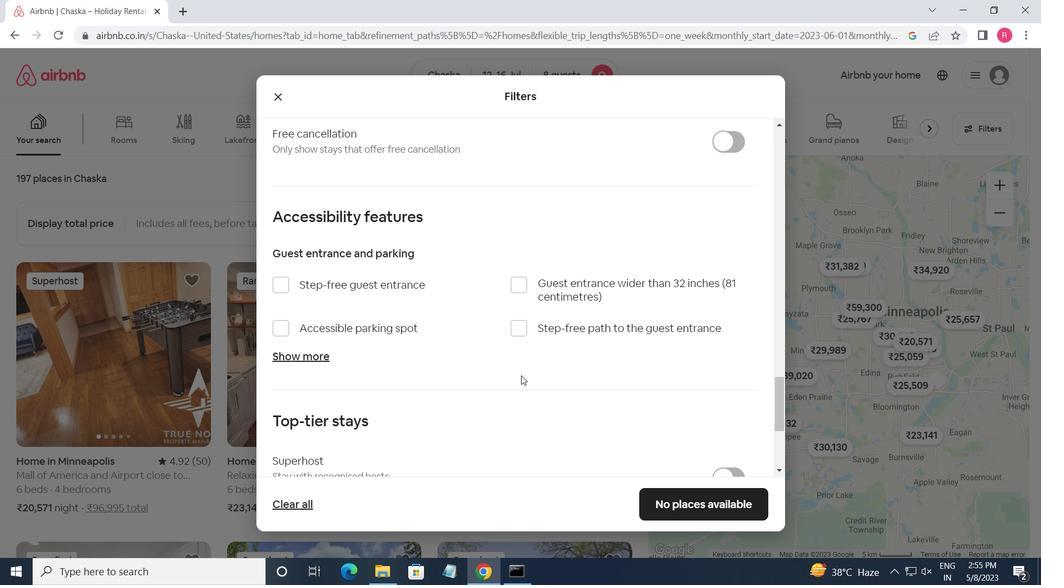 
Action: Mouse moved to (353, 399)
Screenshot: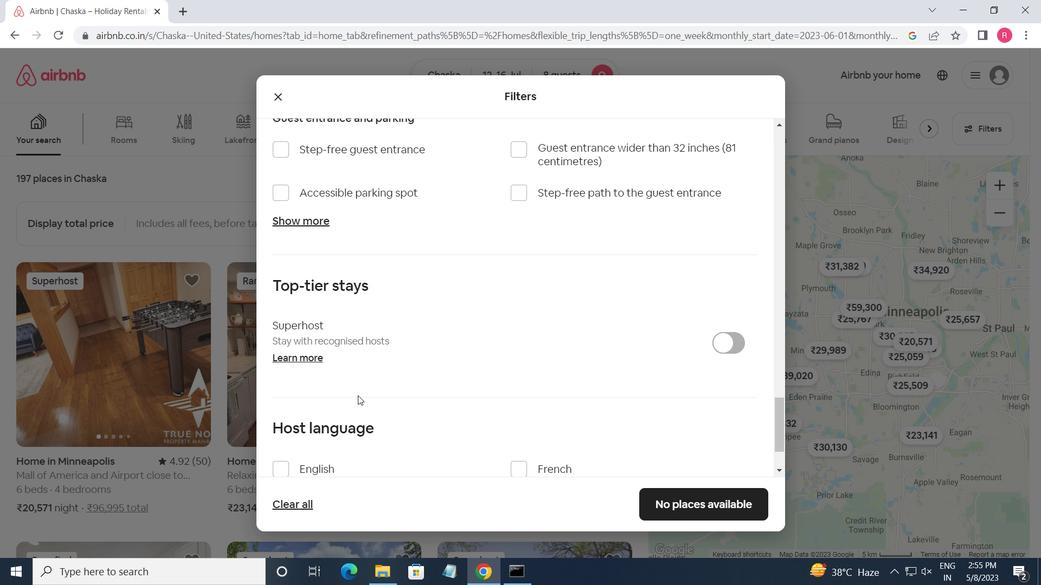 
Action: Mouse scrolled (353, 398) with delta (0, 0)
Screenshot: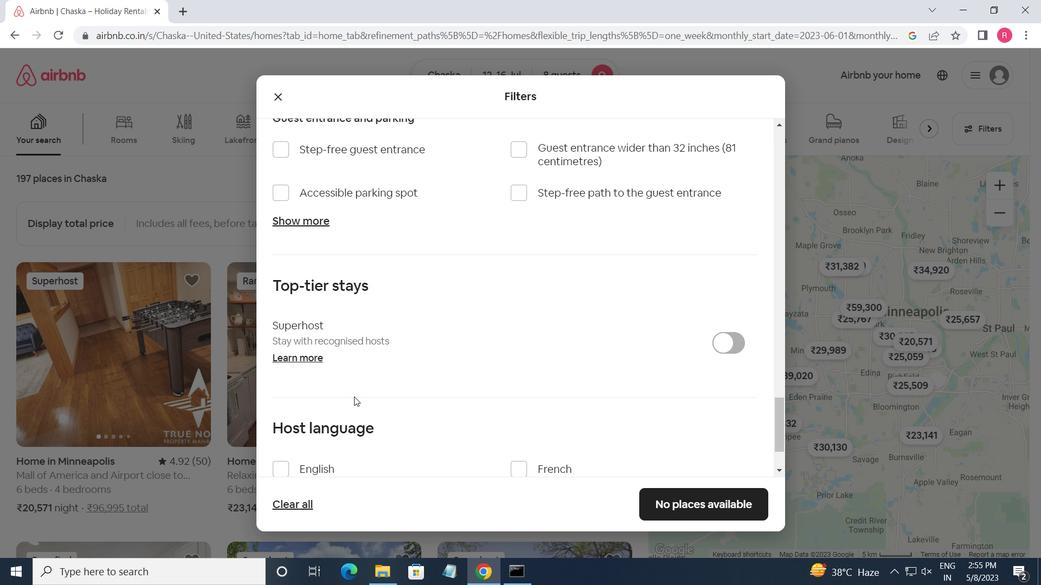 
Action: Mouse moved to (280, 394)
Screenshot: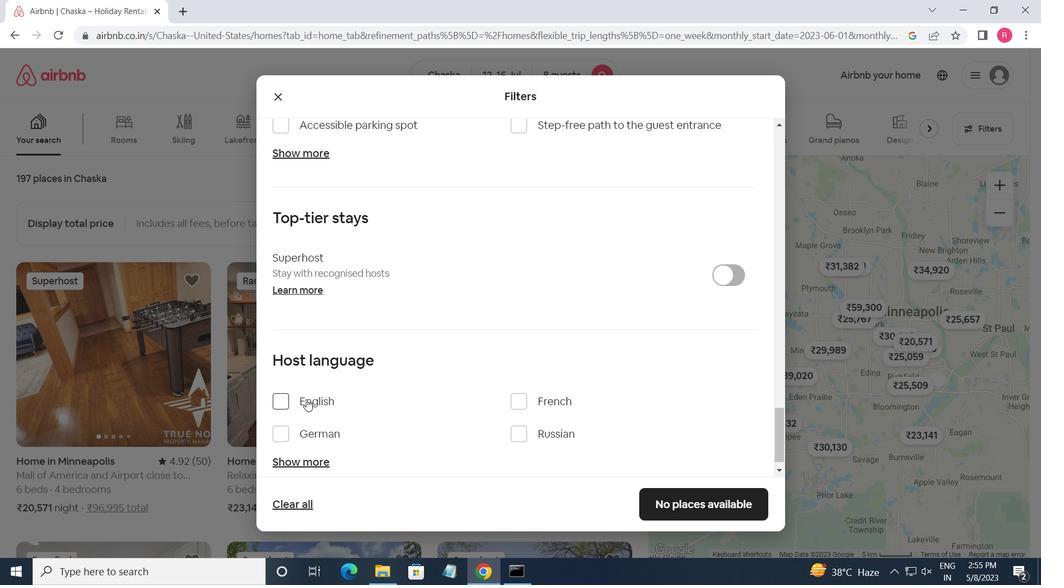
Action: Mouse pressed left at (280, 394)
Screenshot: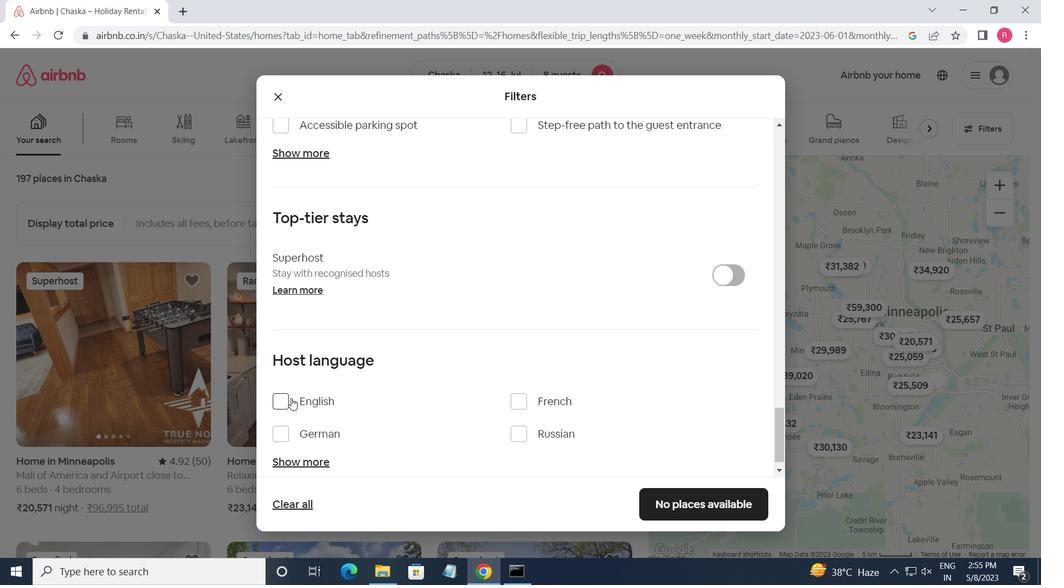 
Action: Mouse moved to (649, 494)
Screenshot: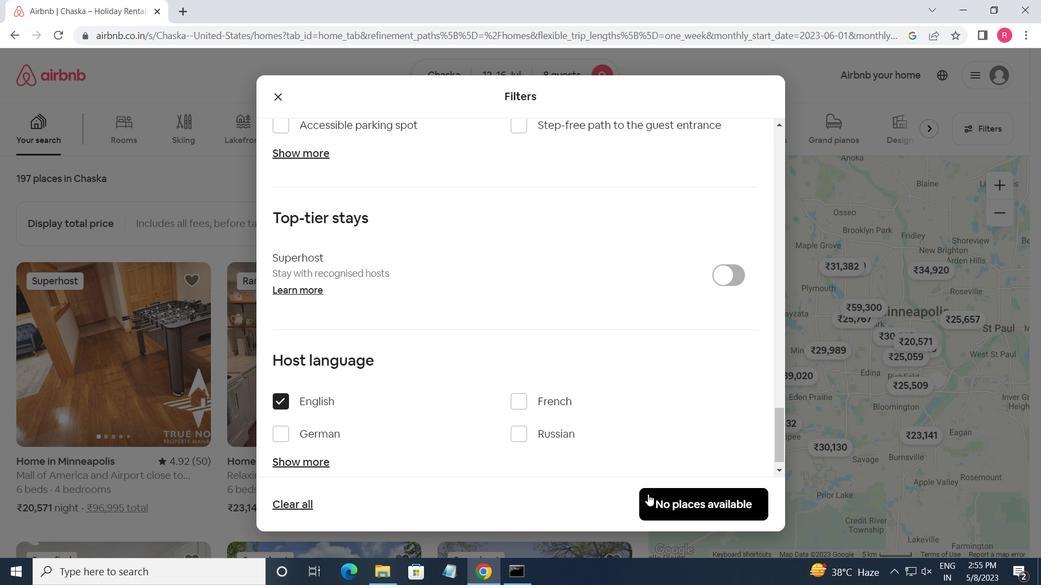 
Action: Mouse scrolled (649, 494) with delta (0, 0)
Screenshot: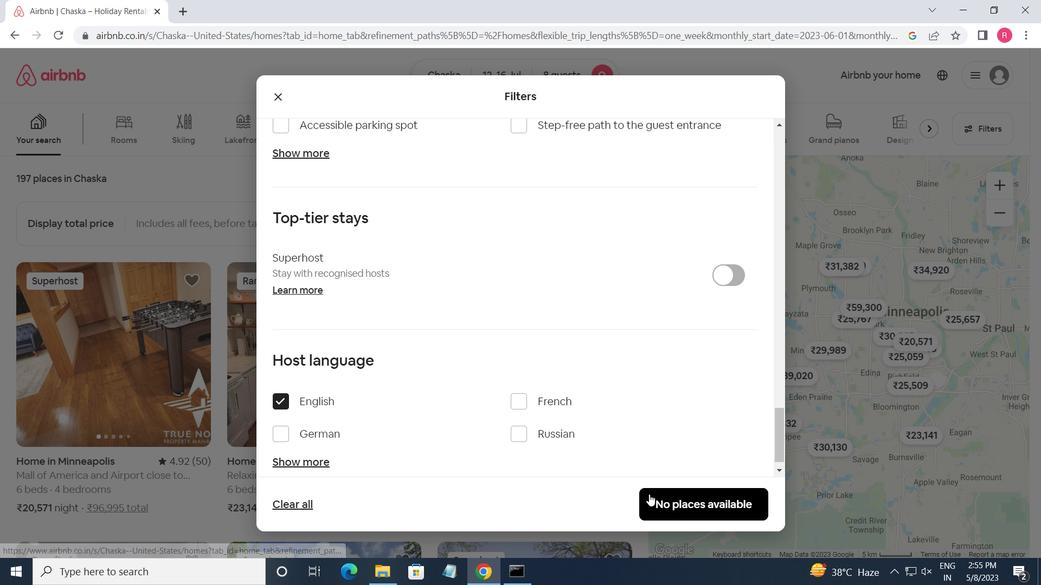 
Action: Mouse scrolled (649, 494) with delta (0, 0)
Screenshot: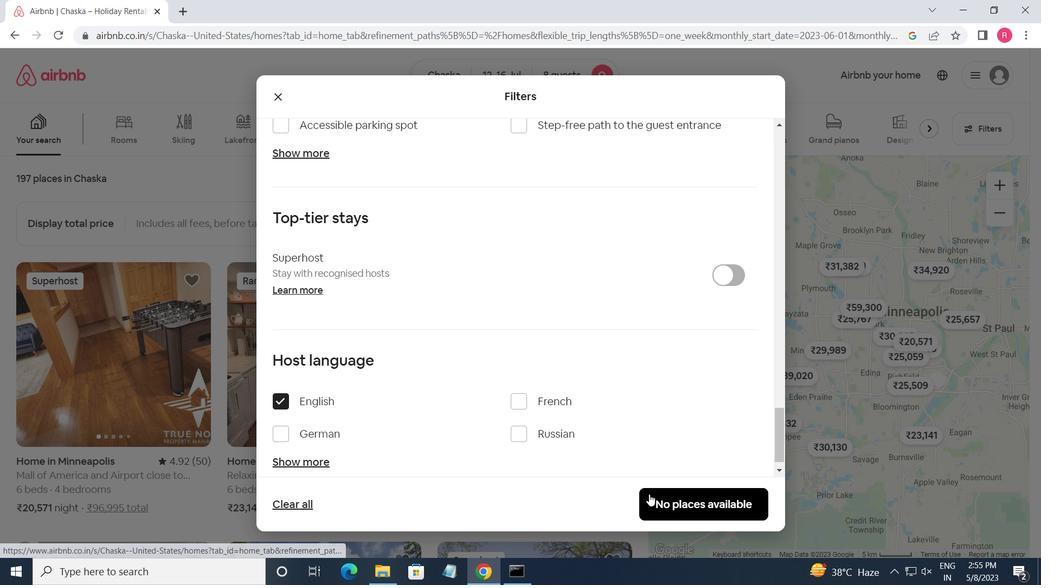 
Action: Mouse moved to (649, 494)
Screenshot: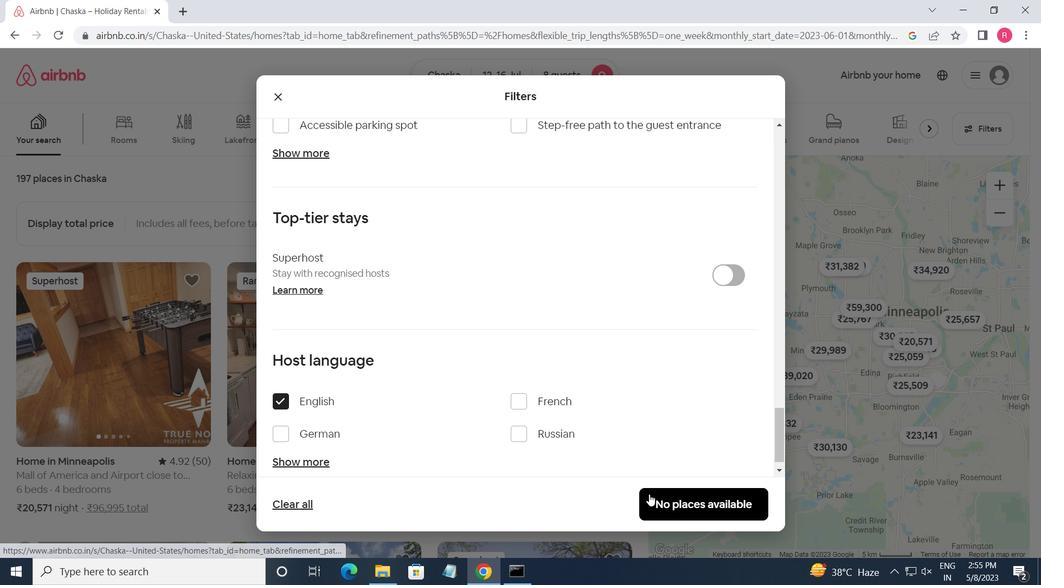 
Action: Mouse scrolled (649, 493) with delta (0, 0)
Screenshot: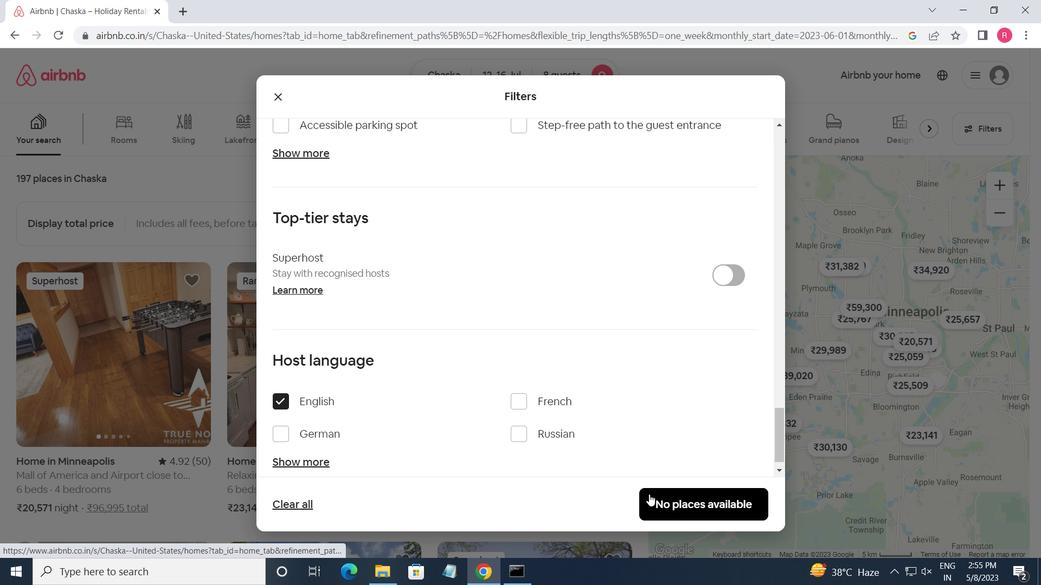 
Action: Mouse moved to (648, 493)
Screenshot: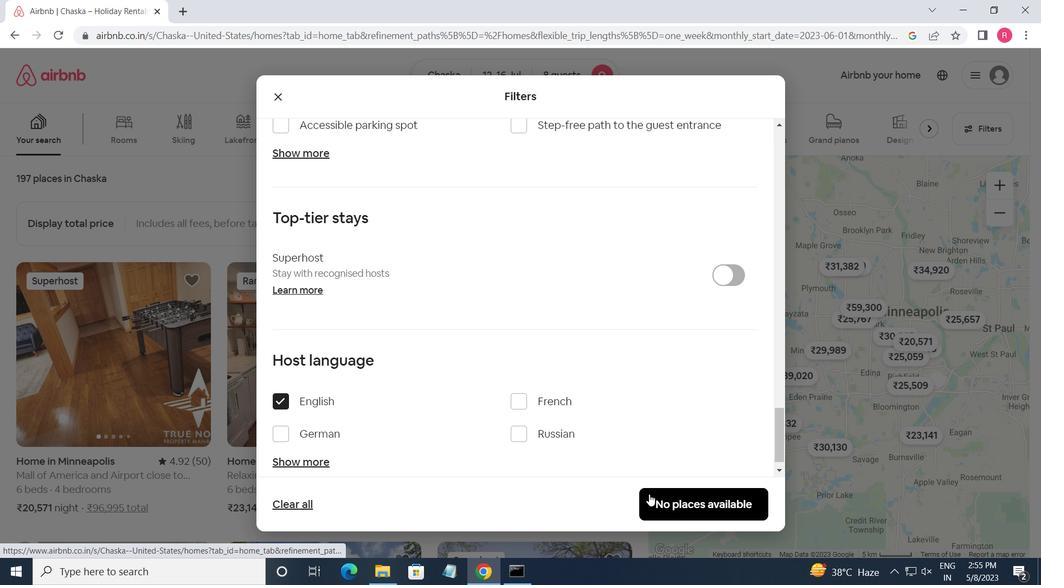 
Action: Mouse scrolled (648, 492) with delta (0, 0)
Screenshot: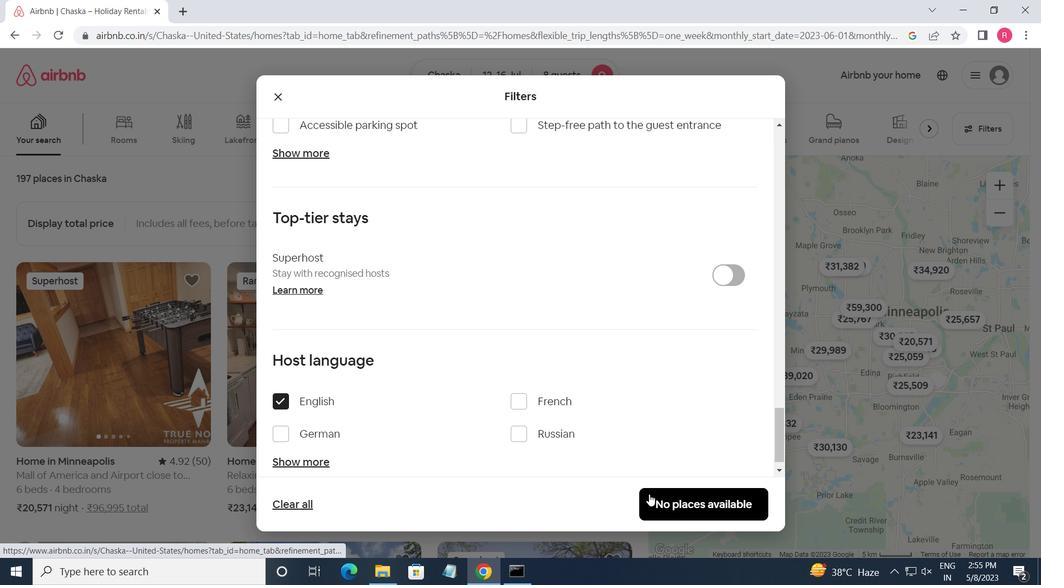 
Action: Mouse moved to (658, 490)
Screenshot: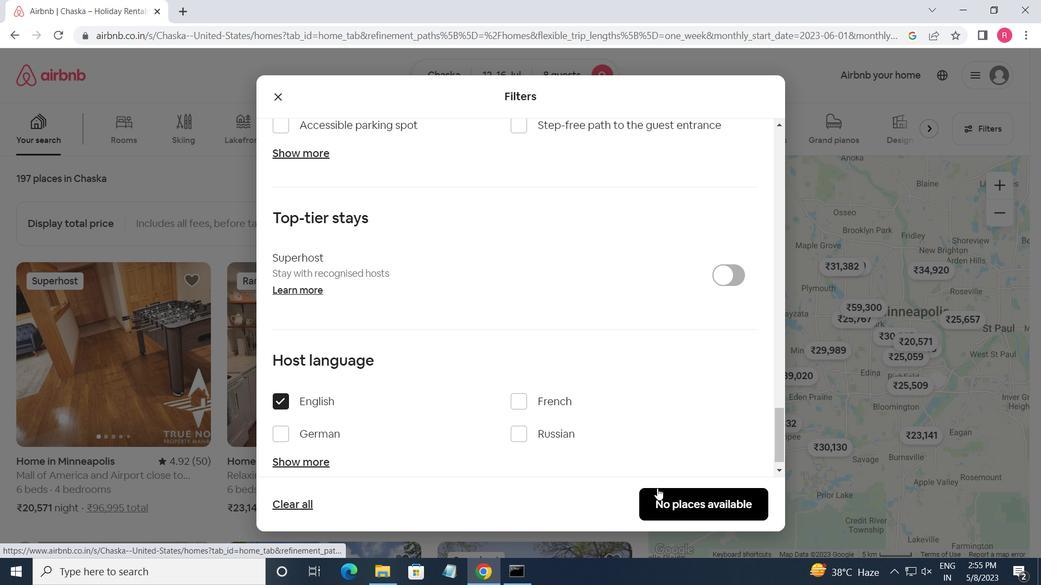 
Action: Mouse pressed left at (658, 490)
Screenshot: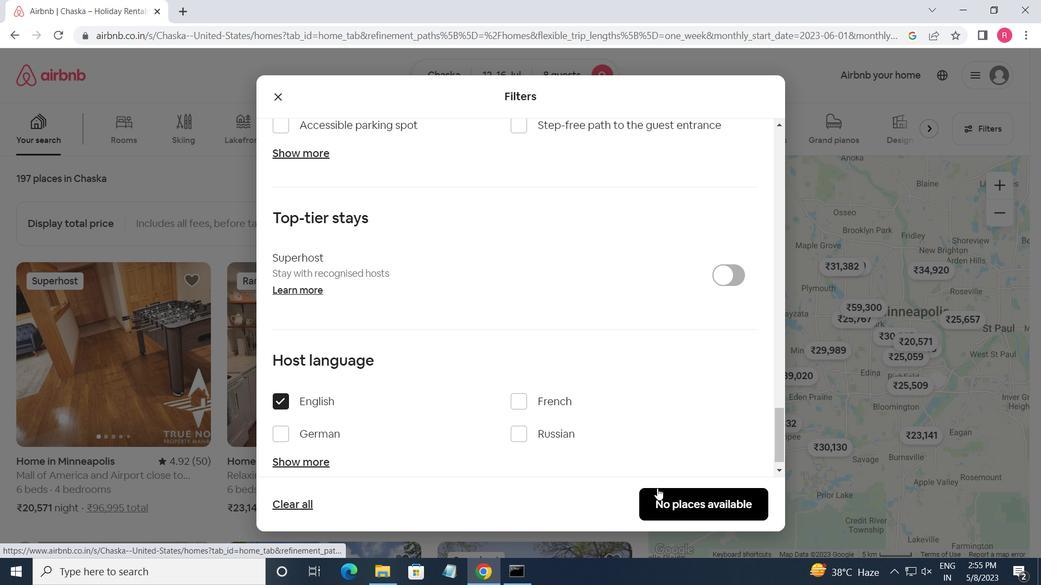 
Action: Mouse moved to (659, 490)
Screenshot: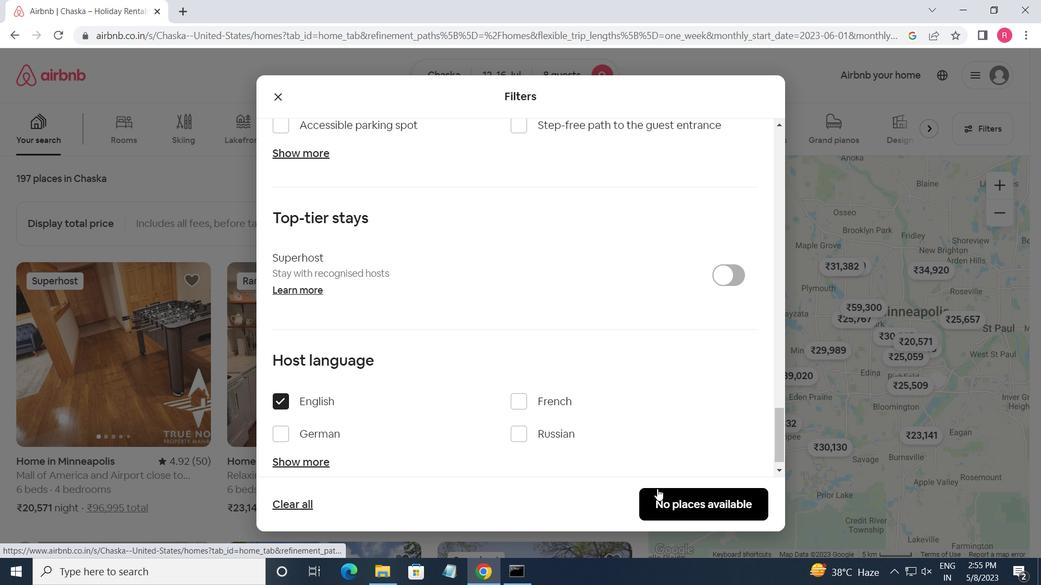 
